 Task: Add an event with the title Second Marketing Campaign Evaluation, date '2024/03/24', time 8:00 AM to 10:00 AMand add a description: A product launch event is an exciting occasion where a new product is introduced to the market. It brings together stakeholders, industry experts, media personnel, and potential customers to showcase the product's features, benefits, and unique selling points. Select event color  Blueberry . Add location for the event as: 123 Eiffel Tower, Paris, France, logged in from the account softage.7@softage.netand send the event invitation to softage.2@softage.net and softage.3@softage.net. Set a reminder for the event Every weekday(Monday to Friday)
Action: Mouse moved to (75, 115)
Screenshot: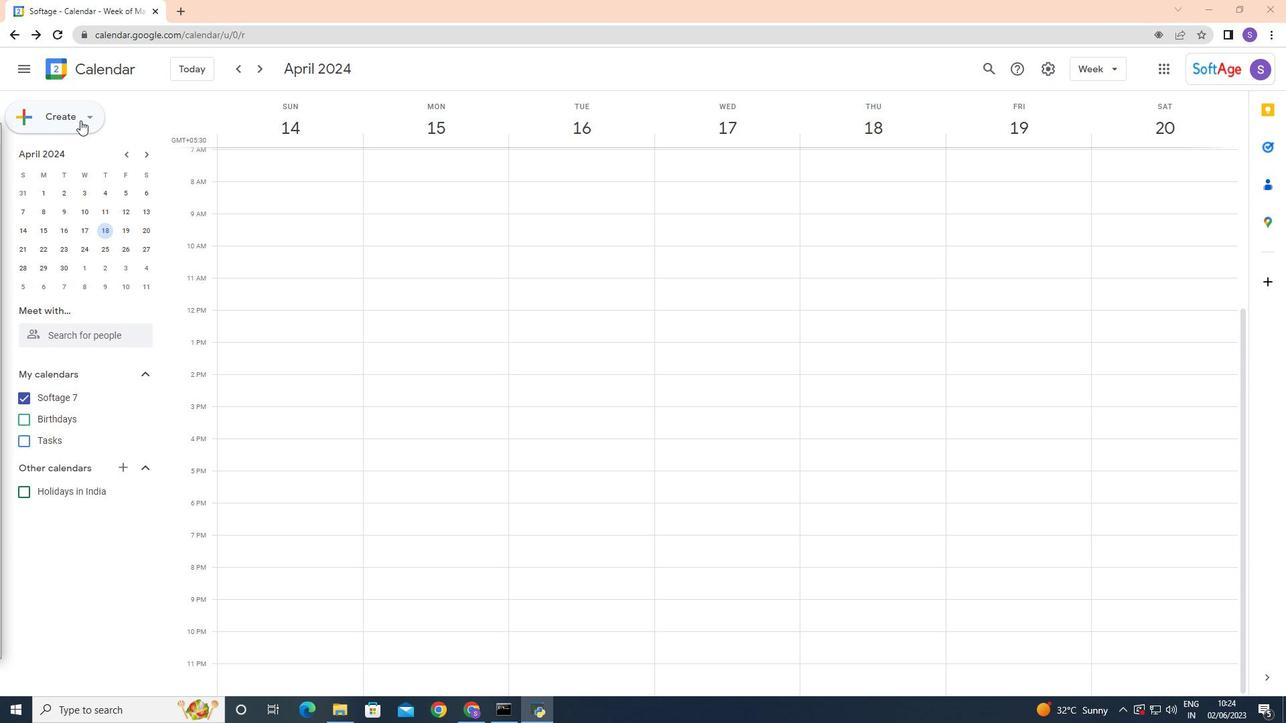 
Action: Mouse pressed left at (75, 115)
Screenshot: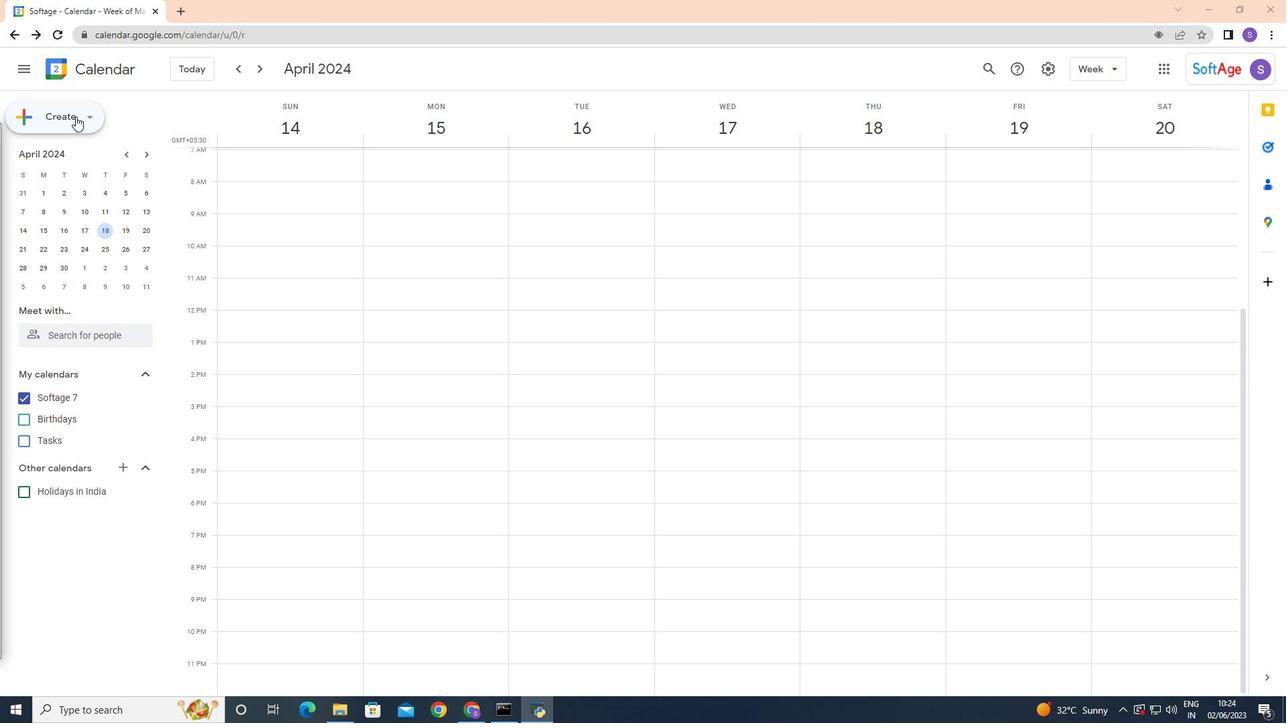 
Action: Mouse moved to (79, 154)
Screenshot: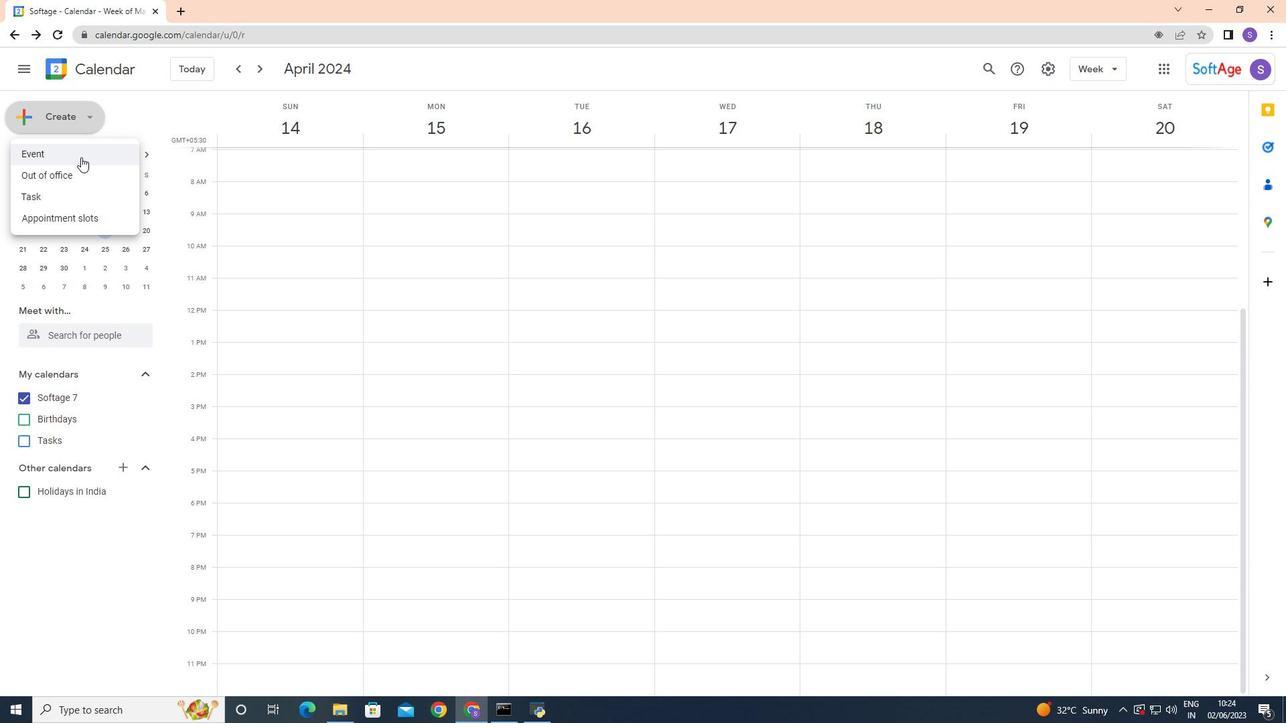 
Action: Mouse pressed left at (79, 154)
Screenshot: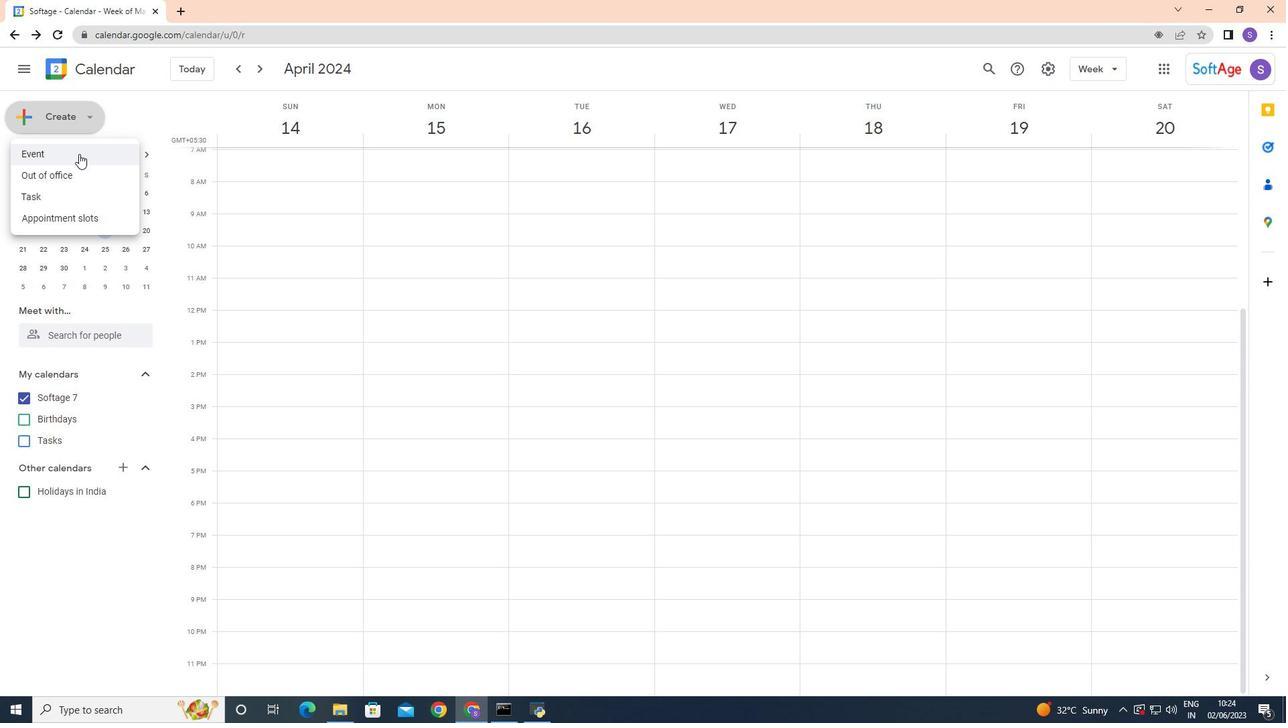 
Action: Mouse moved to (611, 249)
Screenshot: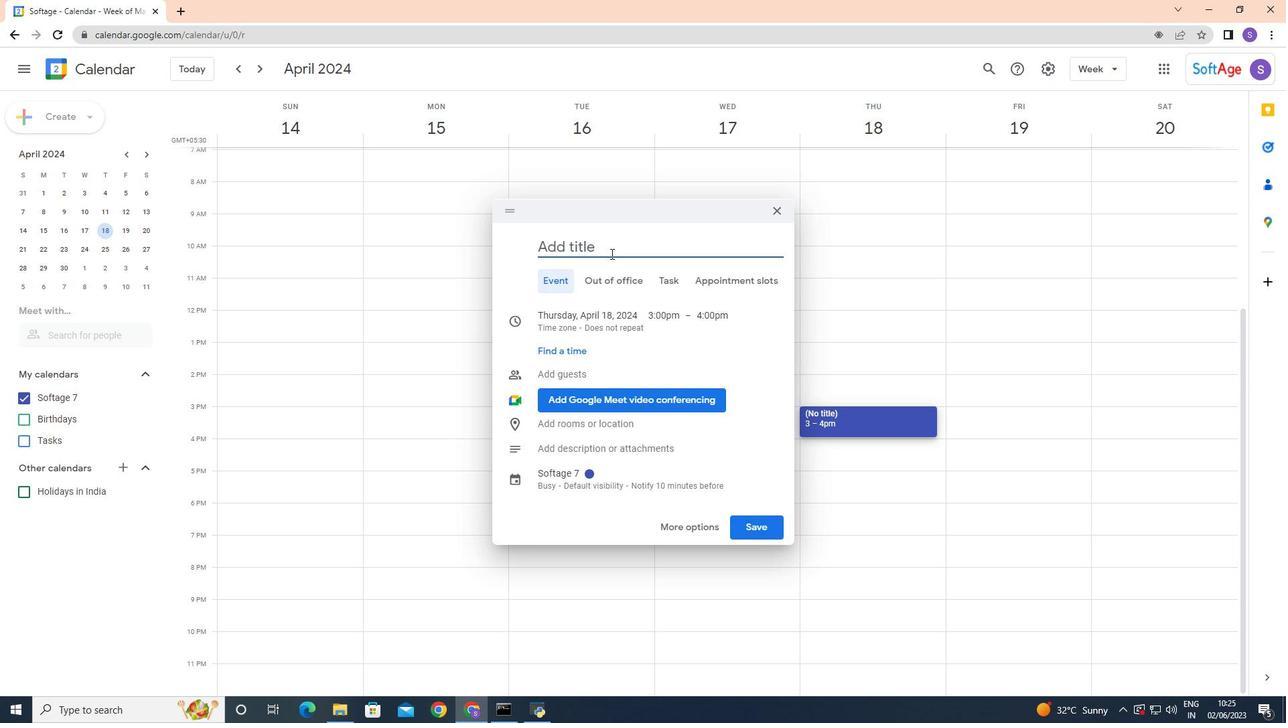 
Action: Mouse pressed left at (611, 249)
Screenshot: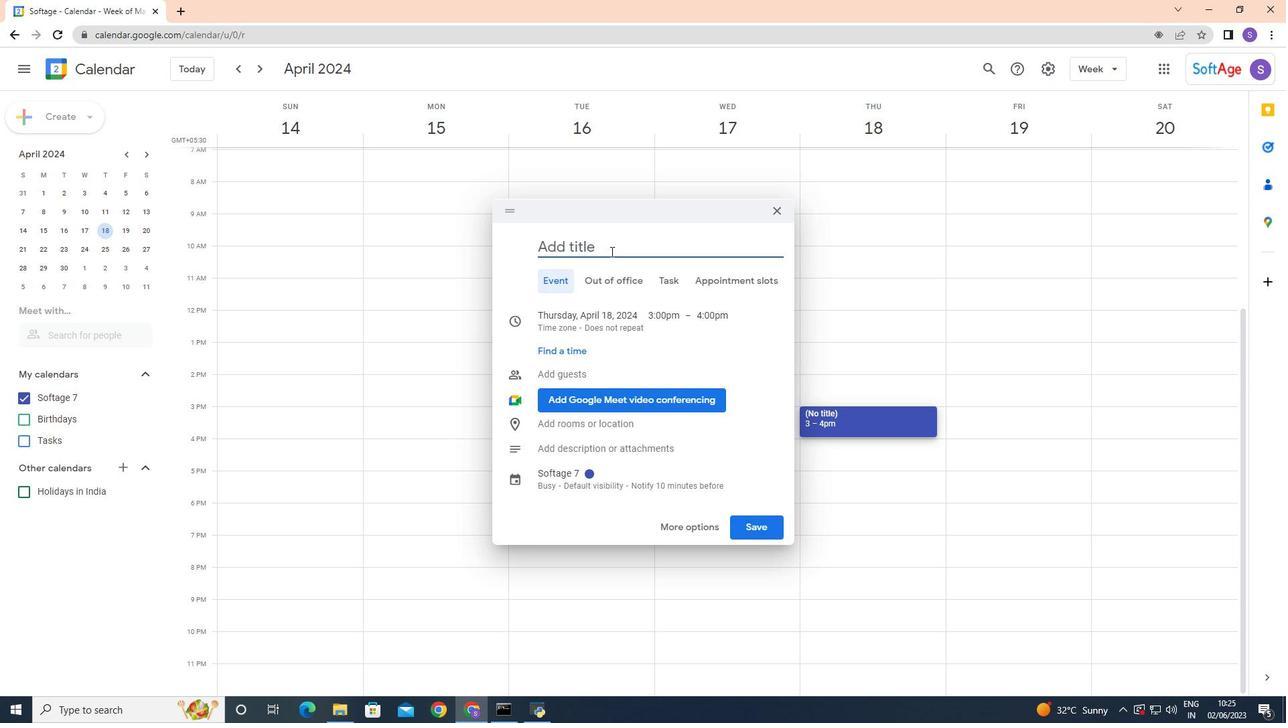 
Action: Key pressed <Key.shift>Second<Key.space><Key.shift>Marketing<Key.space><Key.shift>Campaign<Key.space><Key.shift><Key.shift><Key.shift><Key.shift><Key.shift><Key.shift><Key.shift><Key.shift><Key.shift><Key.shift><Key.shift><Key.shift><Key.shift><Key.shift><Key.shift><Key.shift><Key.shift>Evaluation
Screenshot: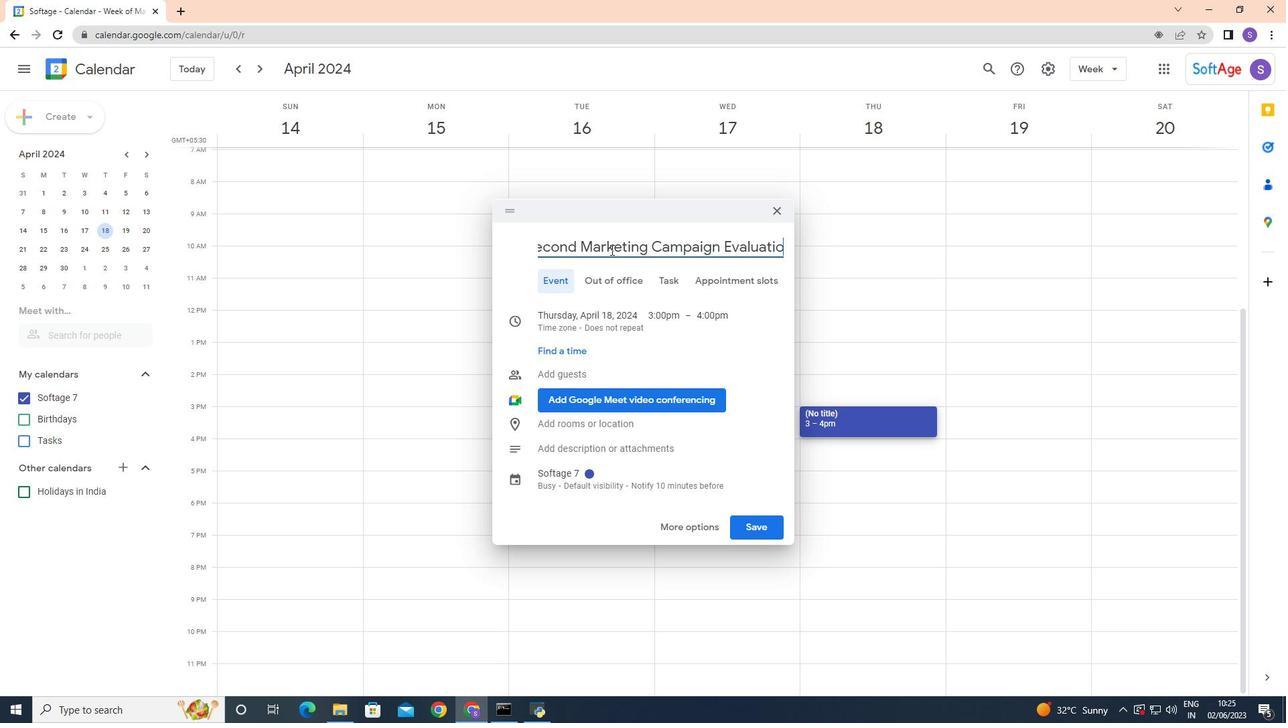 
Action: Mouse moved to (569, 319)
Screenshot: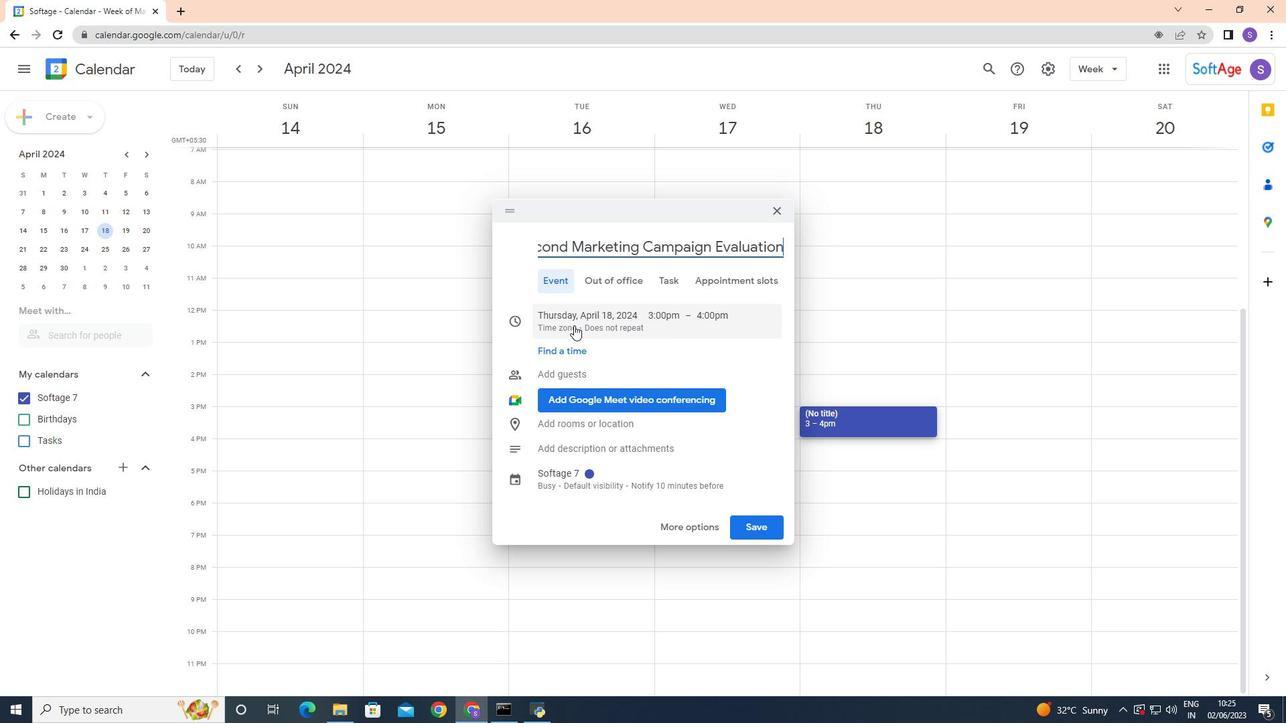 
Action: Mouse pressed left at (569, 319)
Screenshot: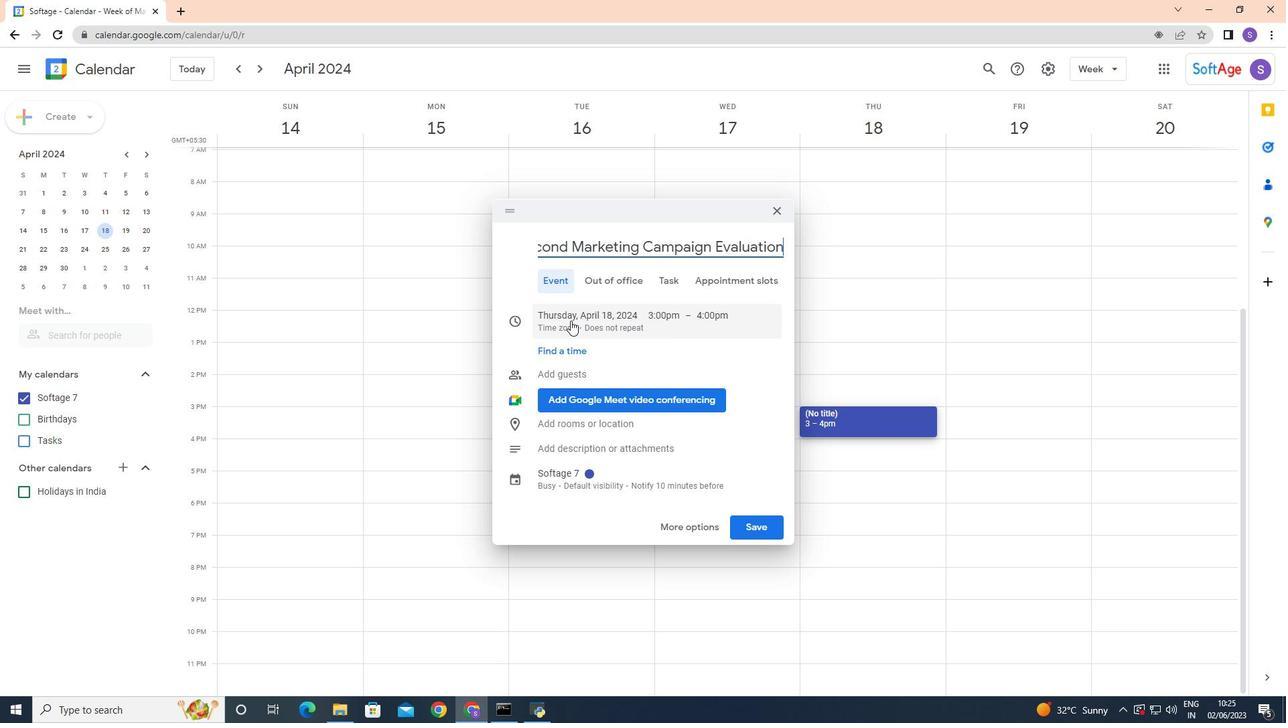 
Action: Mouse moved to (679, 344)
Screenshot: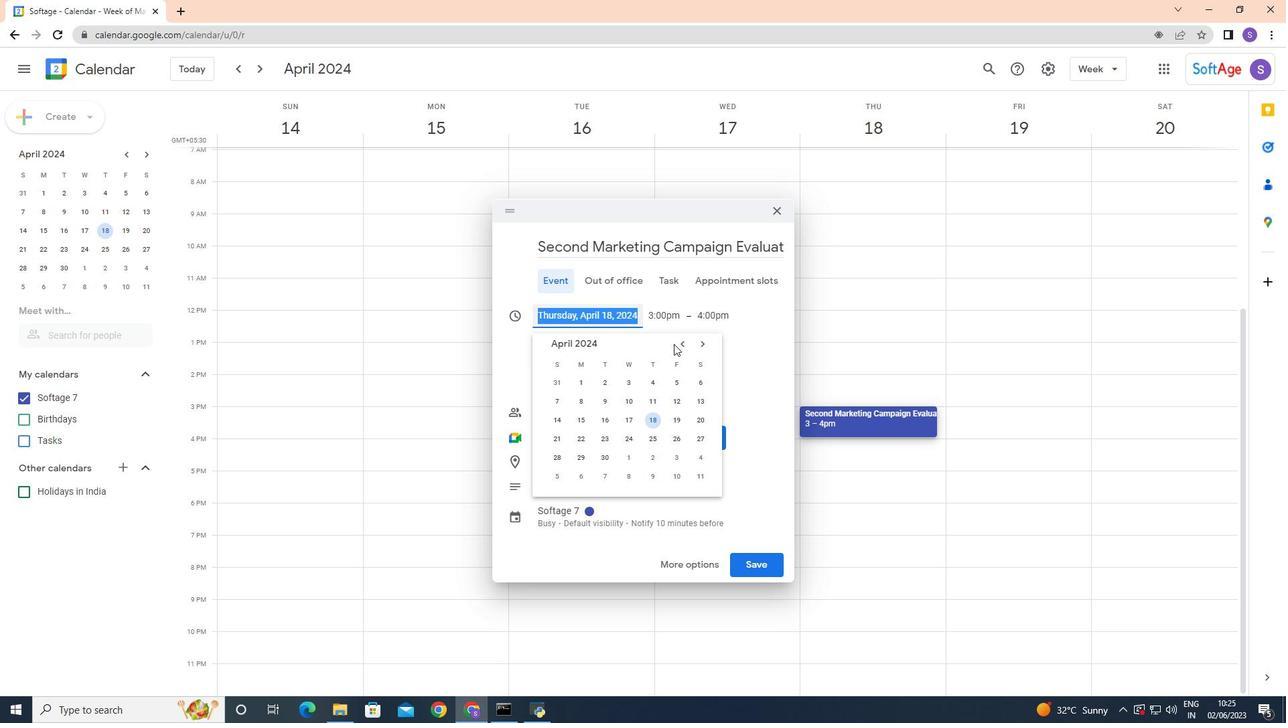 
Action: Mouse pressed left at (679, 344)
Screenshot: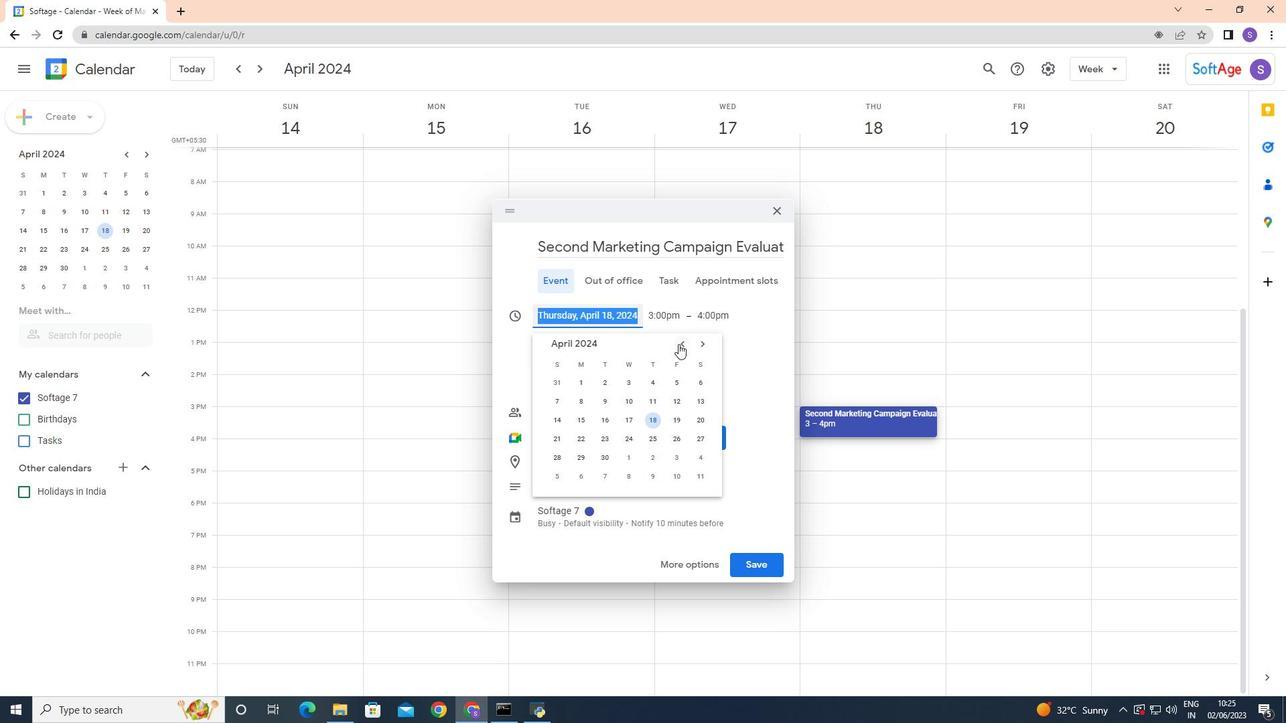
Action: Mouse moved to (558, 459)
Screenshot: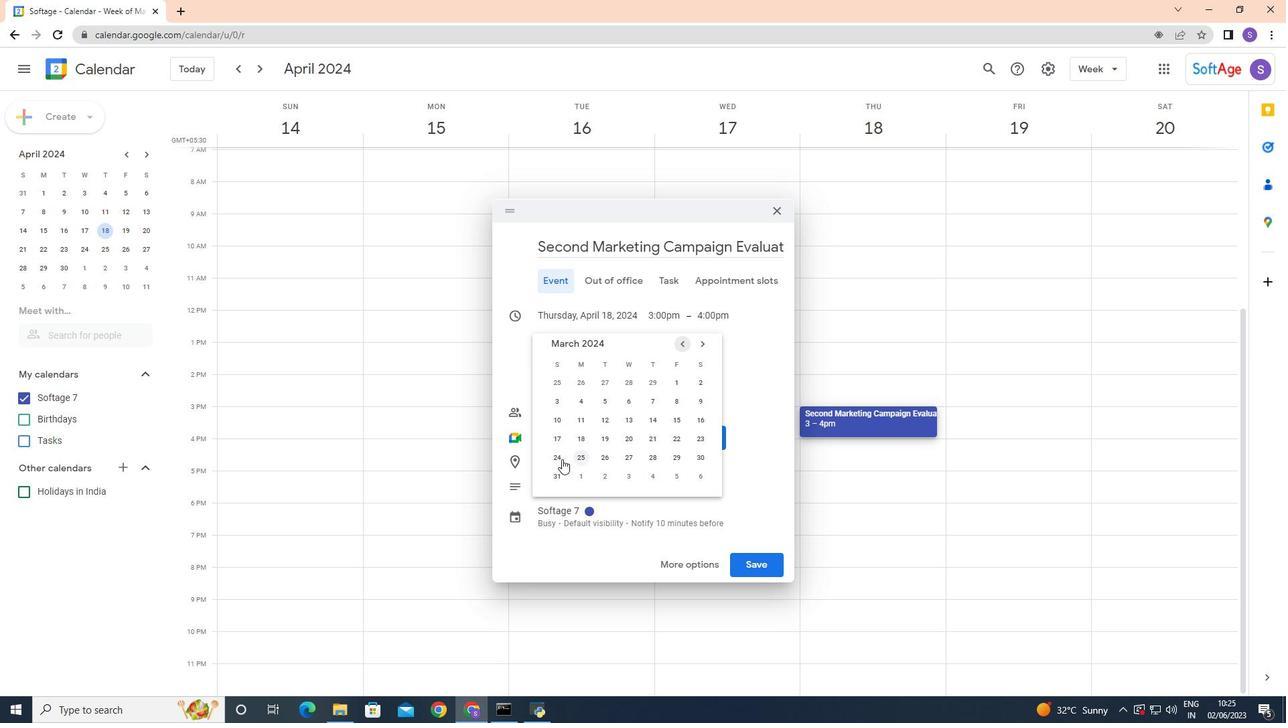 
Action: Mouse pressed left at (558, 459)
Screenshot: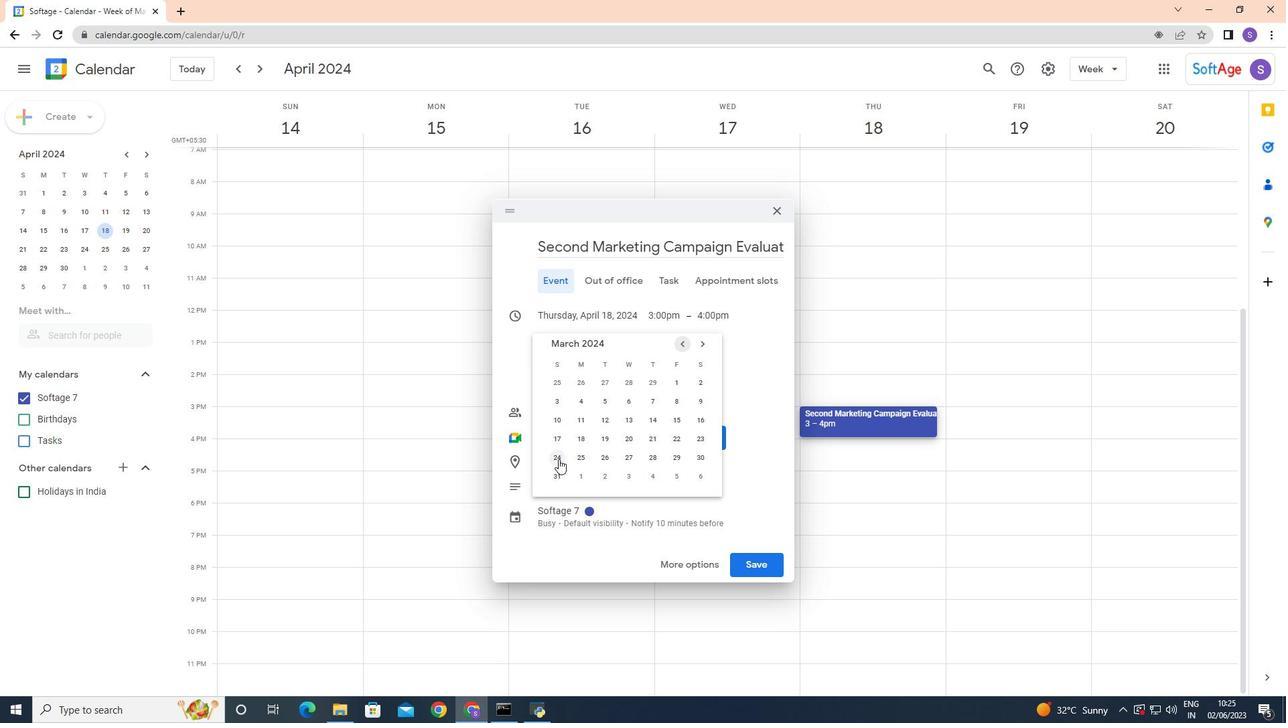 
Action: Mouse moved to (544, 318)
Screenshot: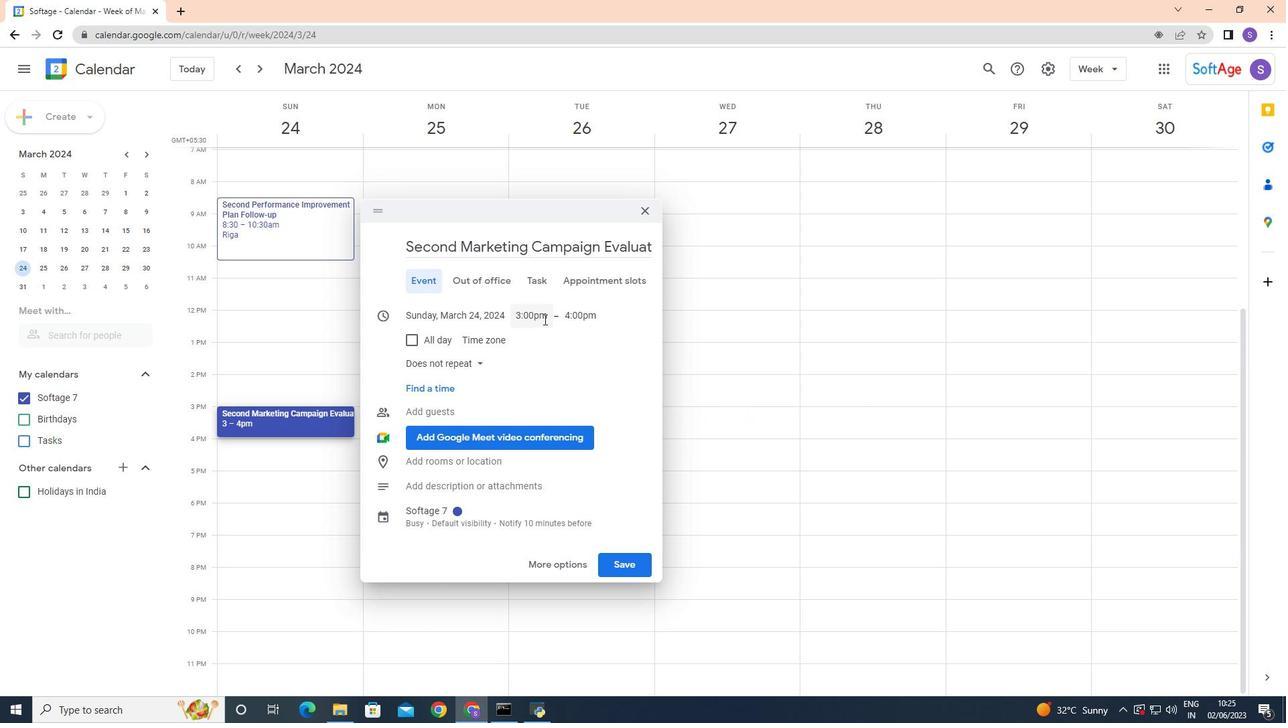 
Action: Mouse pressed left at (544, 318)
Screenshot: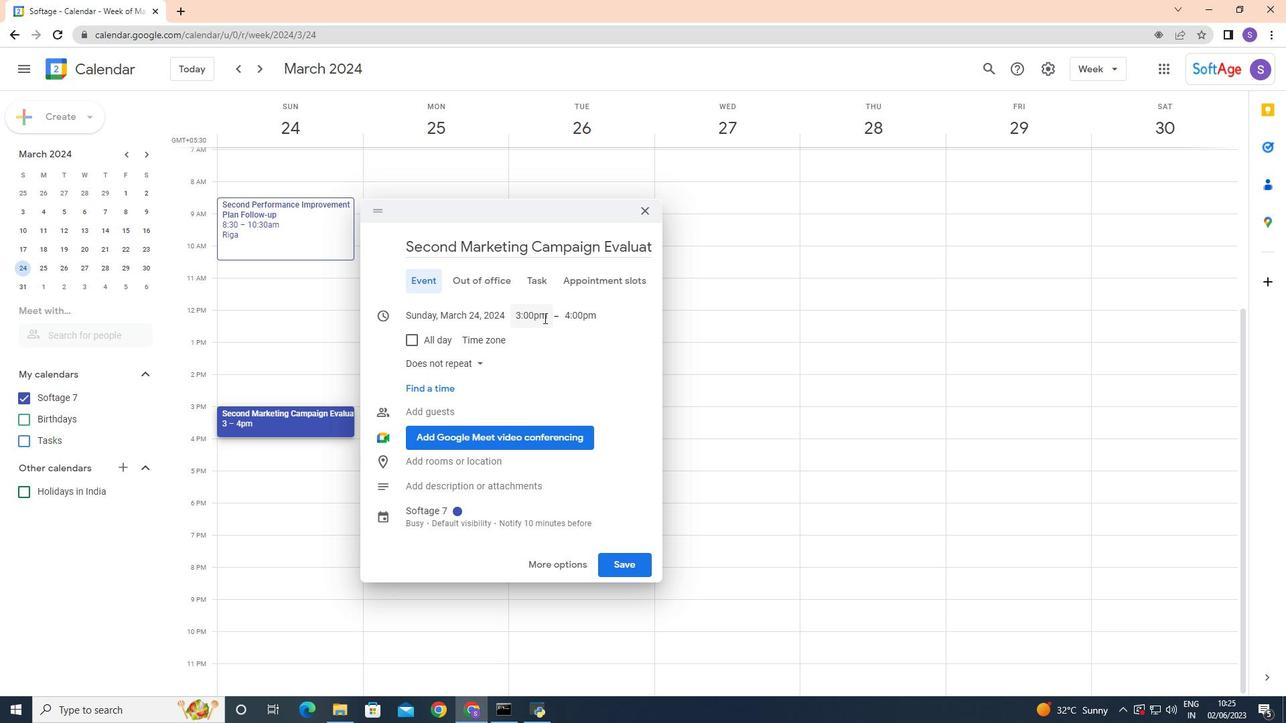 
Action: Mouse moved to (560, 391)
Screenshot: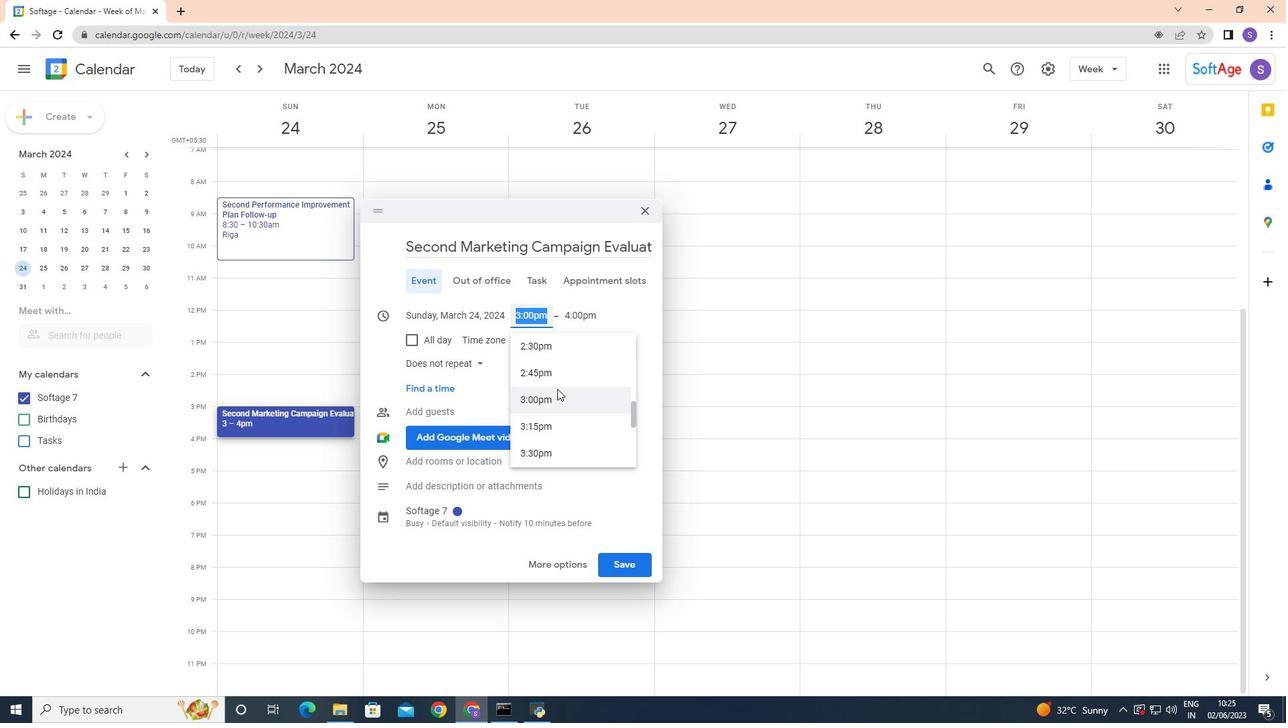 
Action: Mouse scrolled (560, 390) with delta (0, 0)
Screenshot: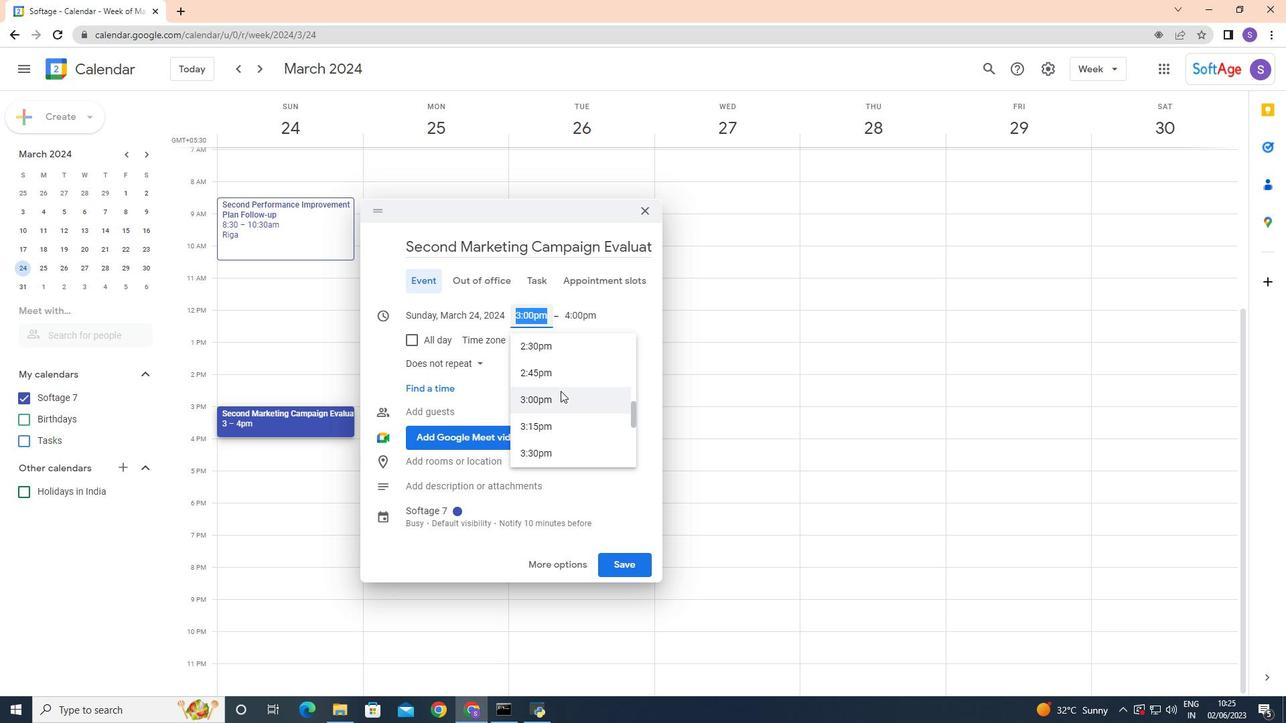 
Action: Mouse scrolled (560, 390) with delta (0, 0)
Screenshot: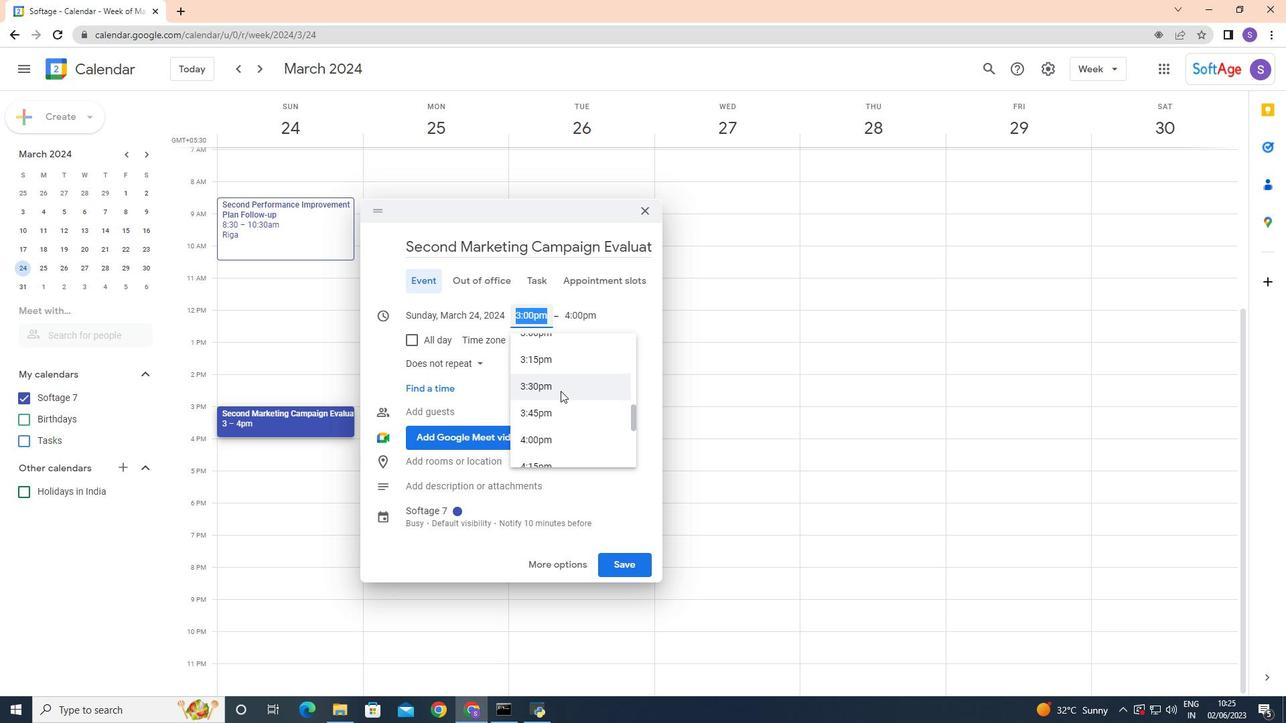 
Action: Mouse scrolled (560, 390) with delta (0, 0)
Screenshot: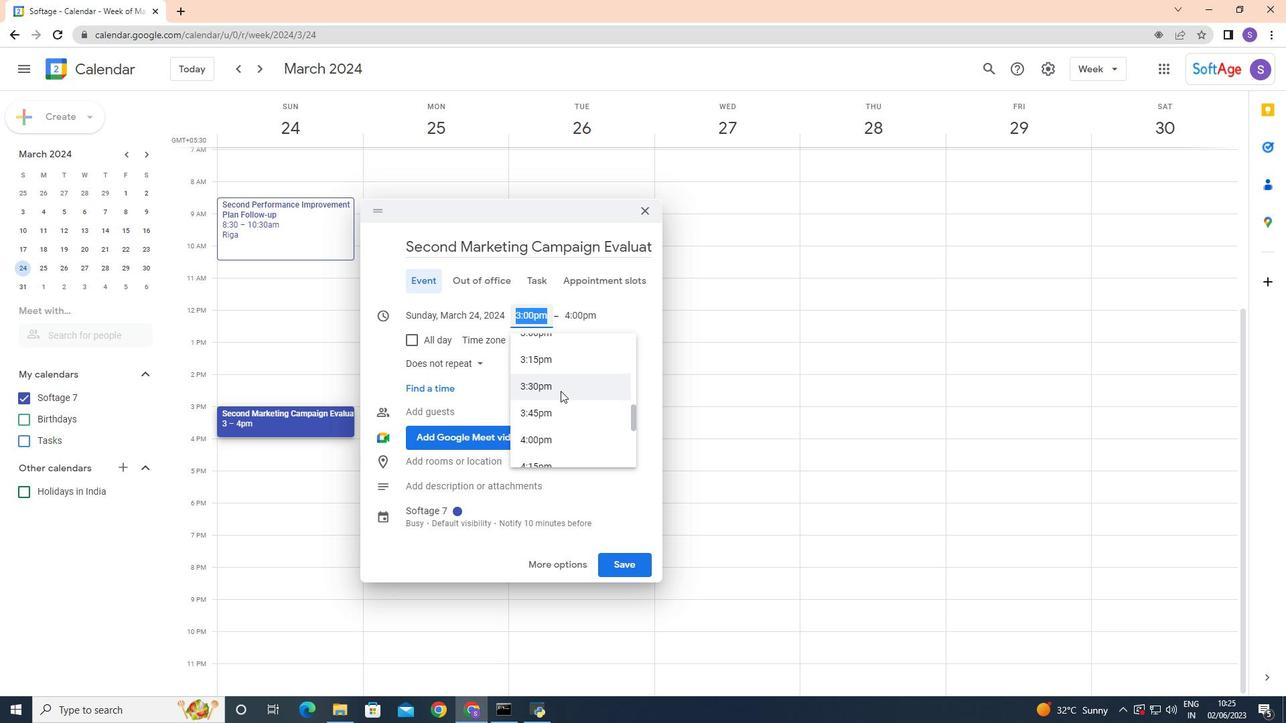 
Action: Mouse scrolled (560, 390) with delta (0, 0)
Screenshot: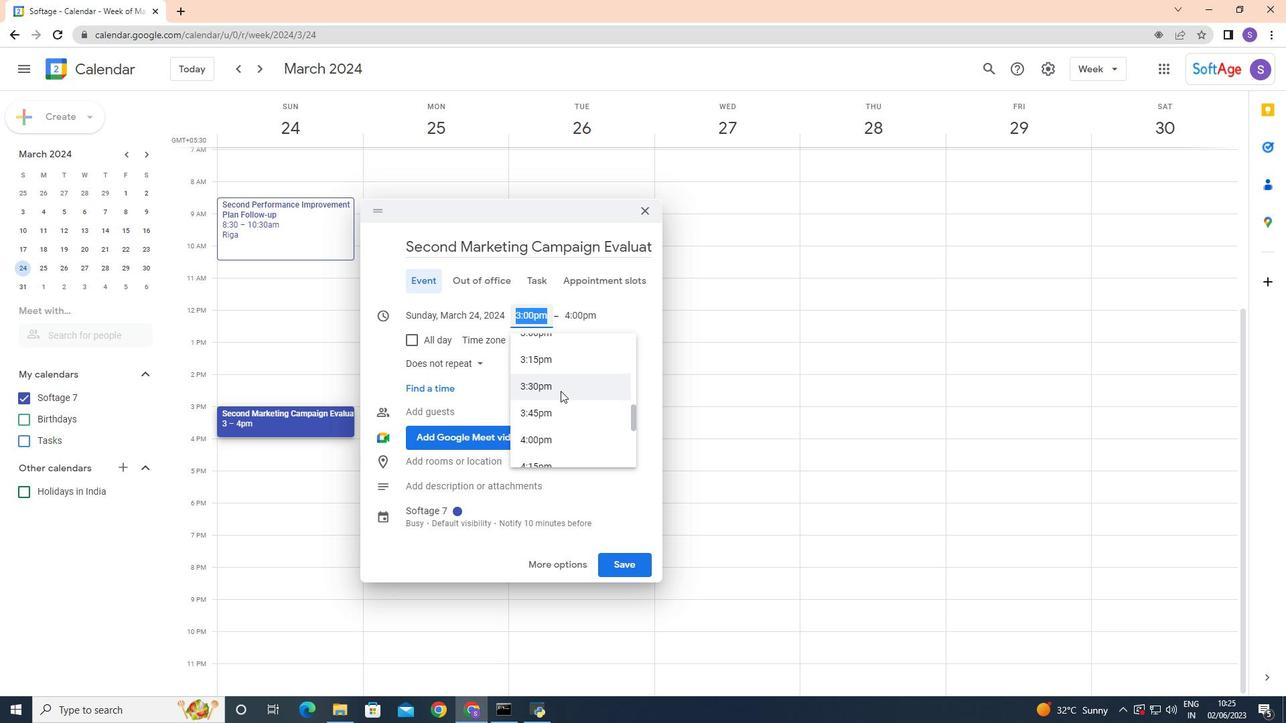 
Action: Mouse scrolled (560, 390) with delta (0, 0)
Screenshot: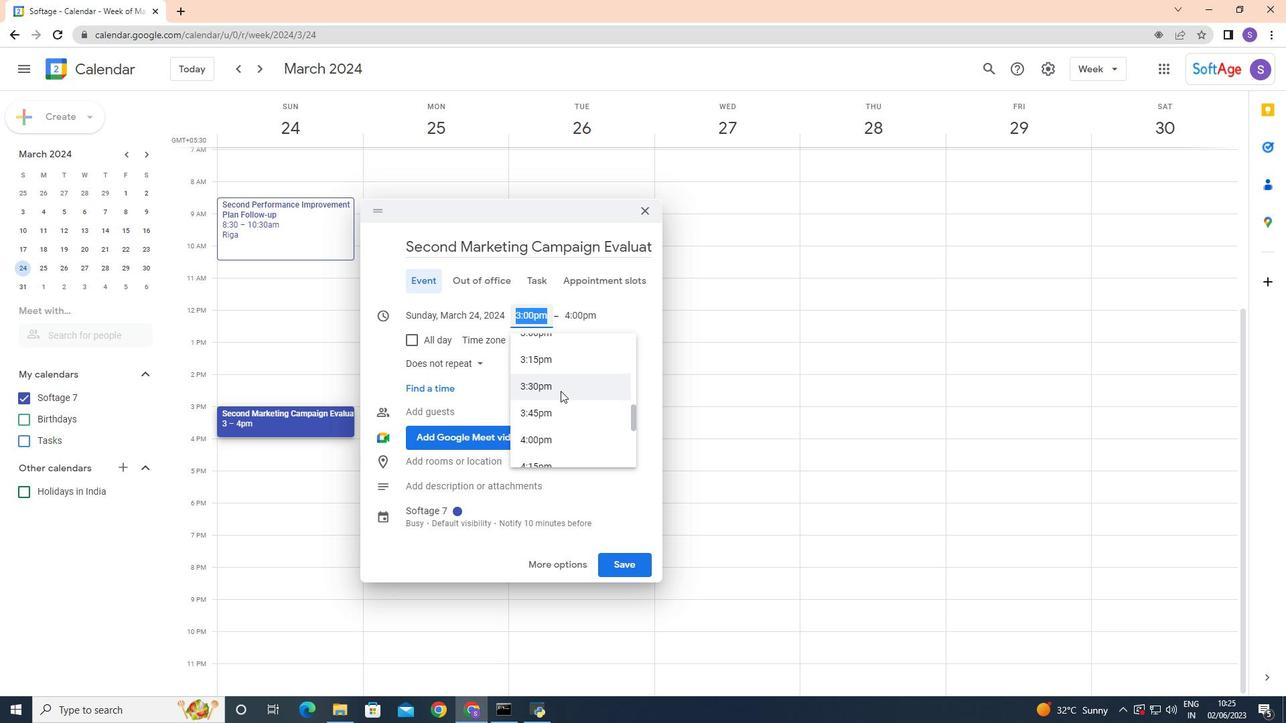 
Action: Mouse scrolled (560, 391) with delta (0, 0)
Screenshot: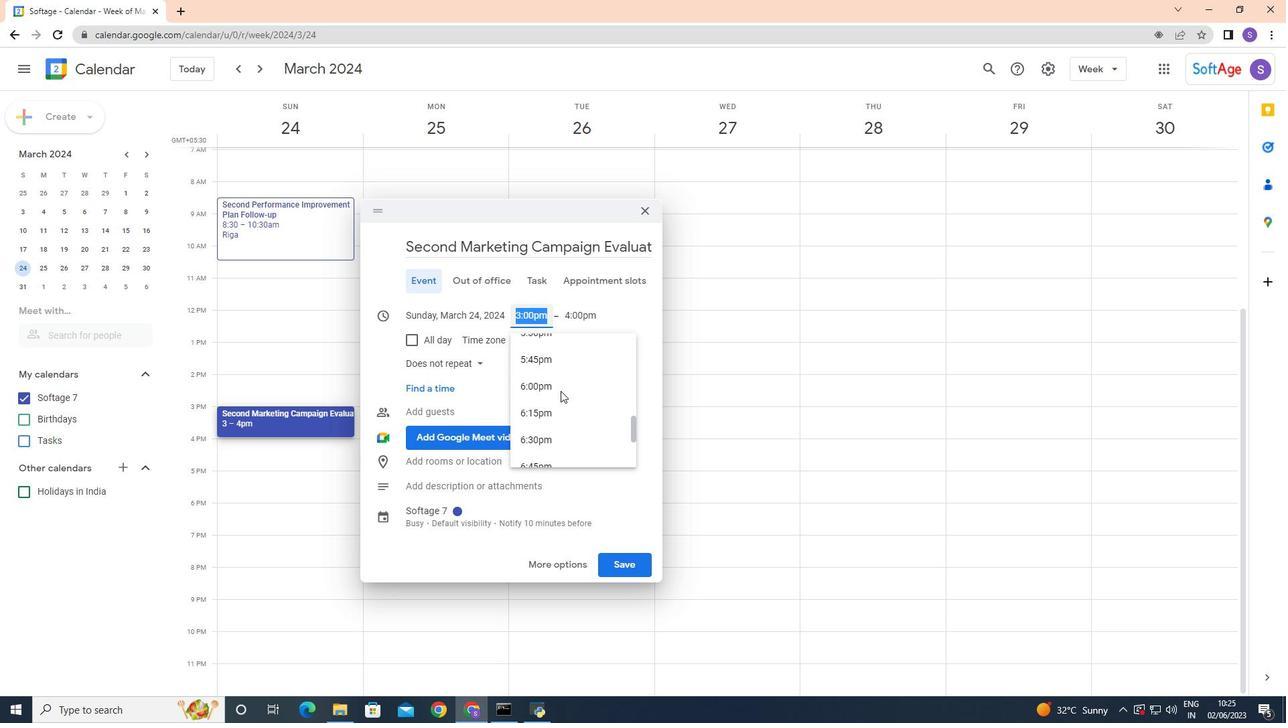 
Action: Mouse scrolled (560, 391) with delta (0, 0)
Screenshot: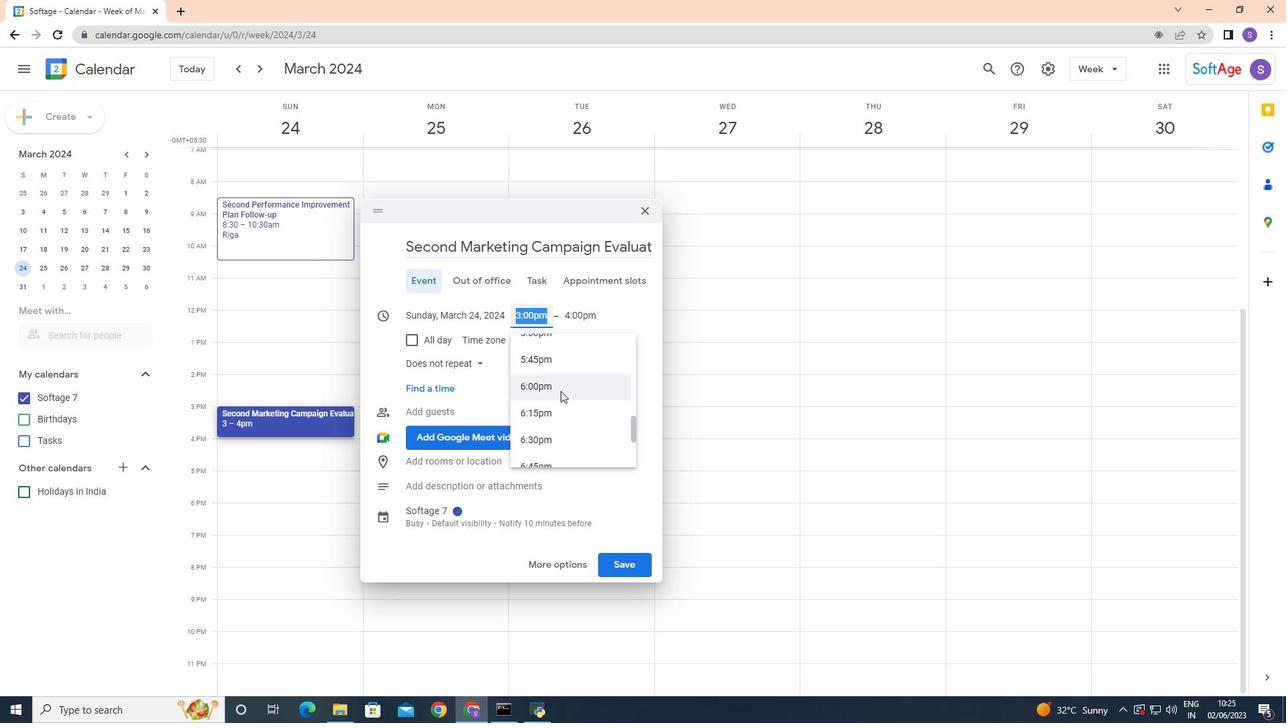 
Action: Mouse scrolled (560, 391) with delta (0, 0)
Screenshot: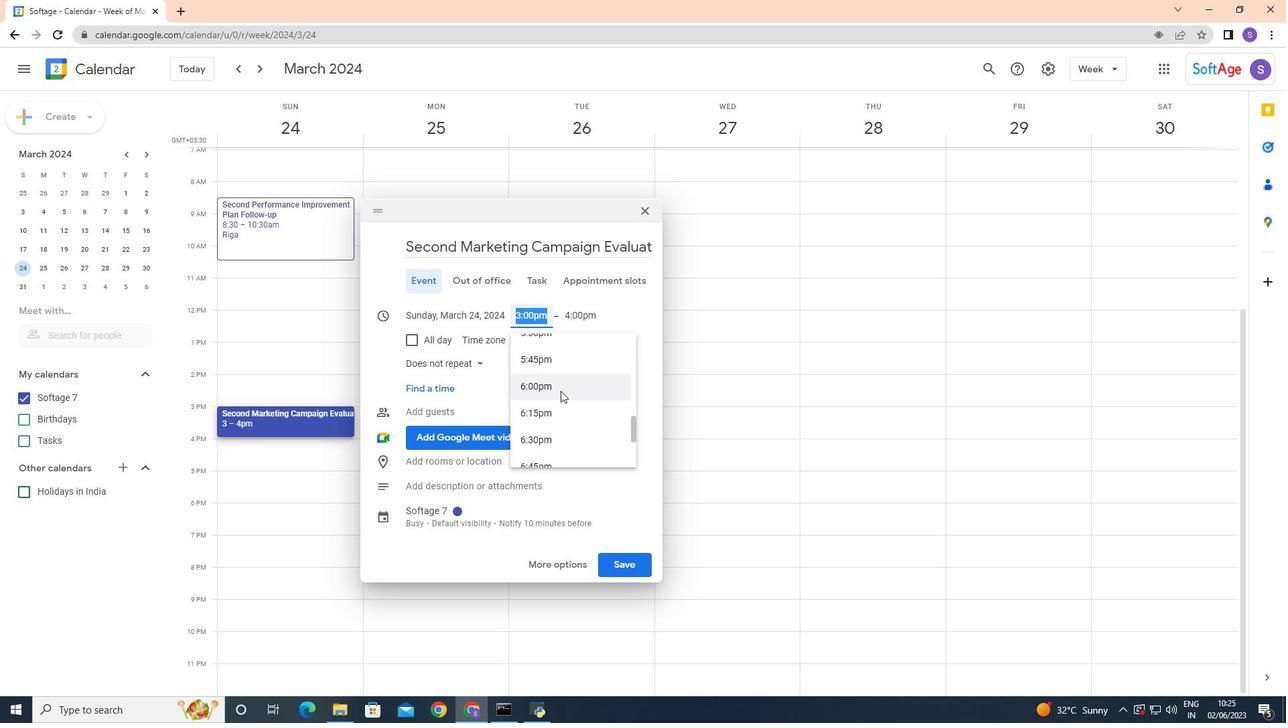 
Action: Mouse scrolled (560, 391) with delta (0, 0)
Screenshot: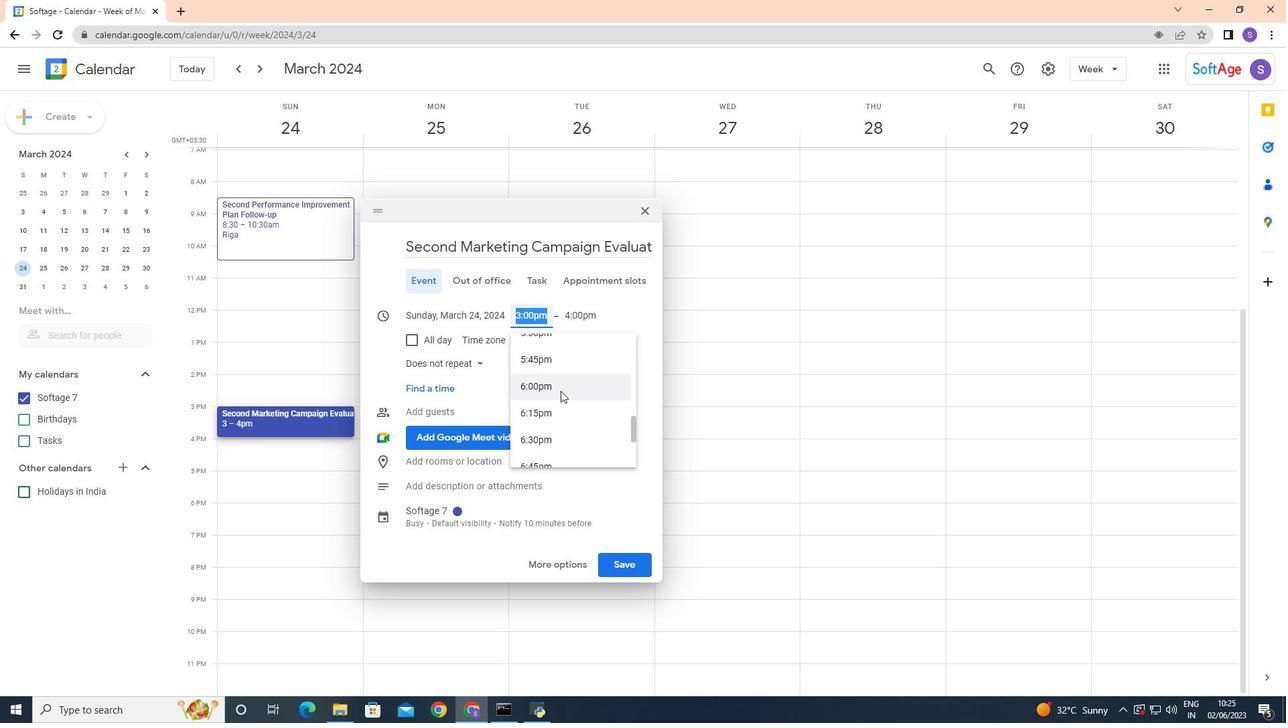 
Action: Mouse scrolled (560, 391) with delta (0, 0)
Screenshot: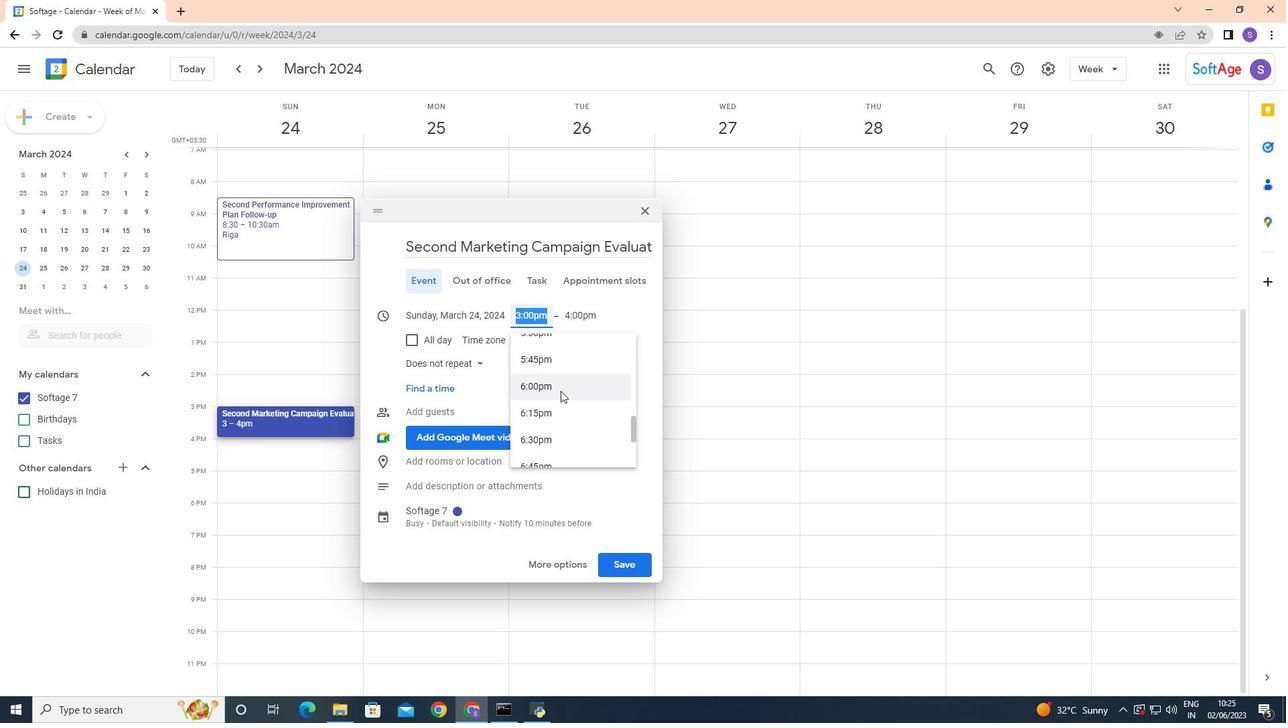 
Action: Mouse moved to (561, 391)
Screenshot: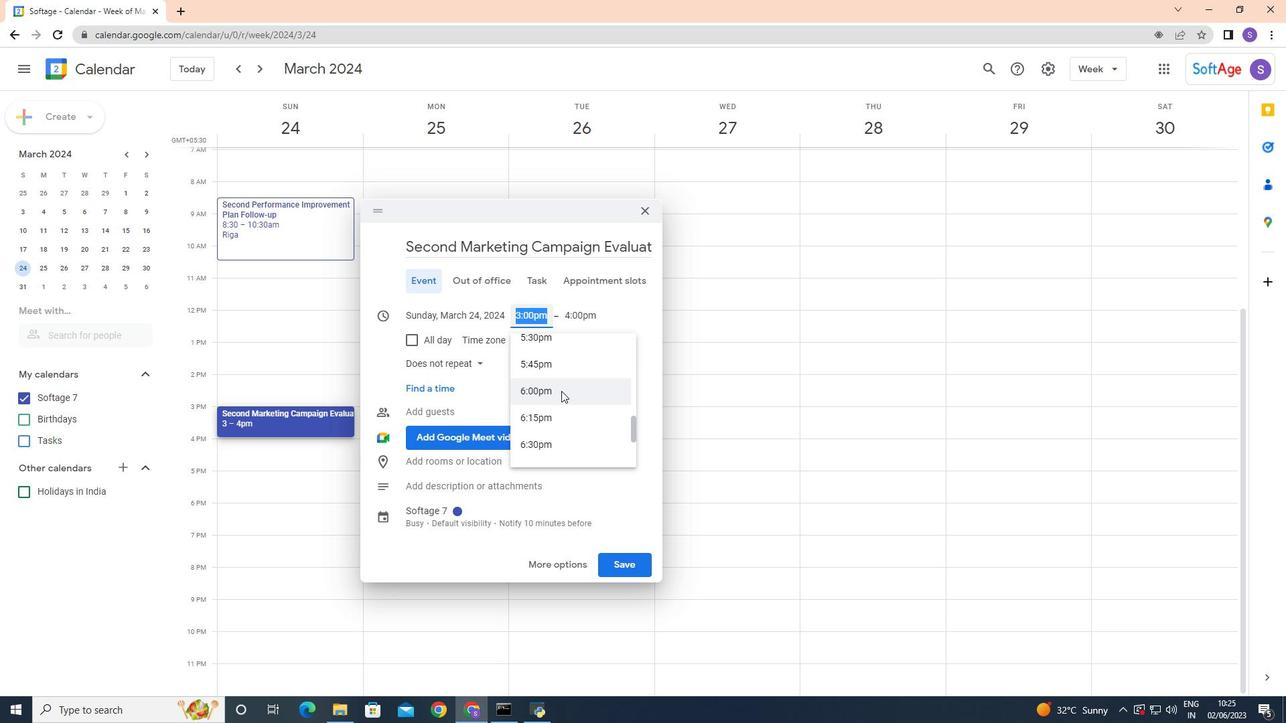 
Action: Mouse scrolled (561, 391) with delta (0, 0)
Screenshot: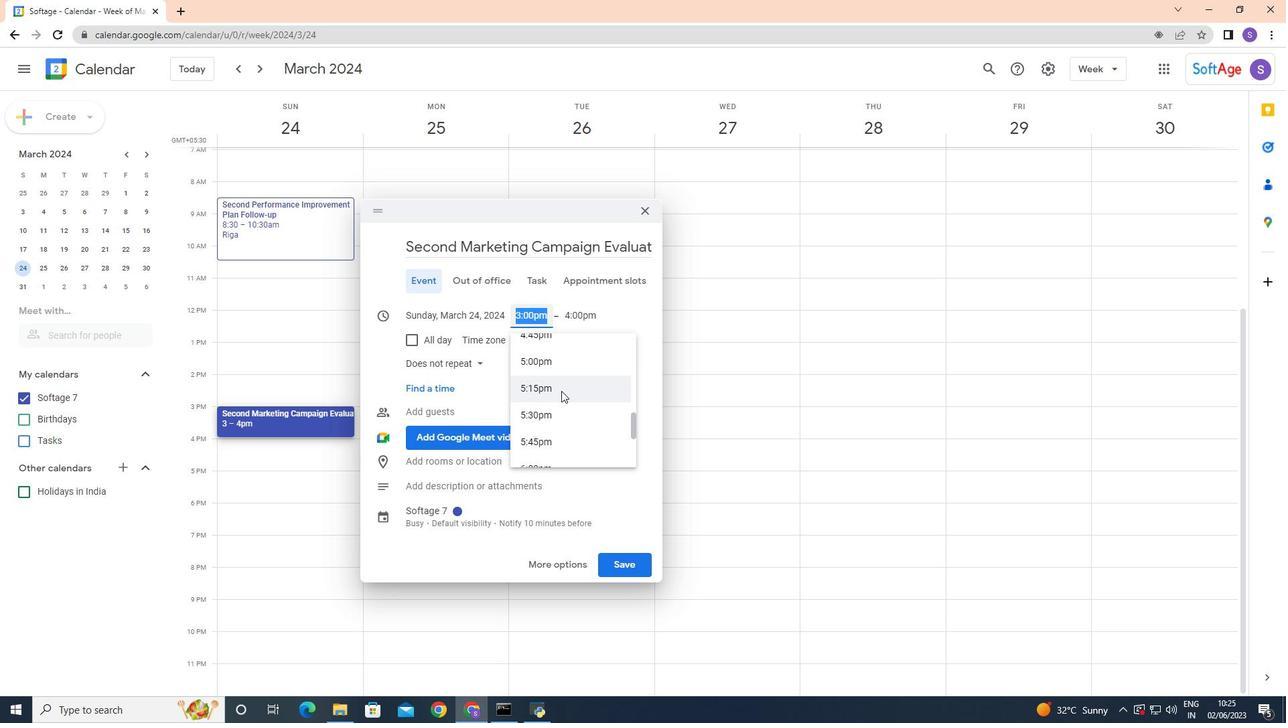 
Action: Mouse scrolled (561, 391) with delta (0, 0)
Screenshot: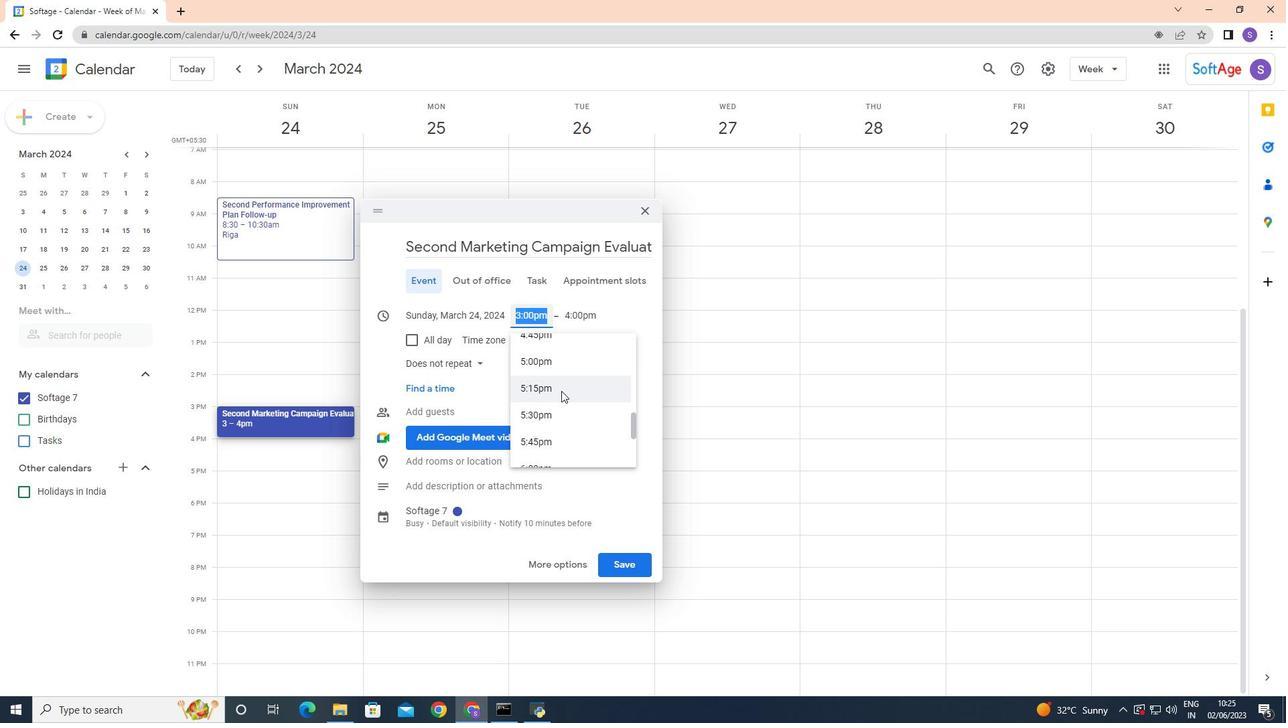 
Action: Mouse scrolled (561, 391) with delta (0, 0)
Screenshot: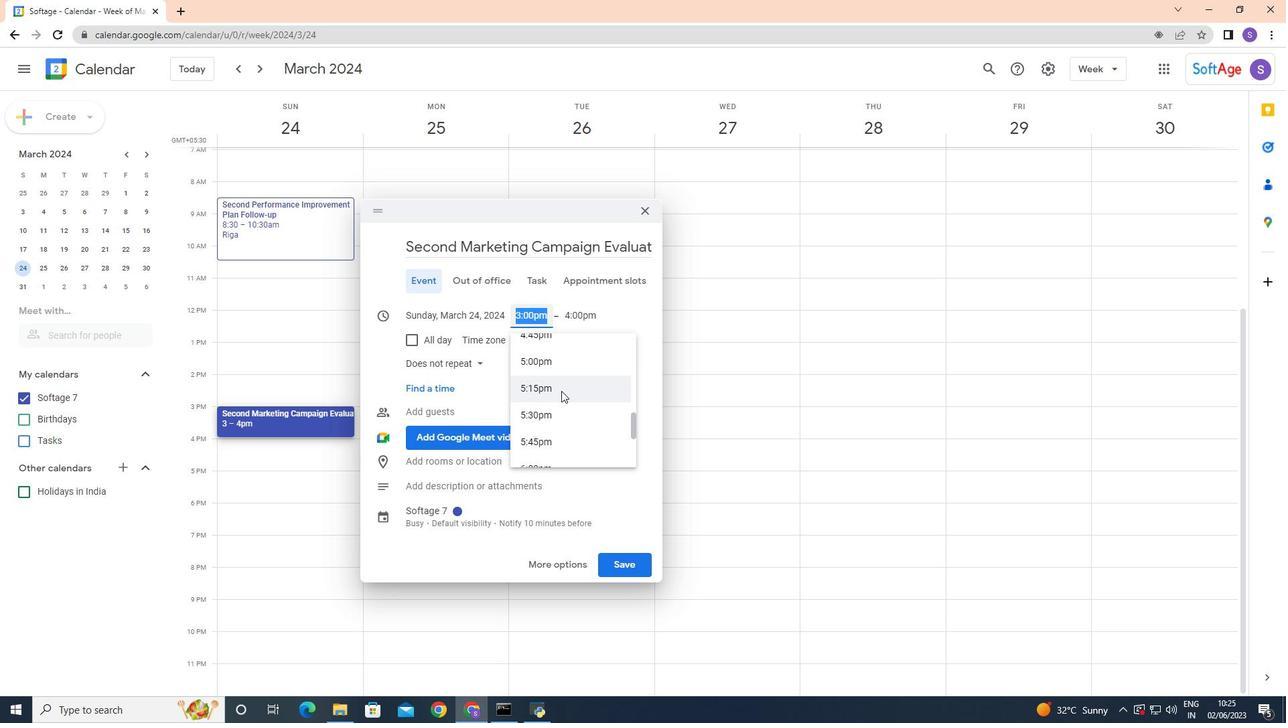 
Action: Mouse scrolled (561, 391) with delta (0, 0)
Screenshot: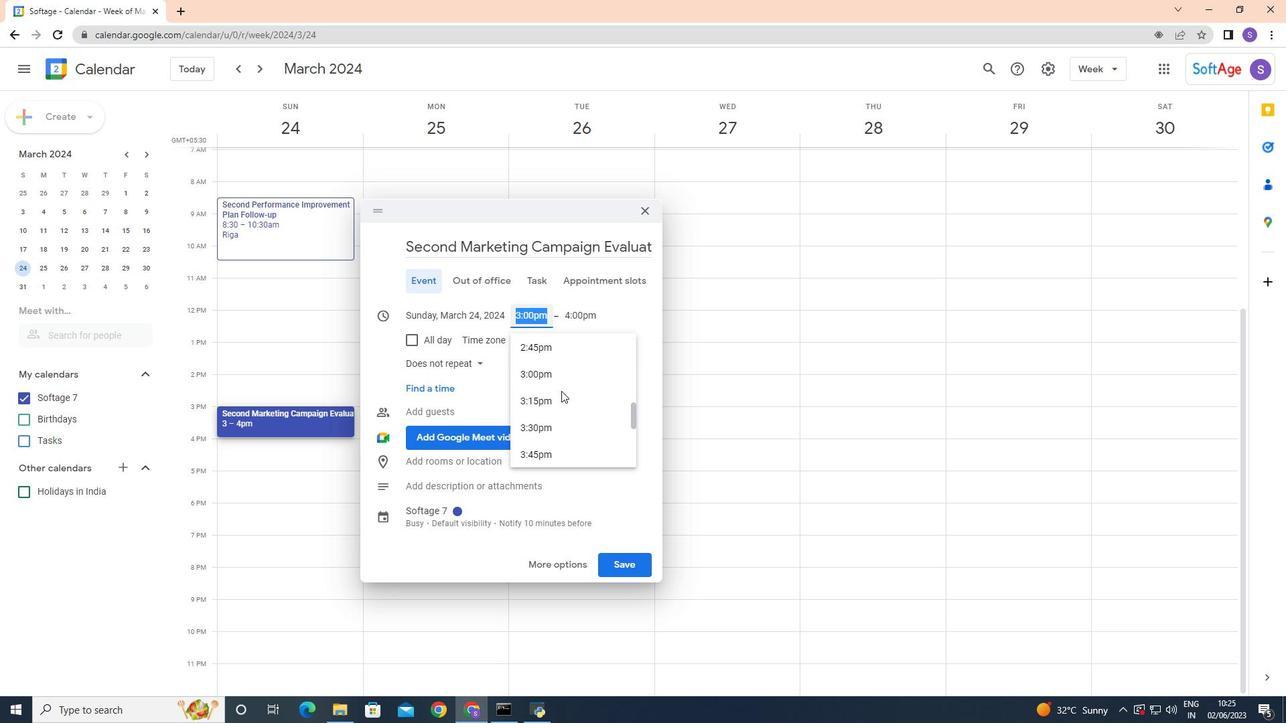 
Action: Mouse moved to (565, 391)
Screenshot: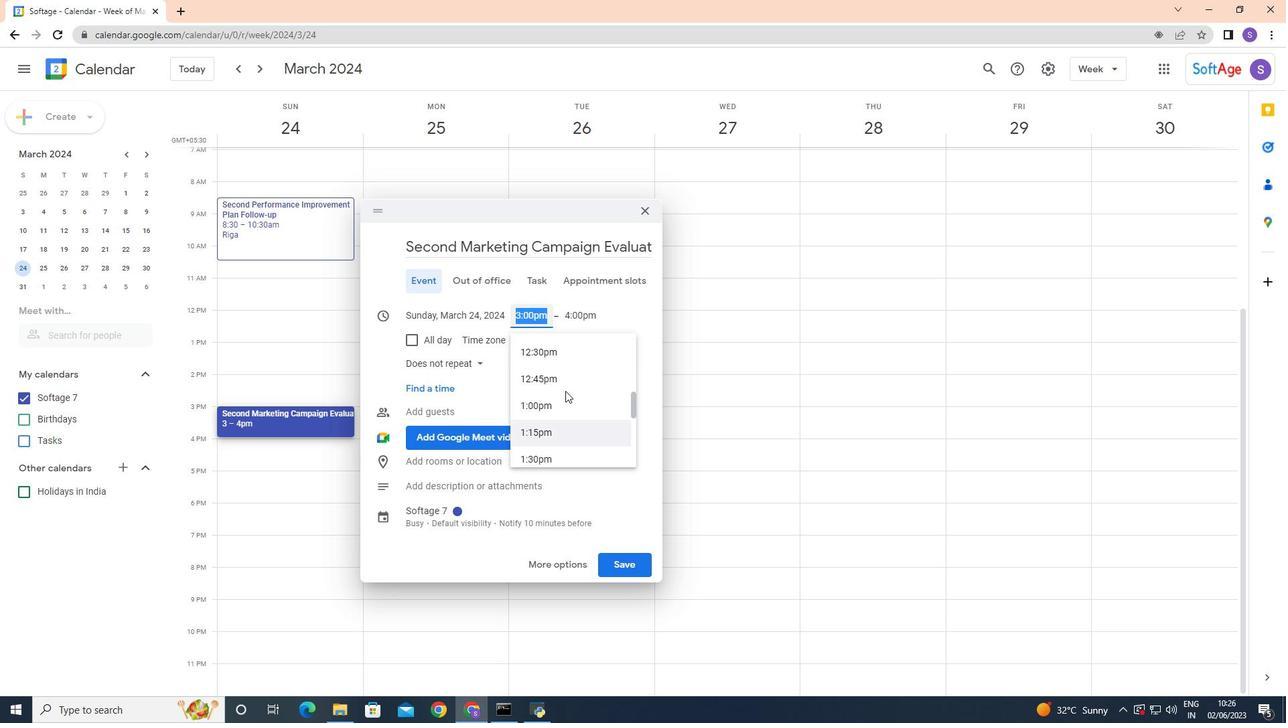 
Action: Mouse scrolled (565, 391) with delta (0, 0)
Screenshot: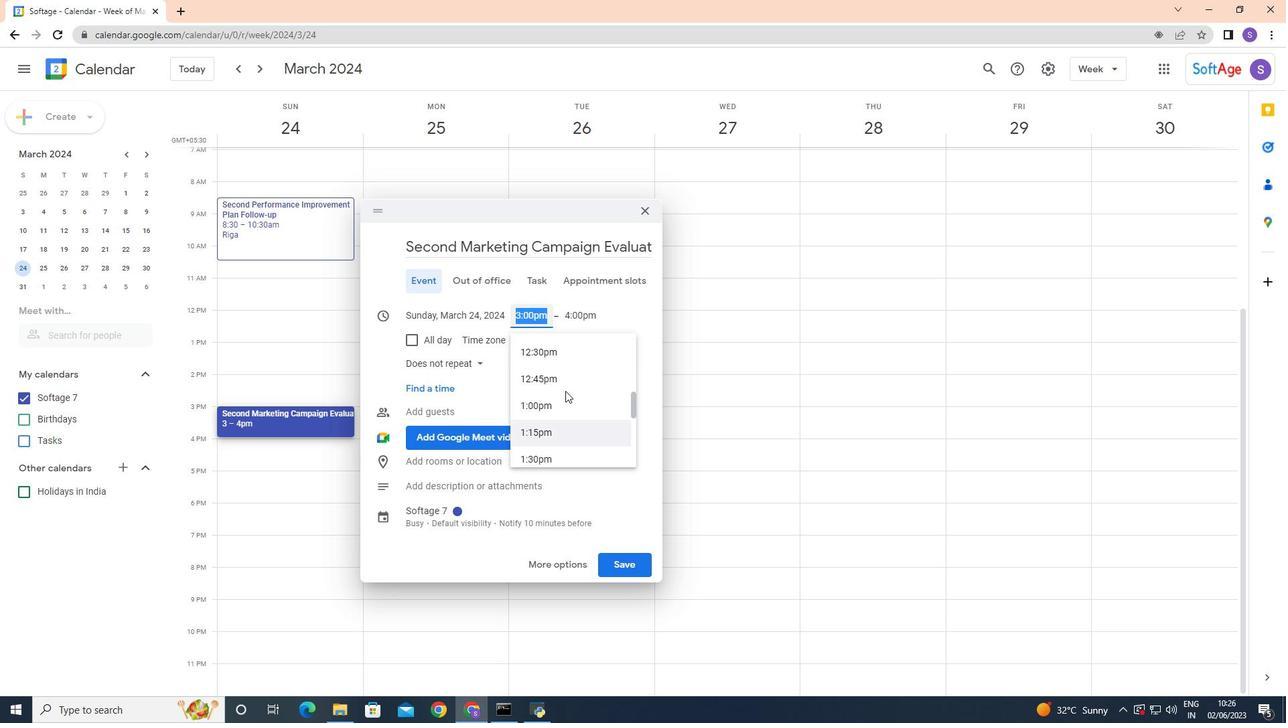 
Action: Mouse scrolled (565, 391) with delta (0, 0)
Screenshot: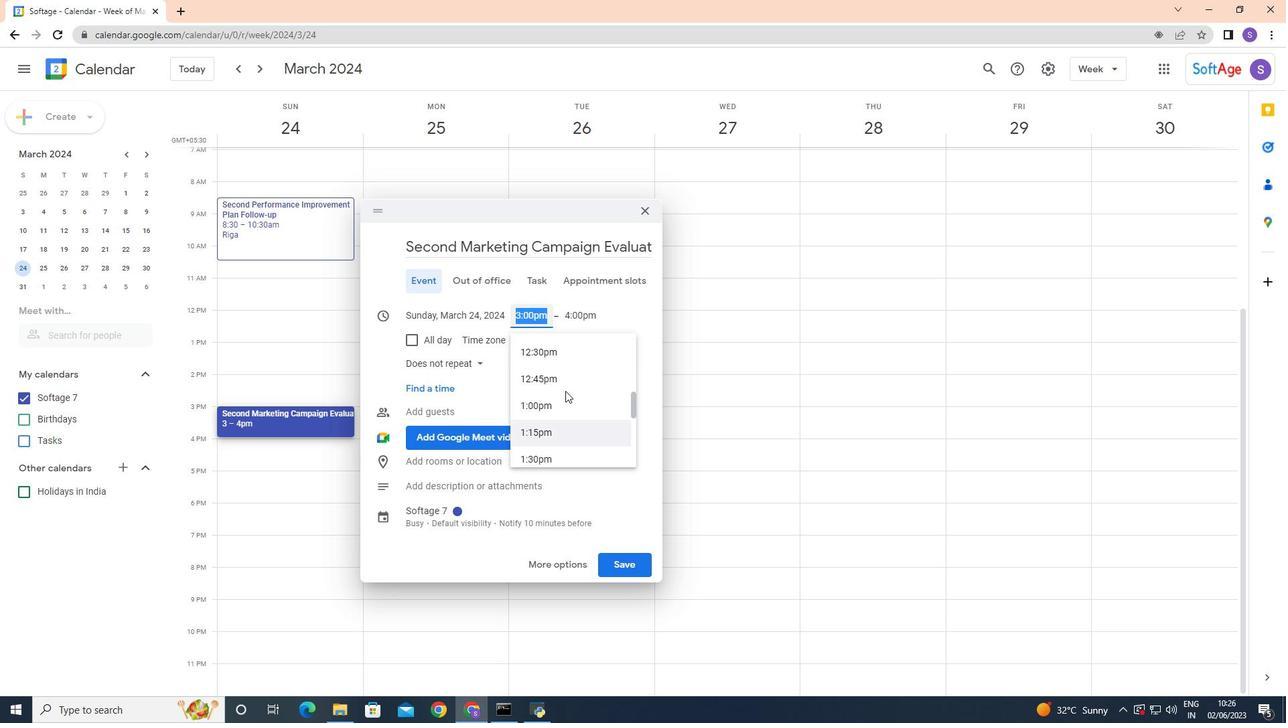 
Action: Mouse scrolled (565, 391) with delta (0, 0)
Screenshot: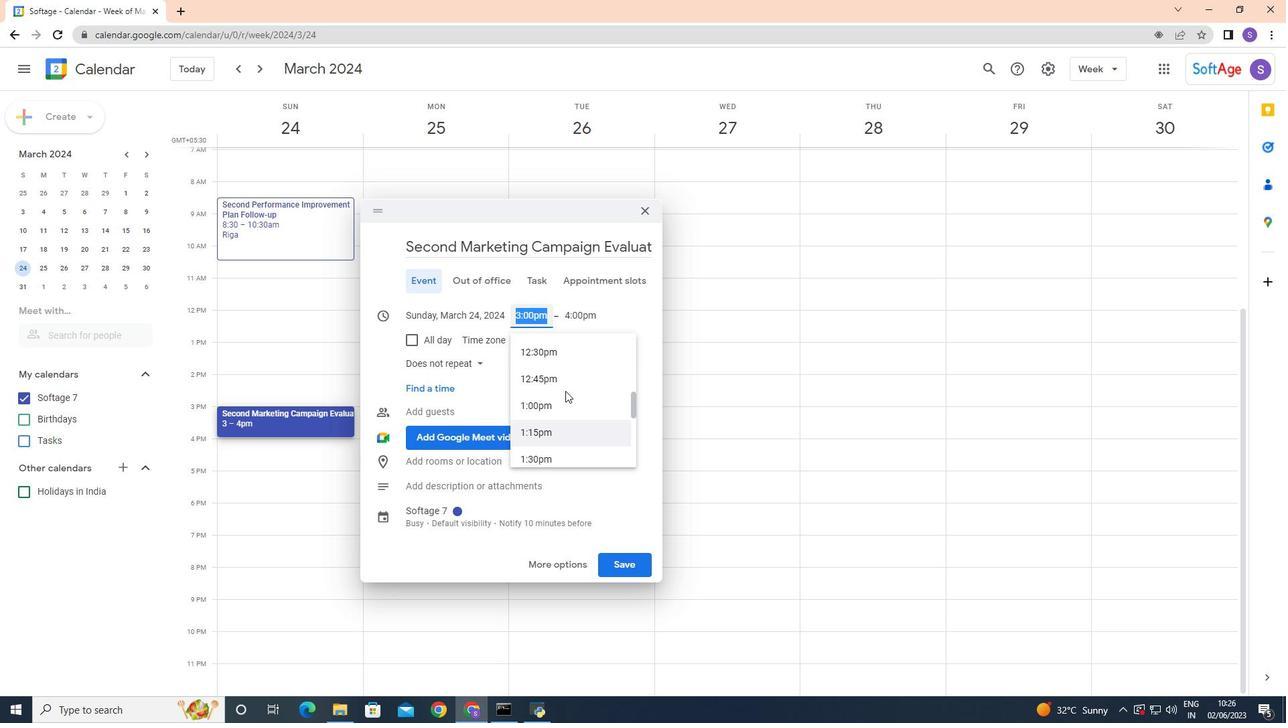 
Action: Mouse scrolled (565, 391) with delta (0, 0)
Screenshot: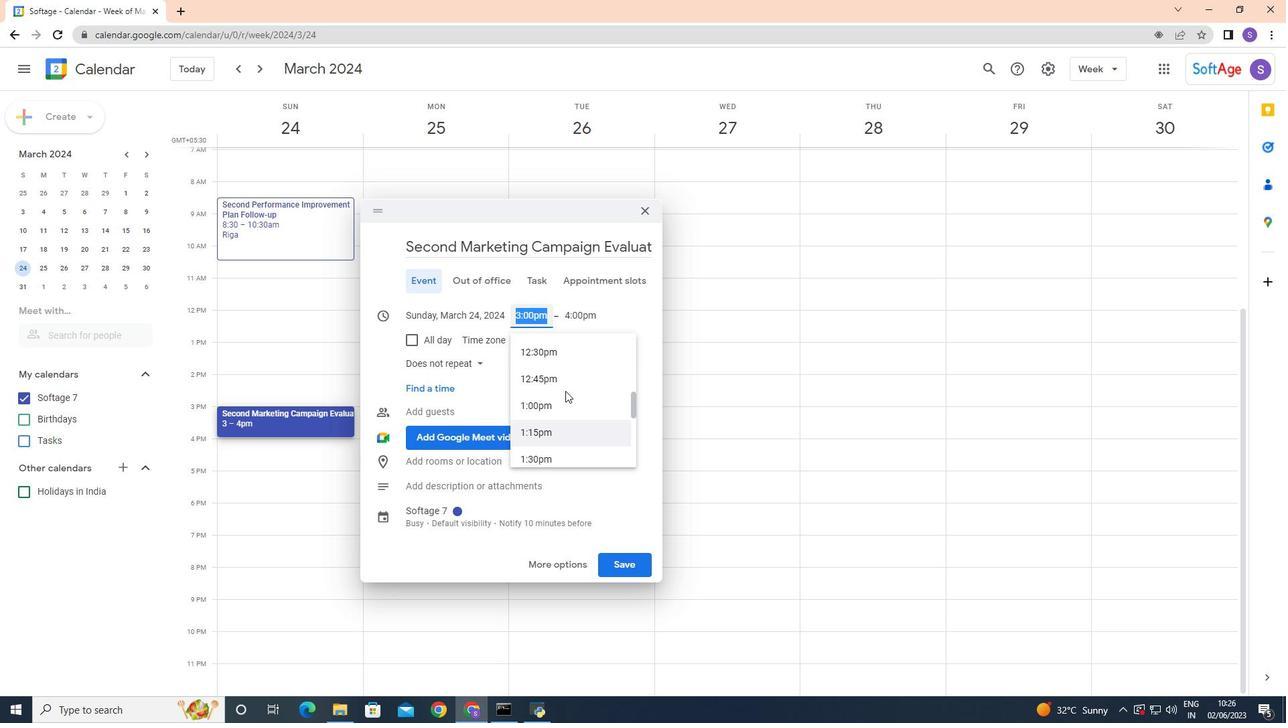 
Action: Mouse scrolled (565, 391) with delta (0, 0)
Screenshot: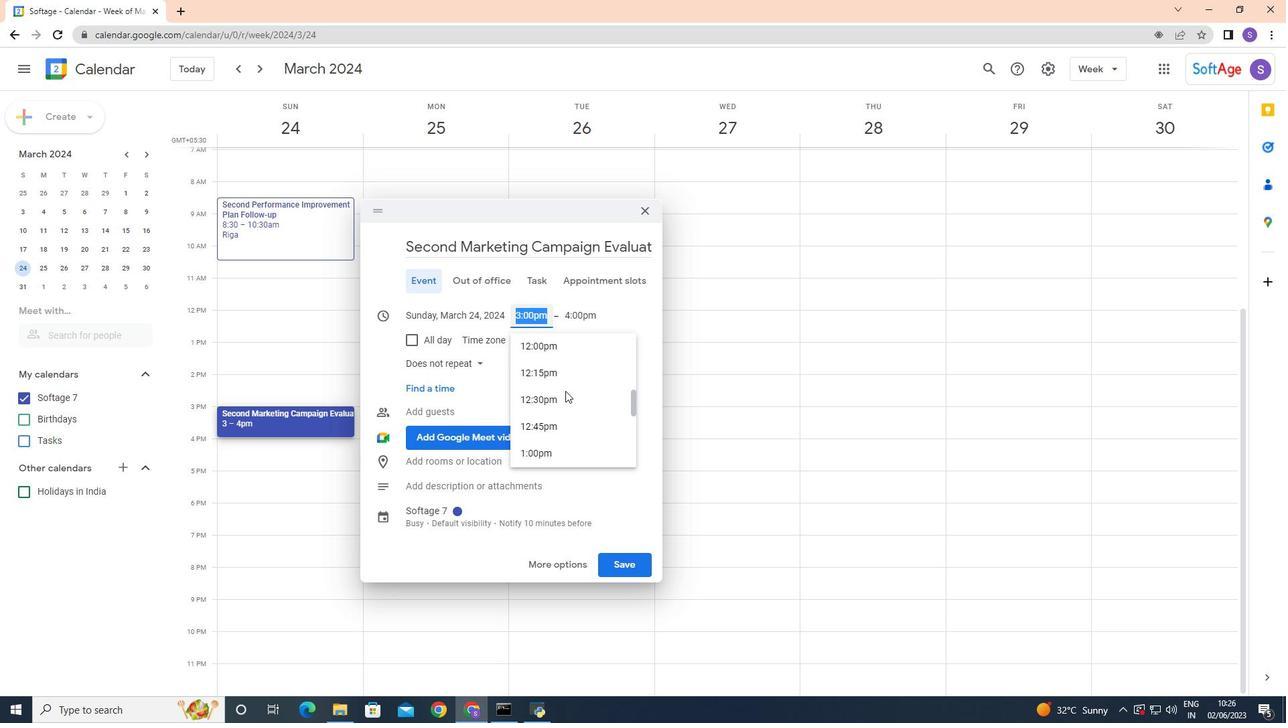 
Action: Mouse moved to (563, 393)
Screenshot: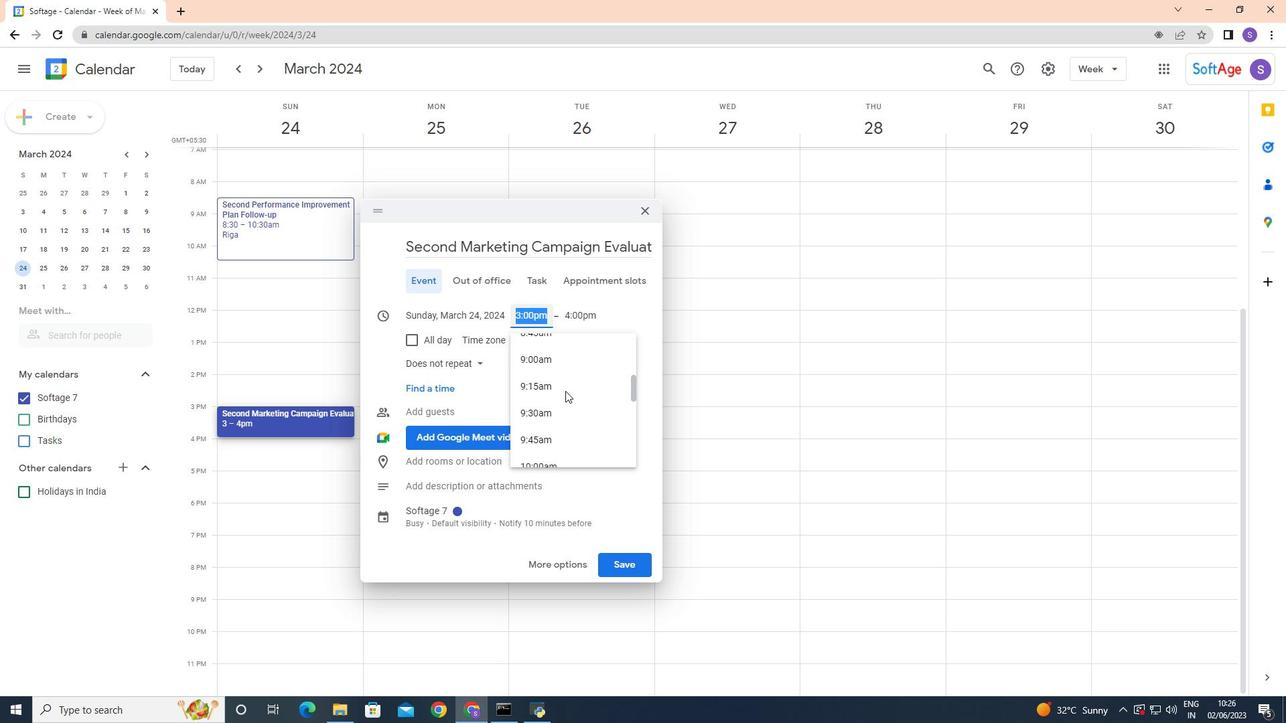 
Action: Mouse scrolled (563, 394) with delta (0, 0)
Screenshot: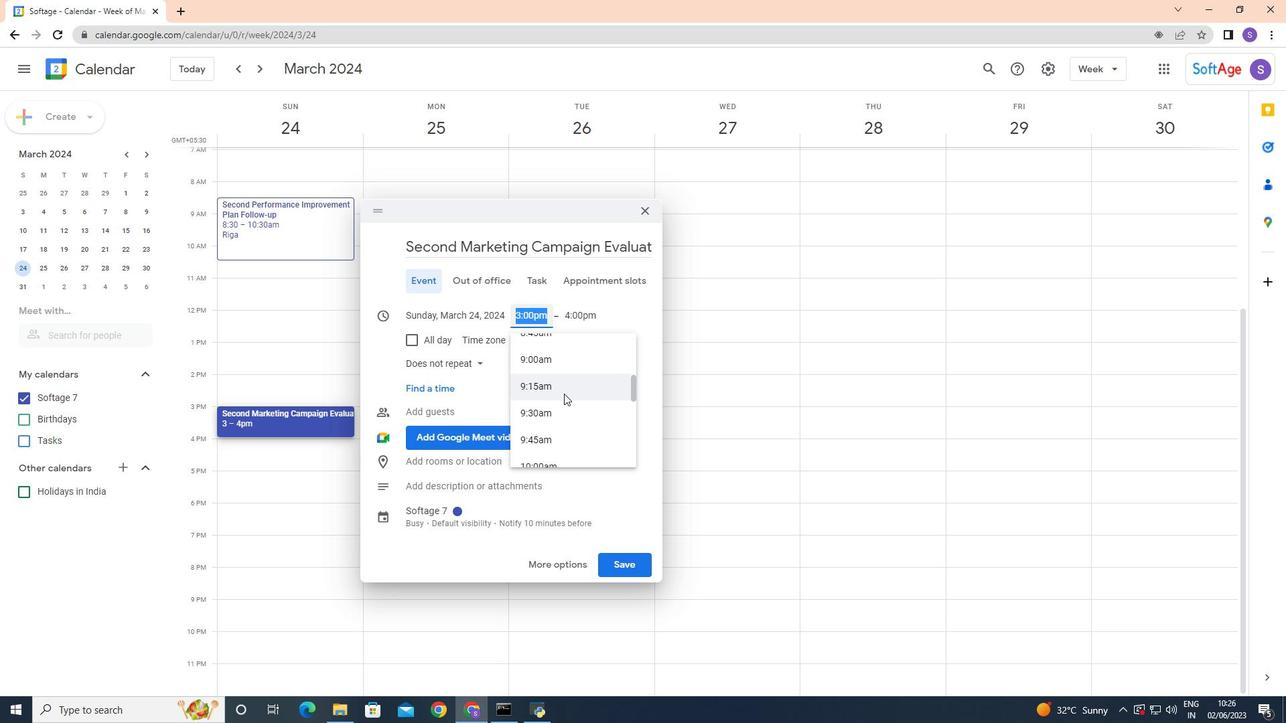 
Action: Mouse scrolled (563, 394) with delta (0, 0)
Screenshot: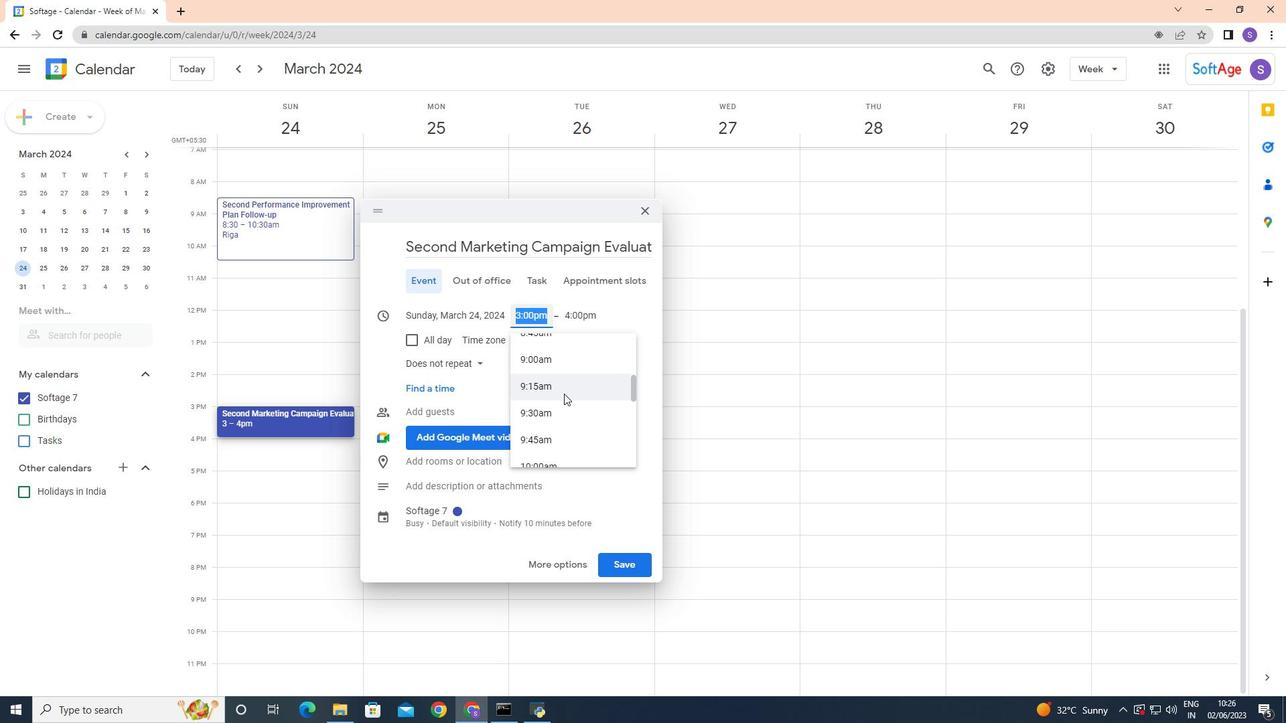 
Action: Mouse scrolled (563, 394) with delta (0, 0)
Screenshot: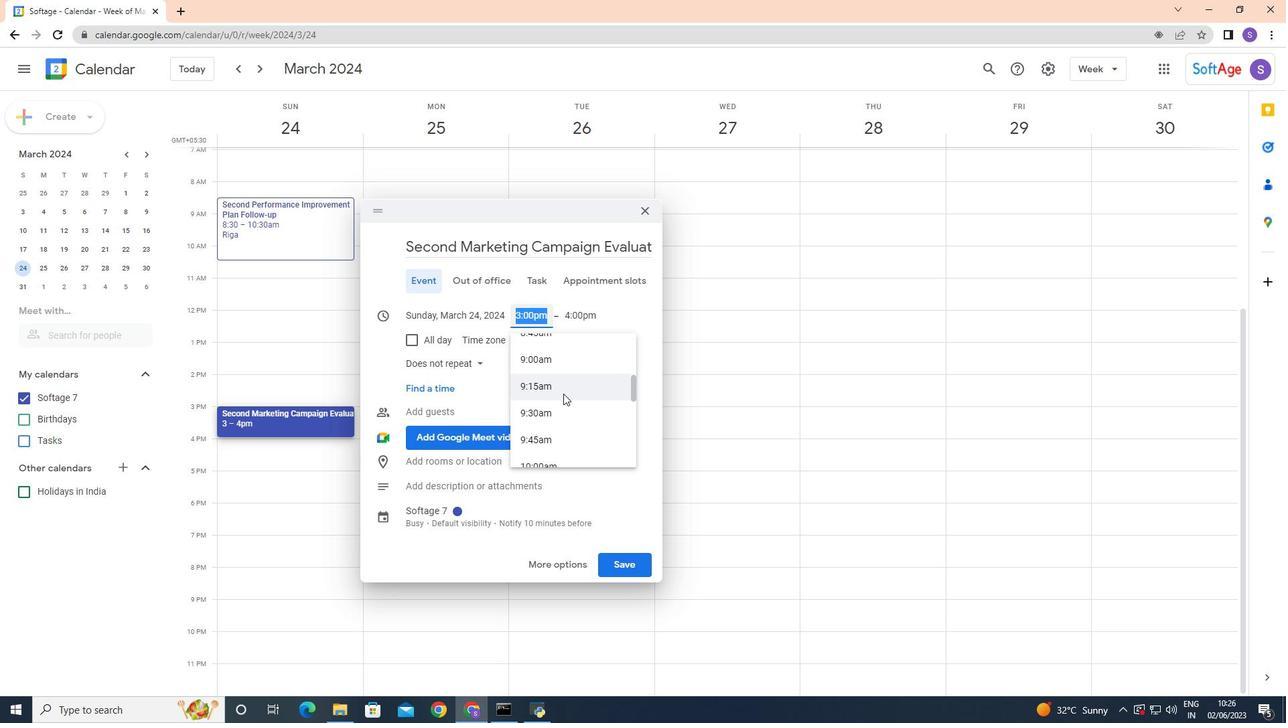 
Action: Mouse moved to (546, 454)
Screenshot: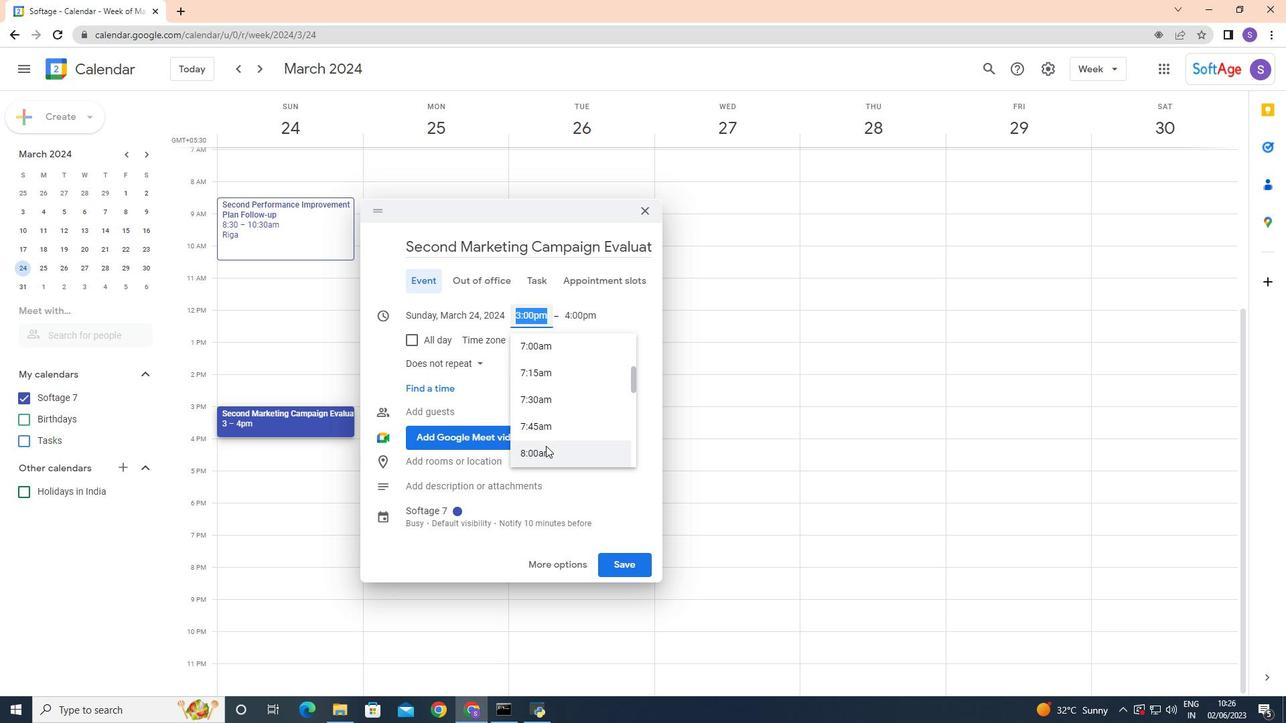 
Action: Mouse pressed left at (546, 454)
Screenshot: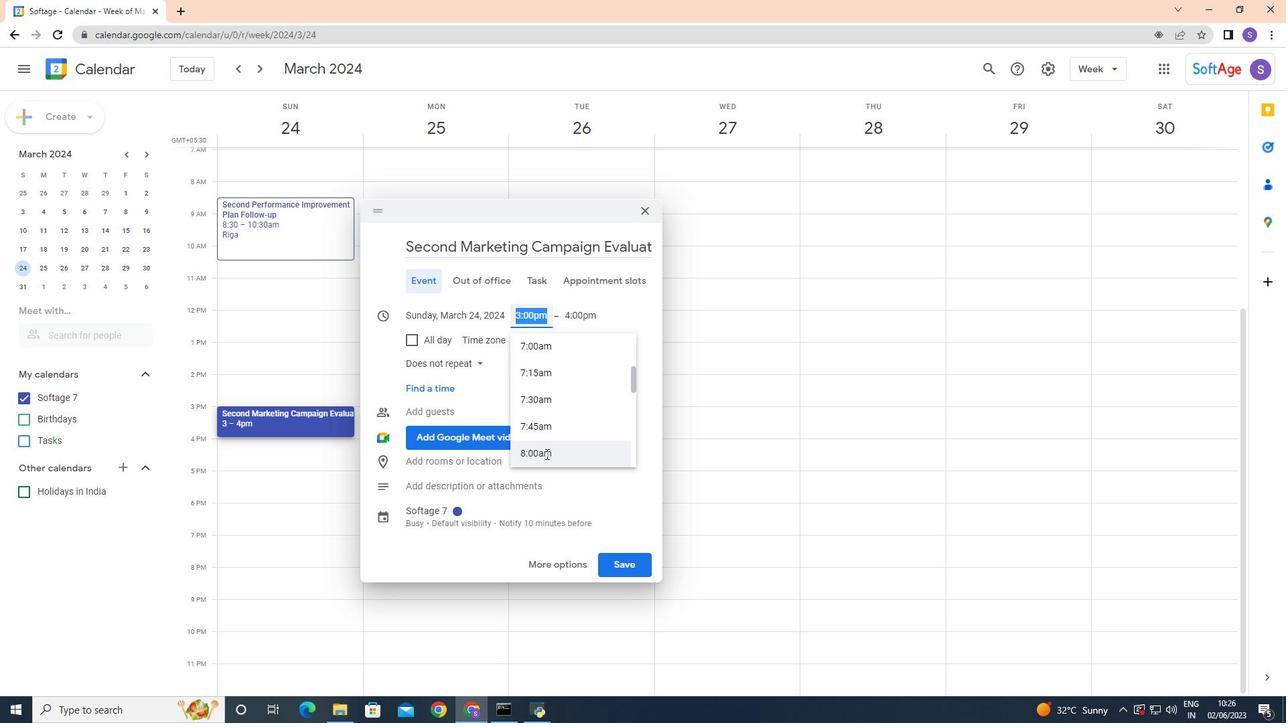 
Action: Mouse moved to (591, 298)
Screenshot: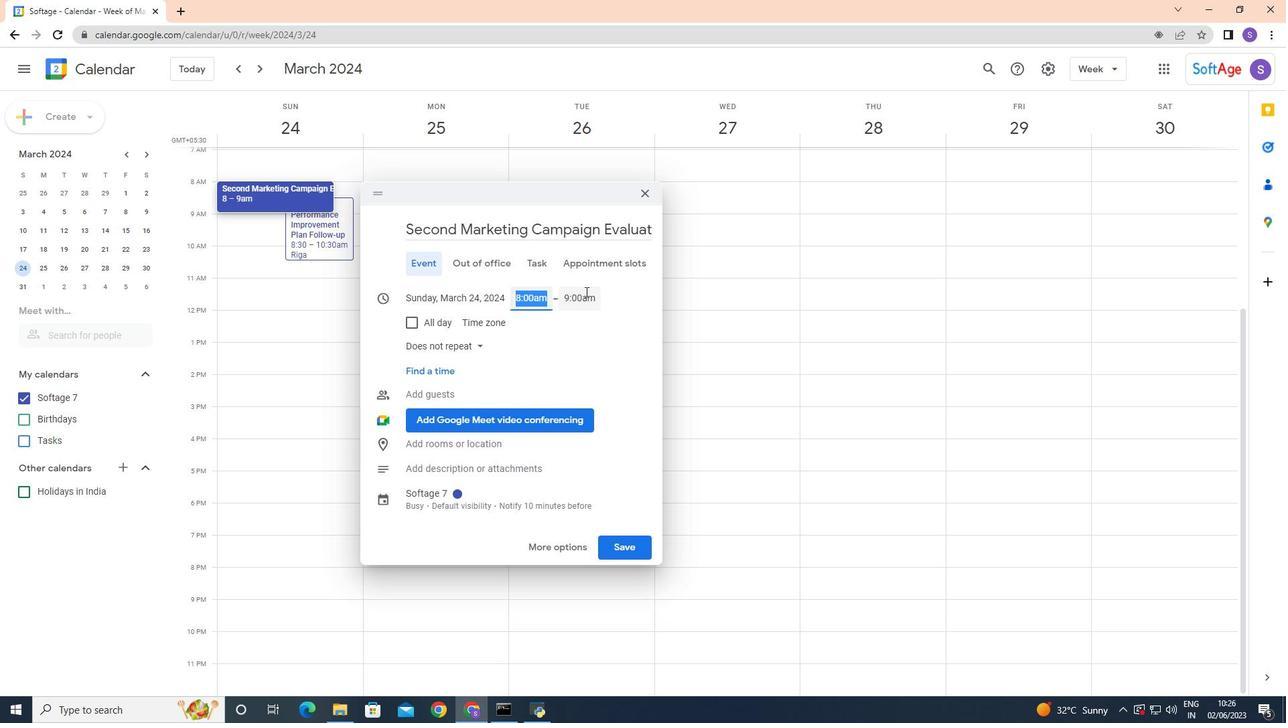 
Action: Mouse pressed left at (591, 298)
Screenshot: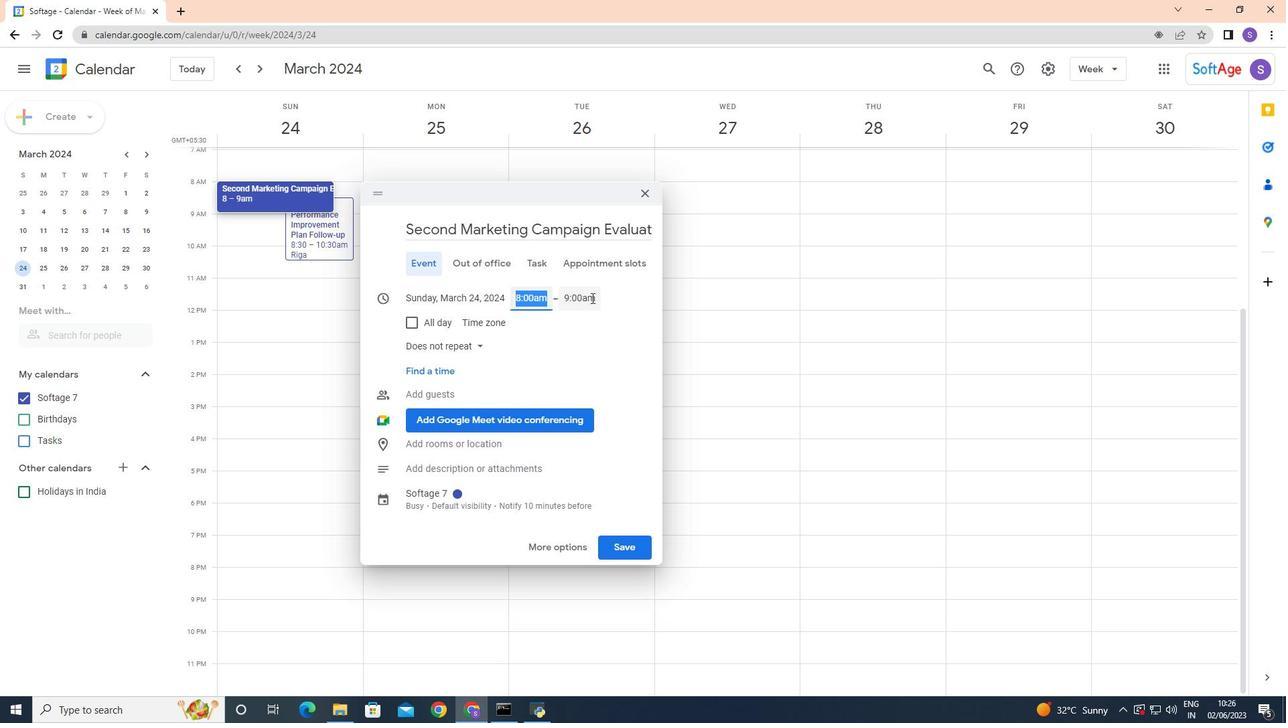 
Action: Mouse moved to (613, 407)
Screenshot: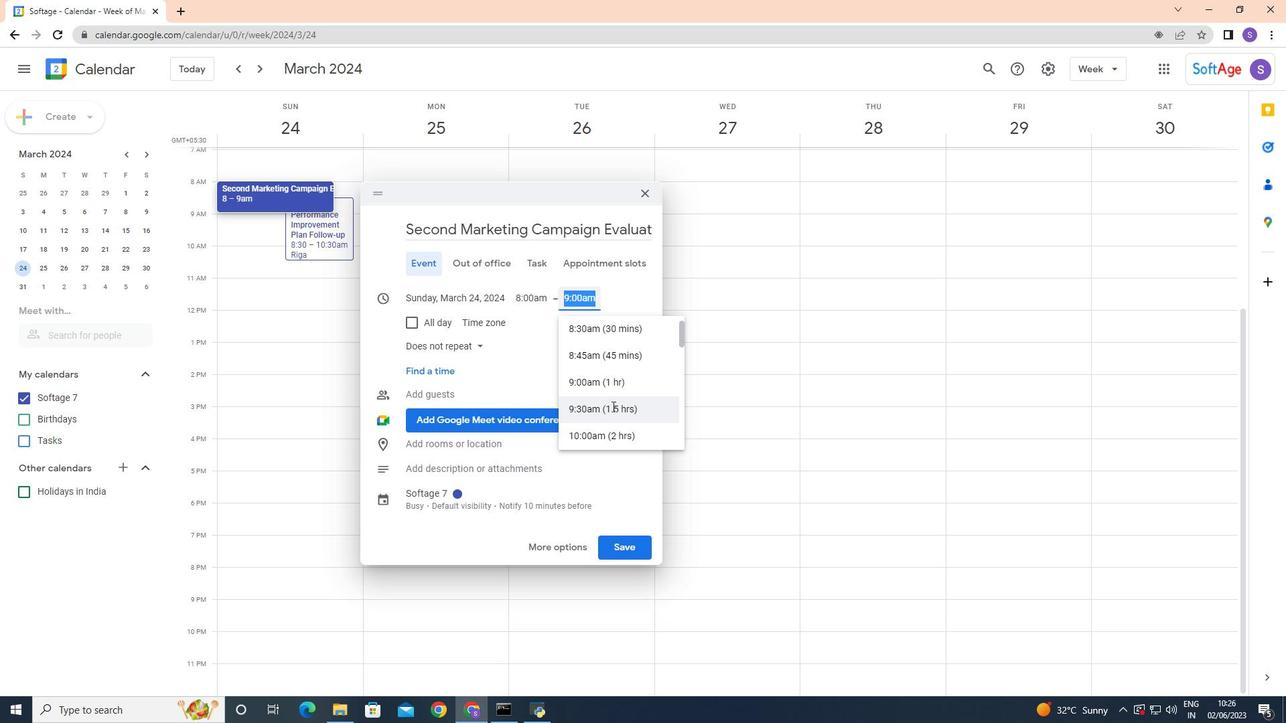 
Action: Mouse scrolled (613, 406) with delta (0, 0)
Screenshot: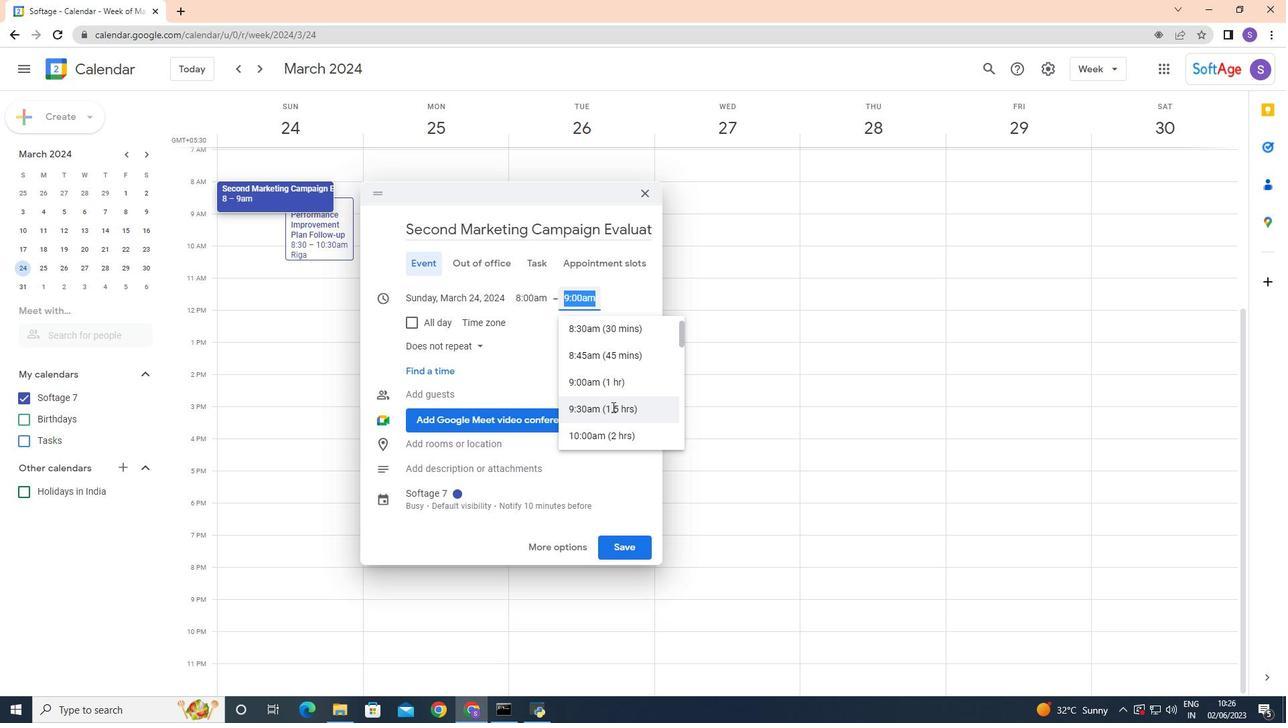 
Action: Mouse moved to (620, 373)
Screenshot: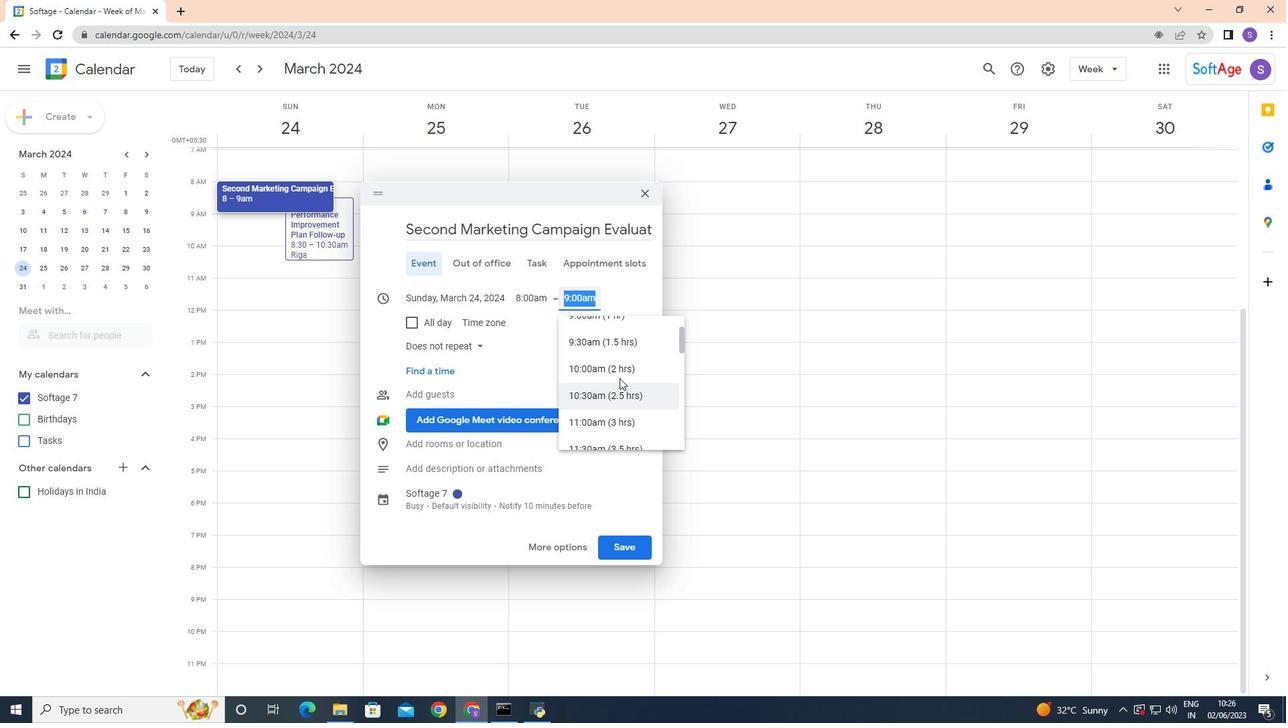 
Action: Mouse pressed left at (620, 373)
Screenshot: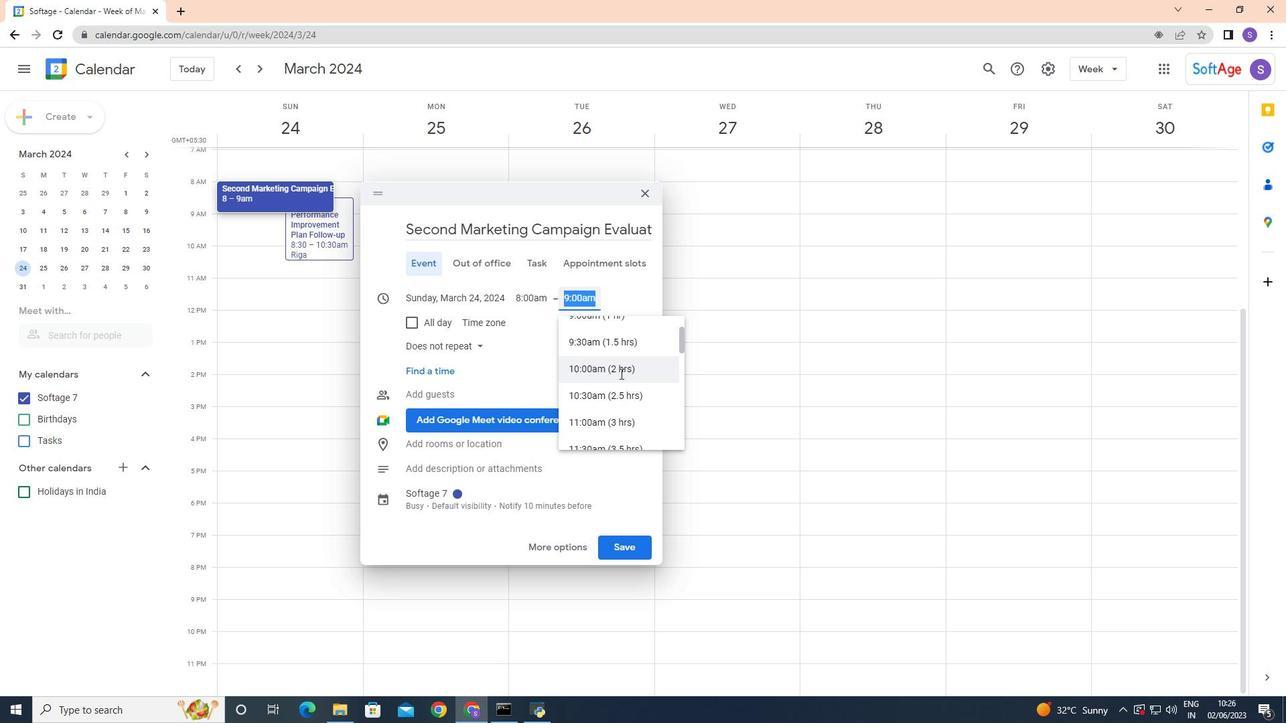 
Action: Mouse moved to (643, 340)
Screenshot: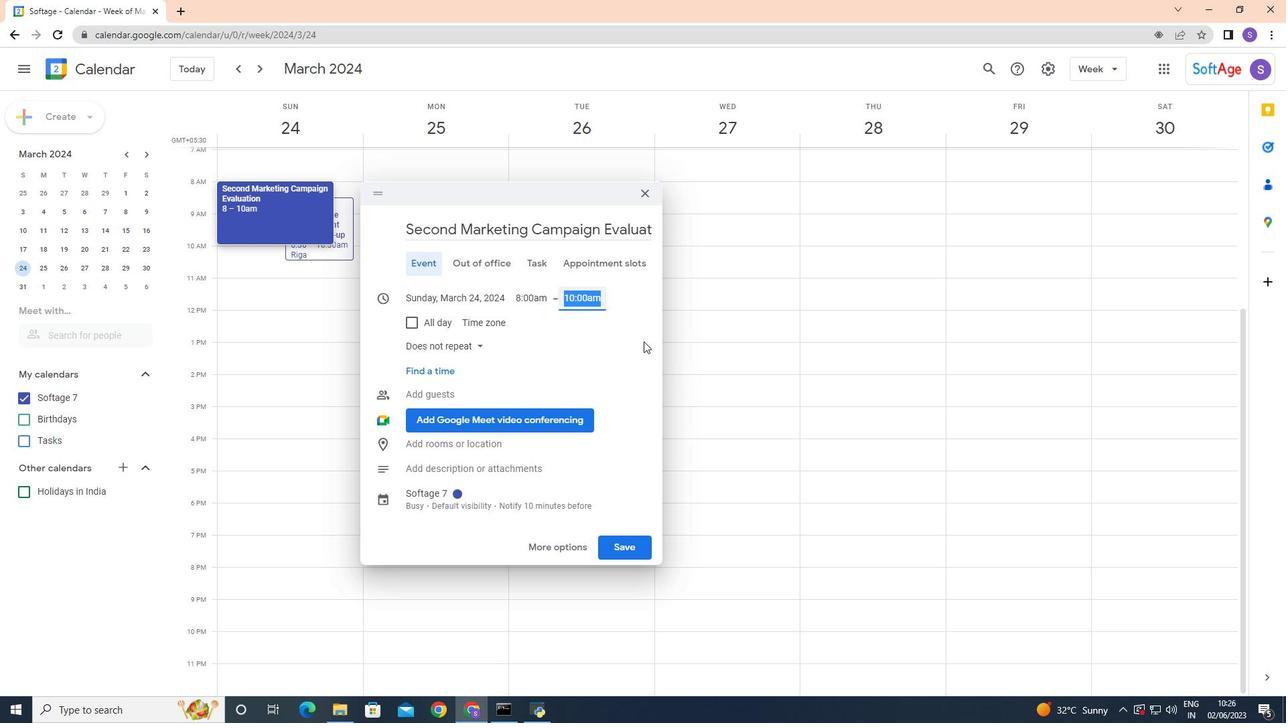 
Action: Mouse pressed left at (643, 340)
Screenshot: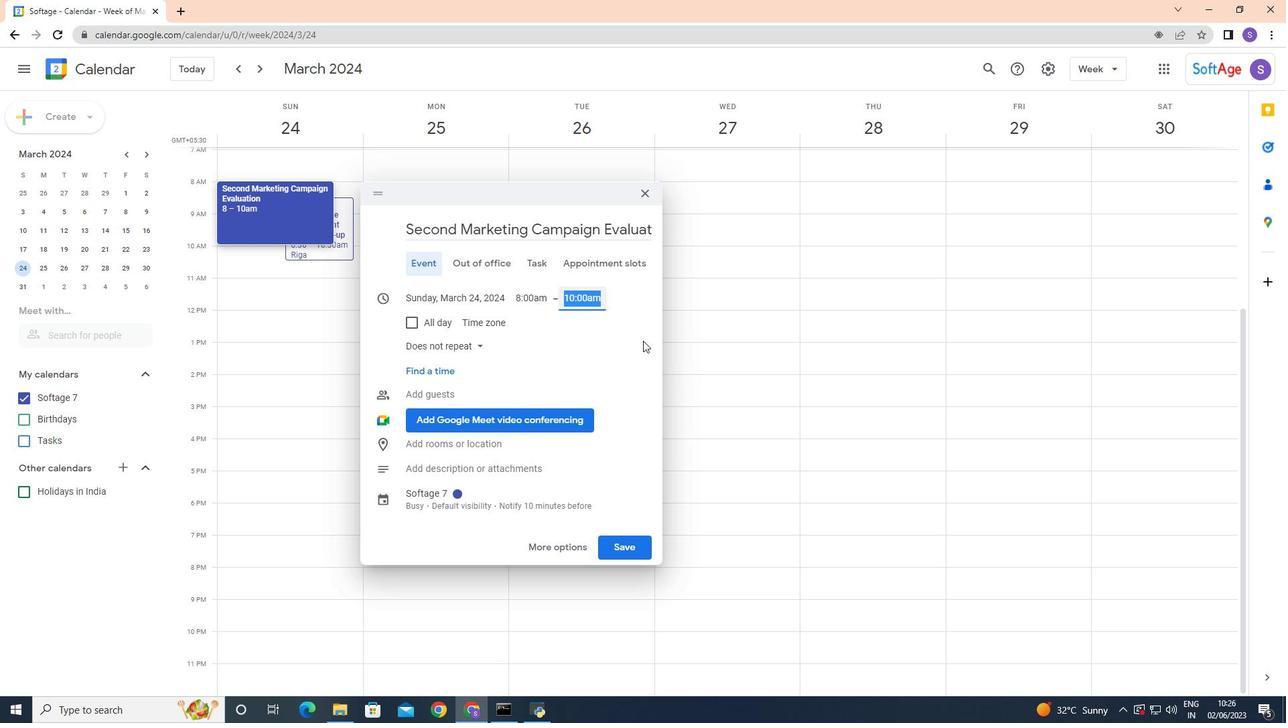 
Action: Mouse moved to (456, 470)
Screenshot: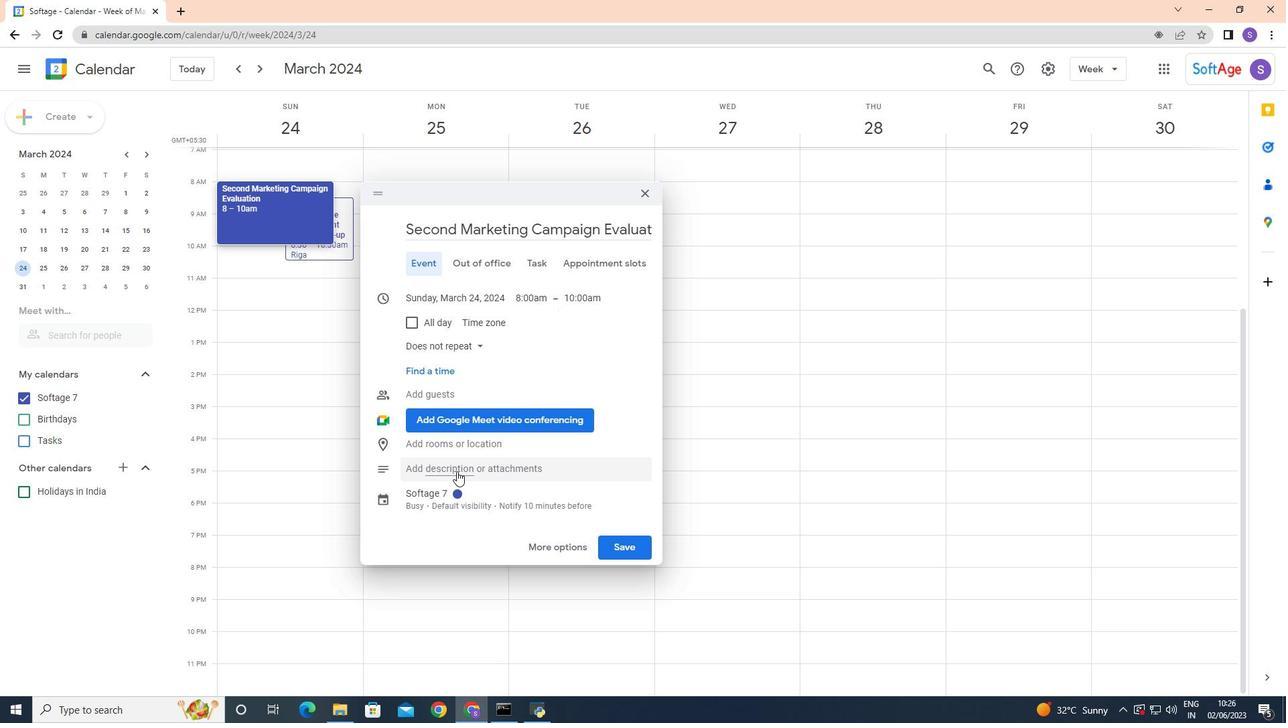 
Action: Mouse pressed left at (456, 470)
Screenshot: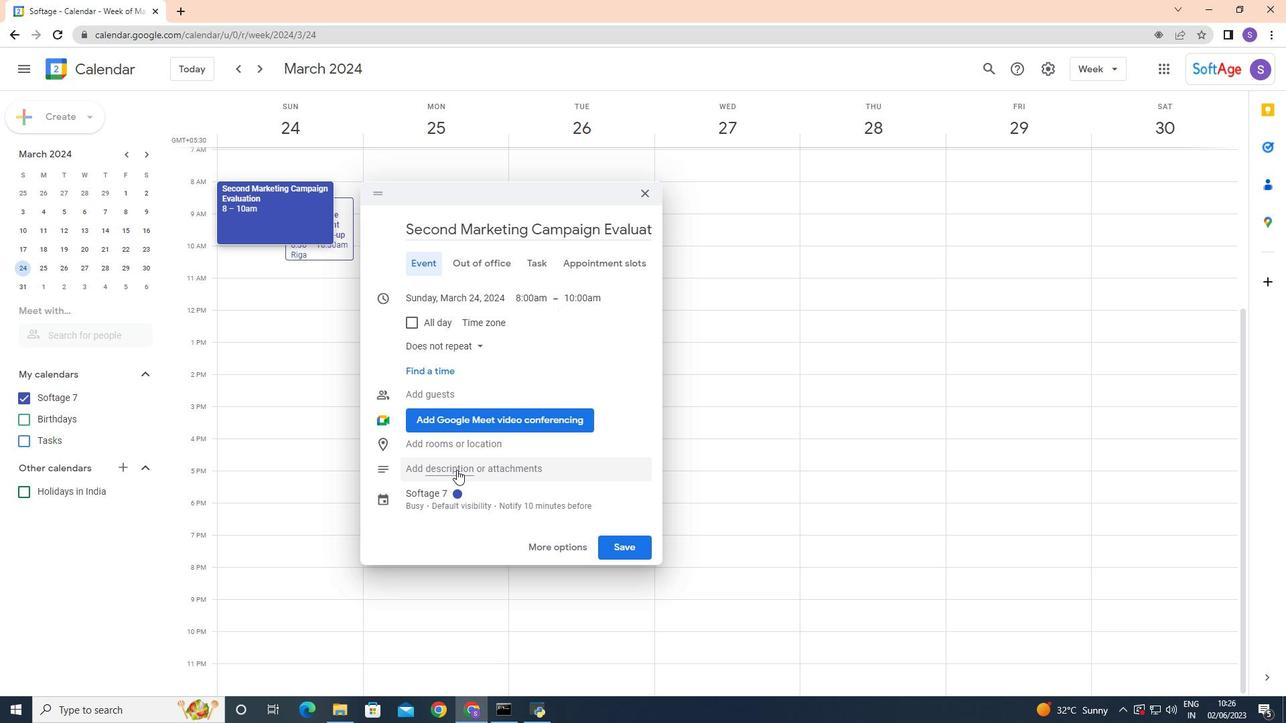 
Action: Mouse moved to (464, 499)
Screenshot: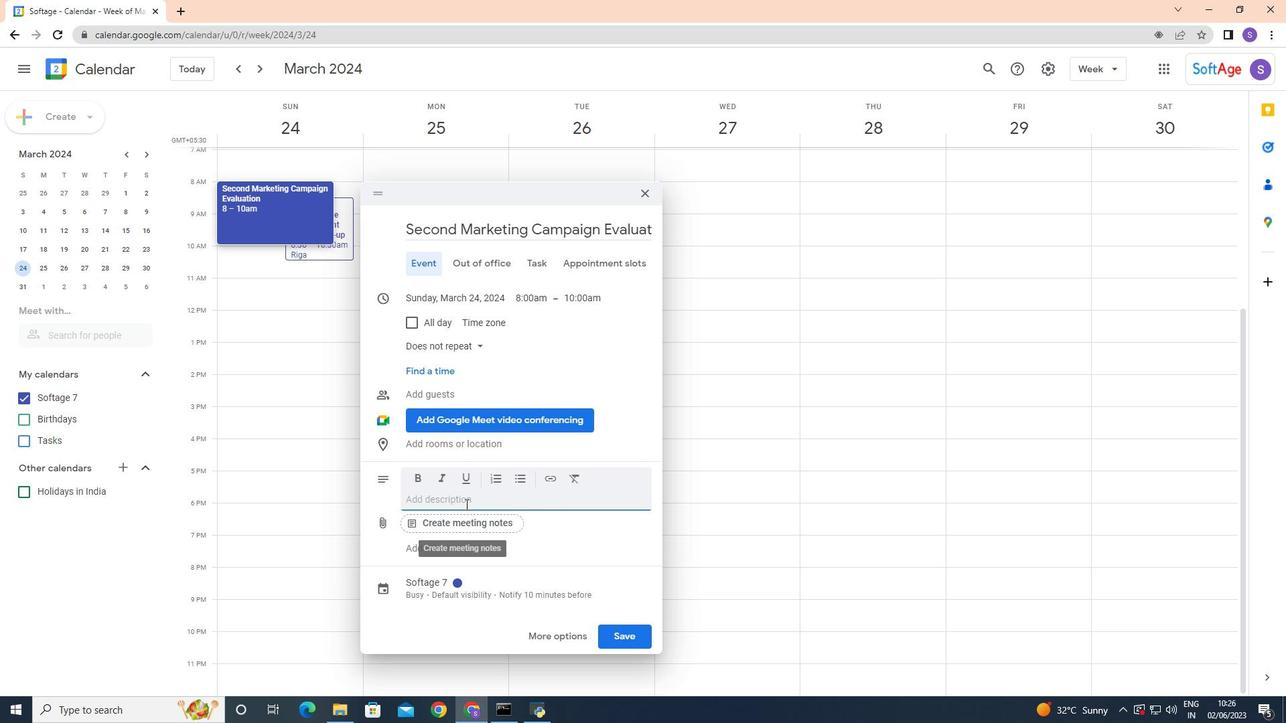 
Action: Mouse pressed left at (464, 499)
Screenshot: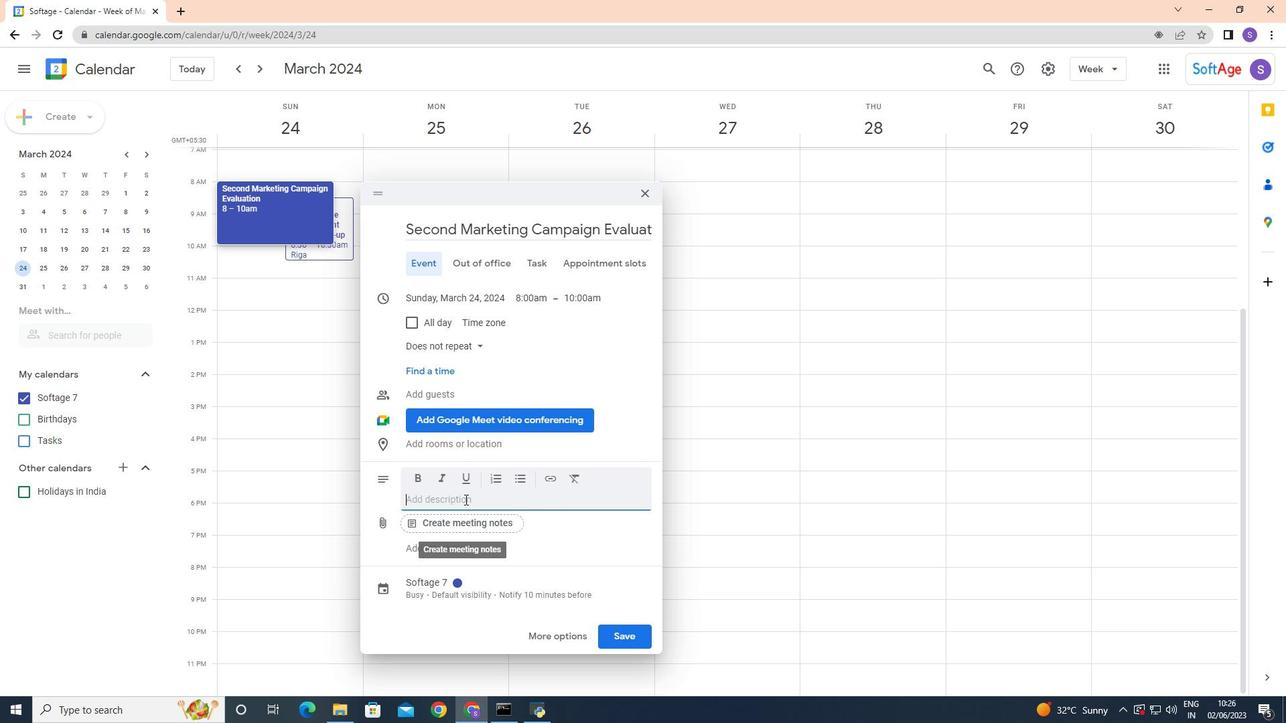 
Action: Key pressed <Key.space><Key.shift>A<Key.space>product<Key.space>launch<Key.space>event<Key.space>is<Key.space>an<Key.space>exciting<Key.space>occasion<Key.space>where<Key.space>a<Key.space>new<Key.space>product<Key.space>is<Key.space>introduct<Key.backspace>ed<Key.space>to<Key.space>the<Key.space>market.<Key.space><Key.shift><Key.shift>It<Key.space>brings<Key.space>together<Key.space>stakehoders<Key.space><Key.backspace>,<Key.space><Key.shift>industry<Key.space>experts,<Key.space>the<Key.space><Key.backspace><Key.backspace><Key.backspace>media<Key.space>personnel,<Key.space>and<Key.space>potential<Key.space>ci<Key.backspace>ustomers<Key.space>to<Key.space>showcase<Key.space>the<Key.space>product's
Screenshot: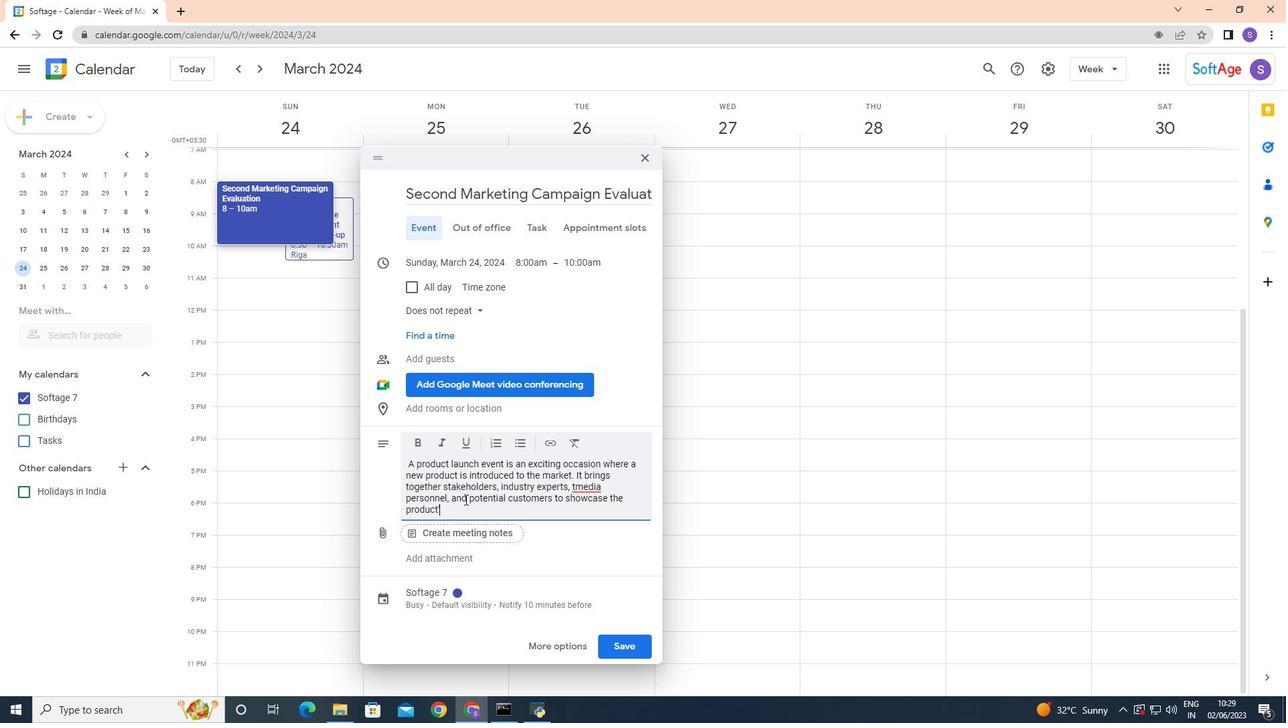 
Action: Mouse moved to (574, 484)
Screenshot: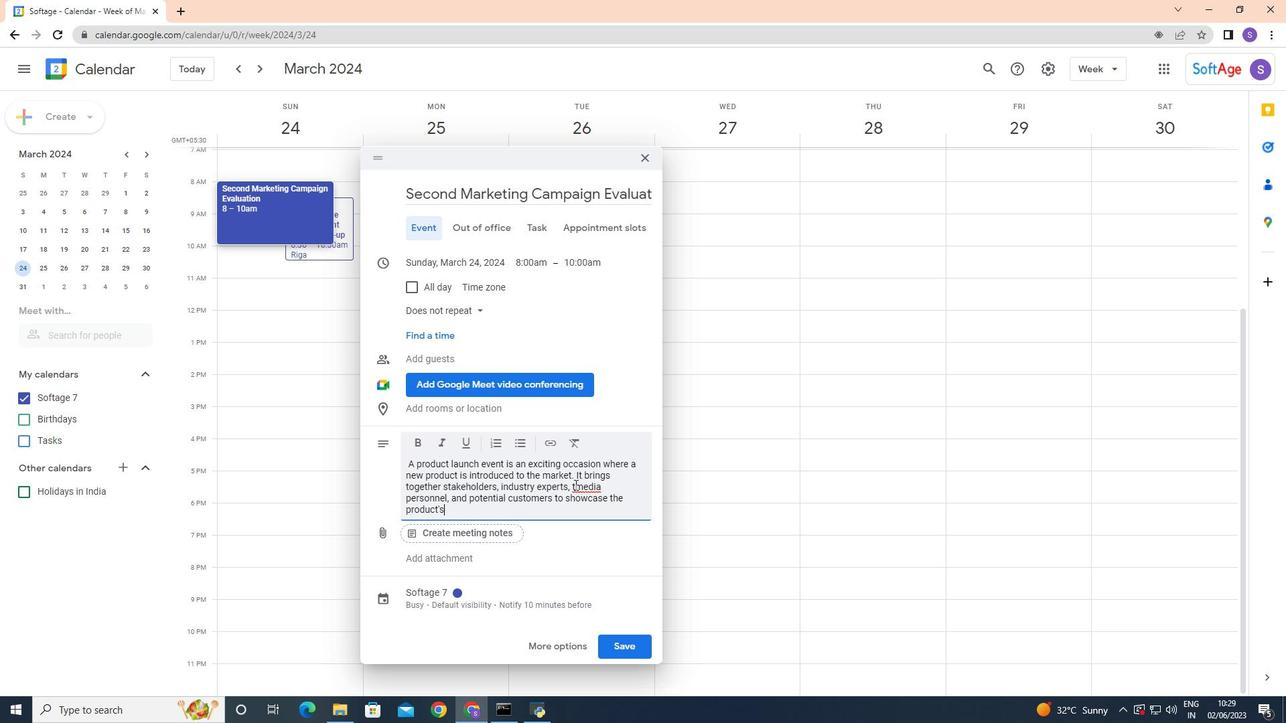 
Action: Mouse pressed left at (574, 484)
Screenshot: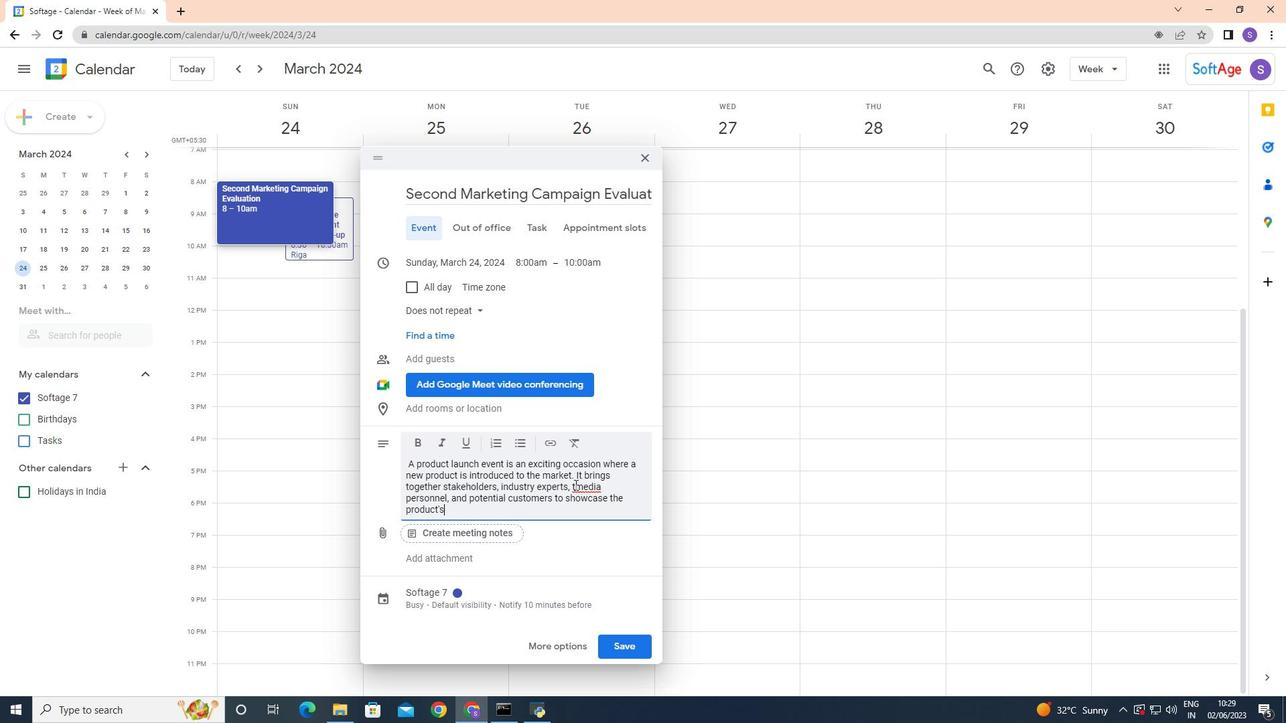 
Action: Mouse moved to (593, 492)
Screenshot: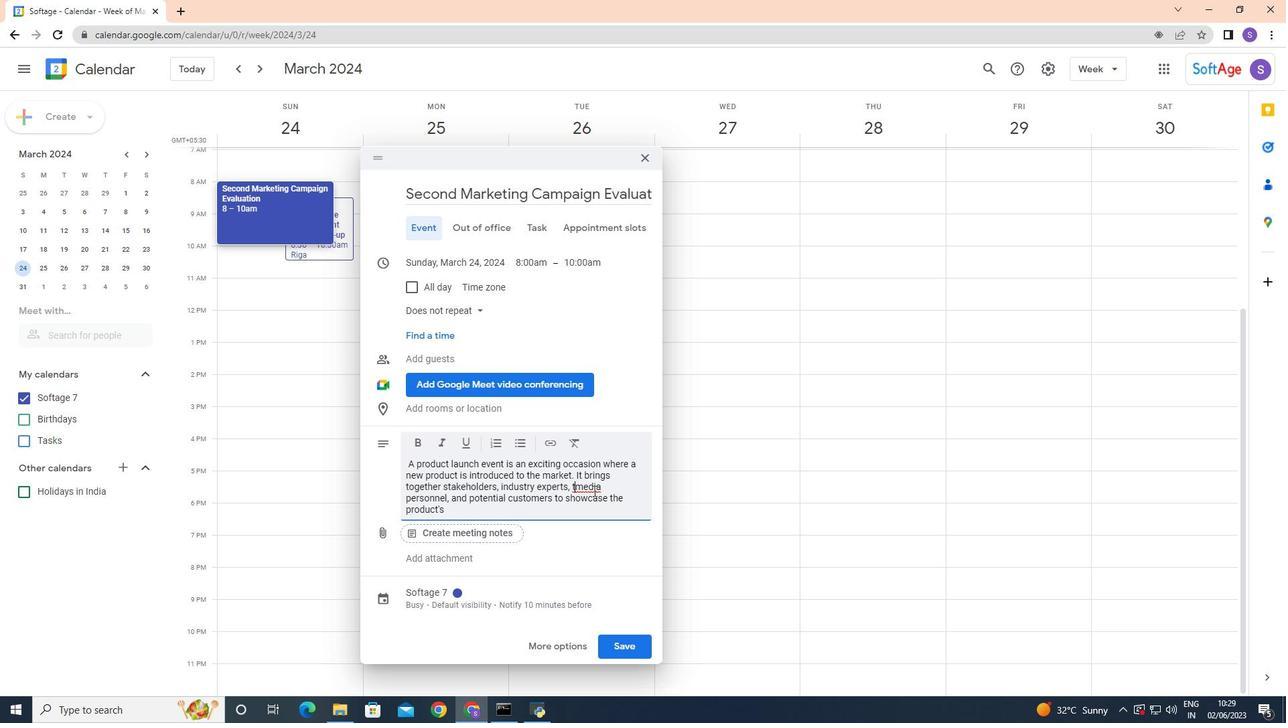 
Action: Key pressed <Key.backspace>
Screenshot: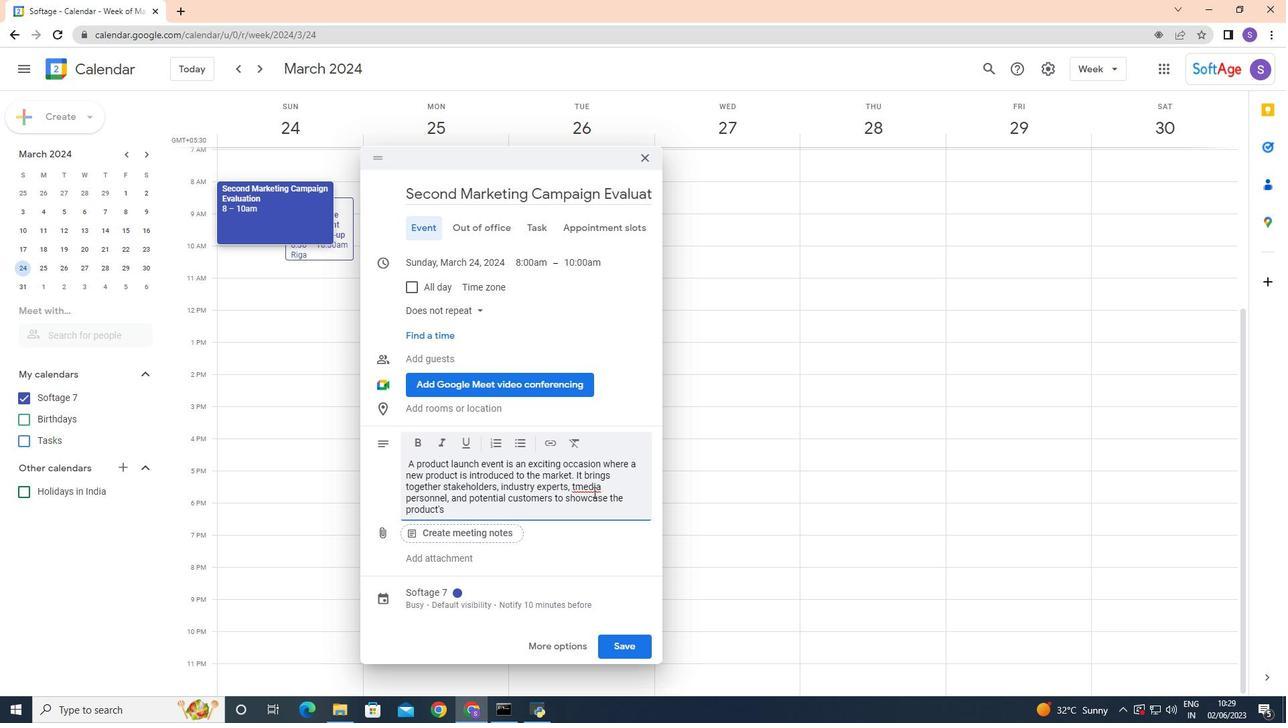 
Action: Mouse moved to (623, 501)
Screenshot: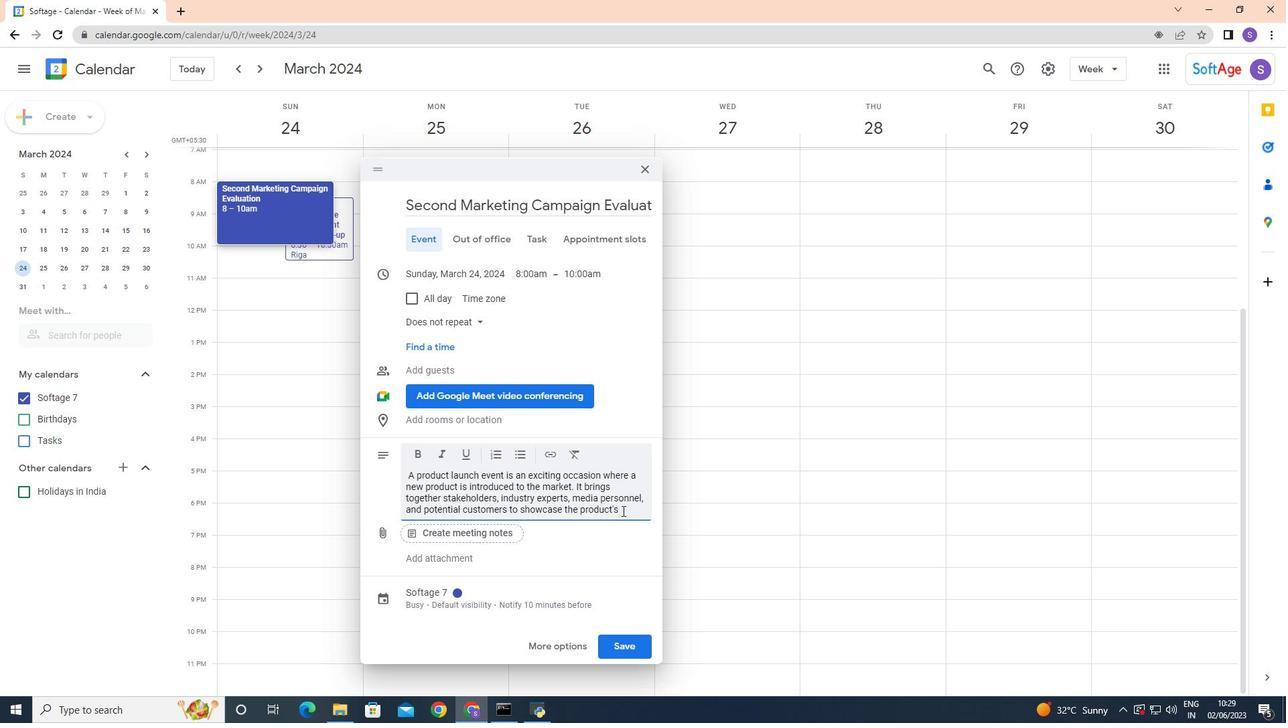 
Action: Mouse pressed left at (623, 501)
Screenshot: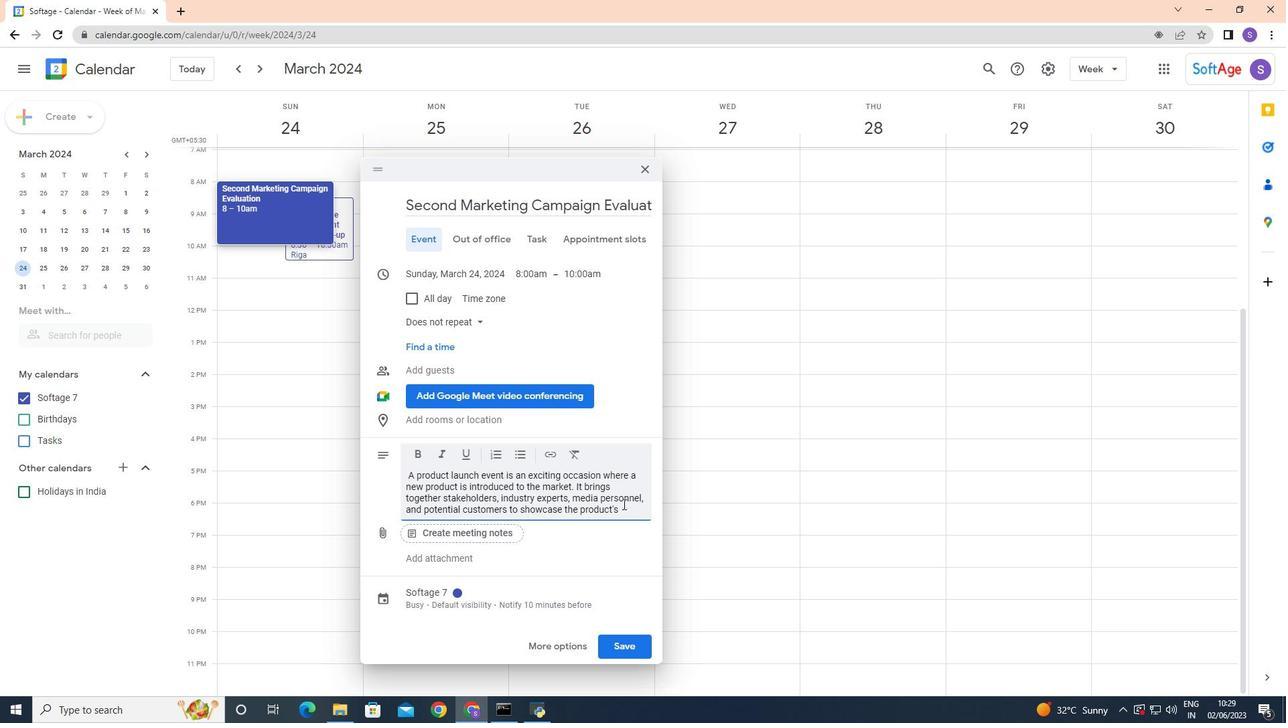 
Action: Mouse moved to (624, 507)
Screenshot: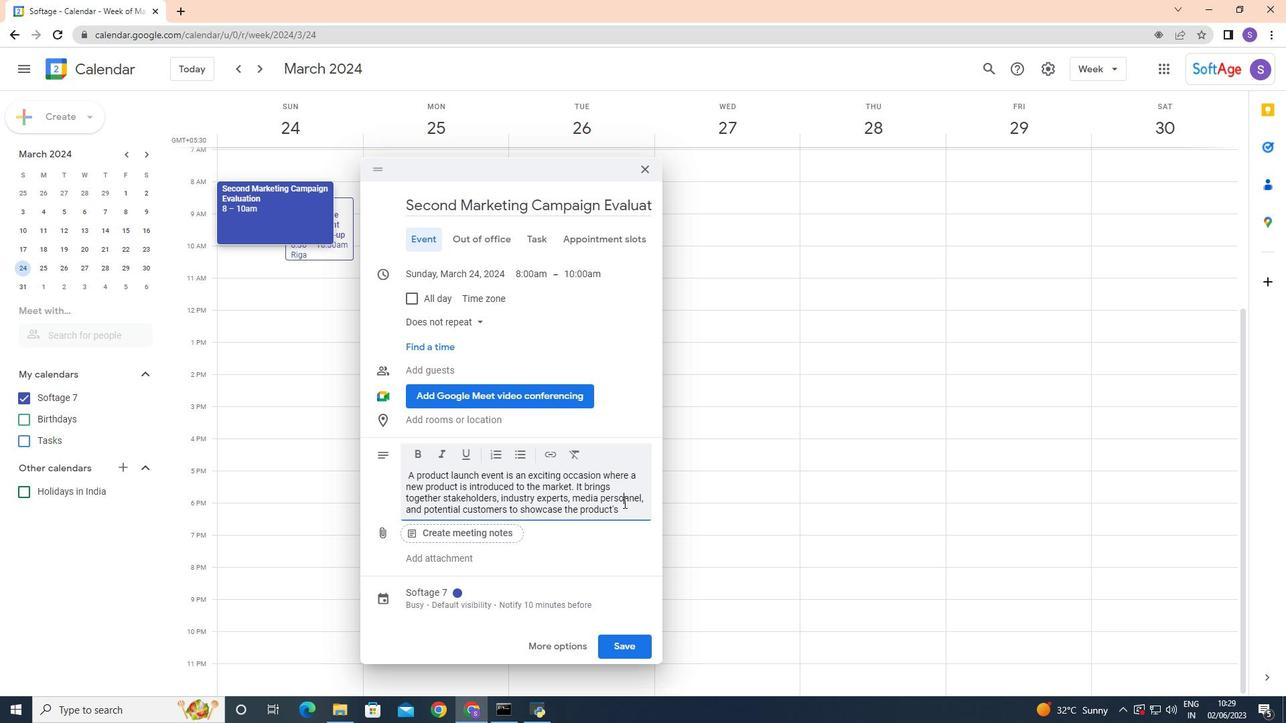 
Action: Mouse pressed left at (624, 507)
Screenshot: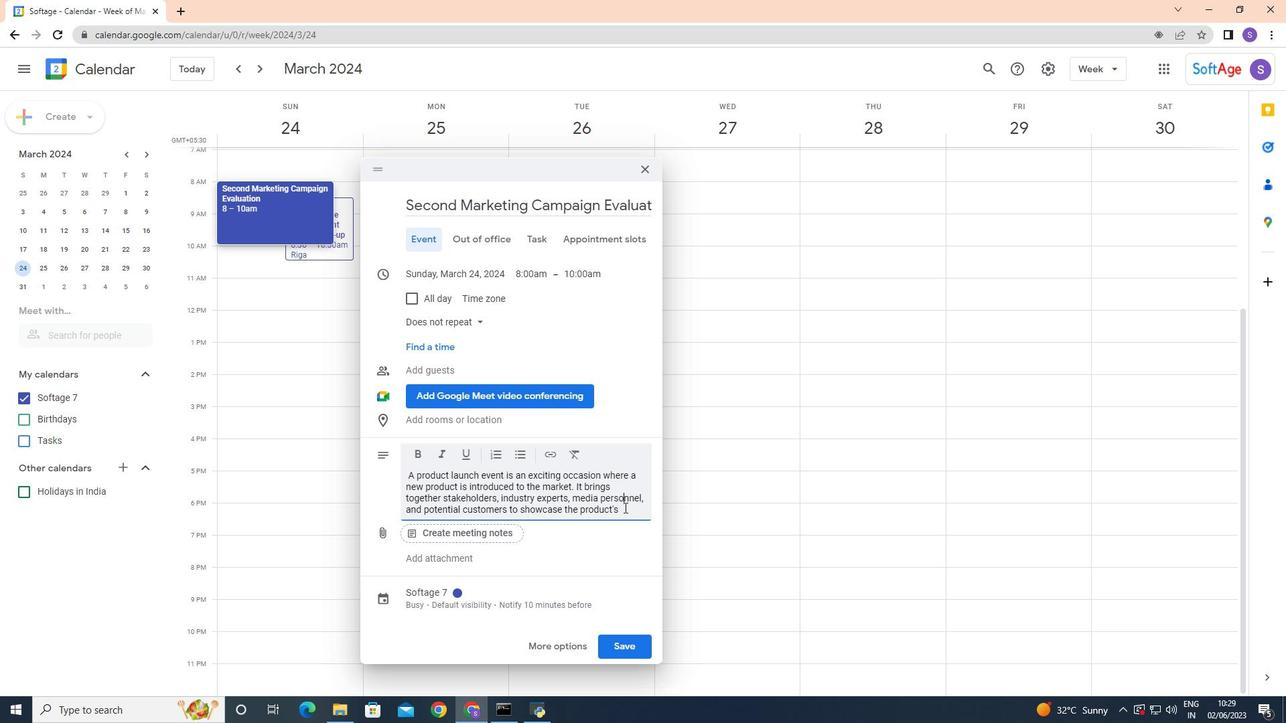 
Action: Mouse moved to (629, 525)
Screenshot: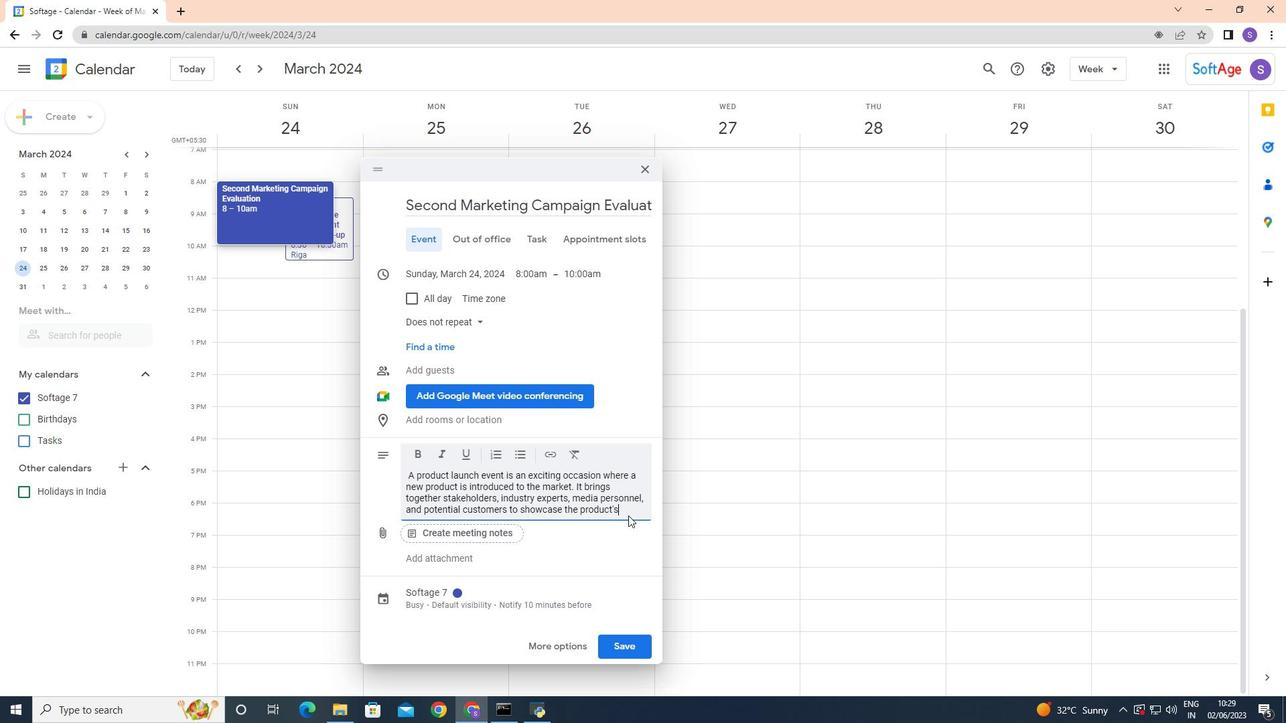 
Action: Key pressed <Key.space>features.<Key.backspace>,<Key.space>benefits,<Key.space>and<Key.space>ub<Key.backspace>nique<Key.space>selling<Key.space>points.
Screenshot: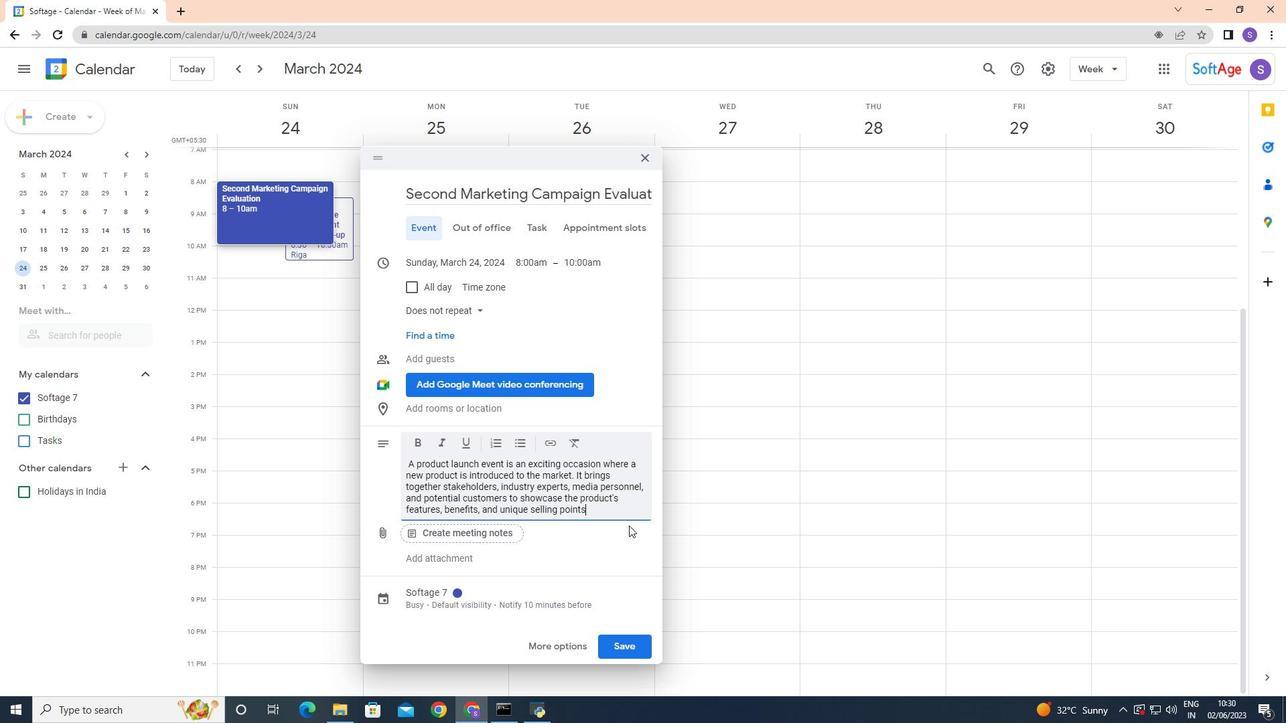 
Action: Mouse moved to (456, 592)
Screenshot: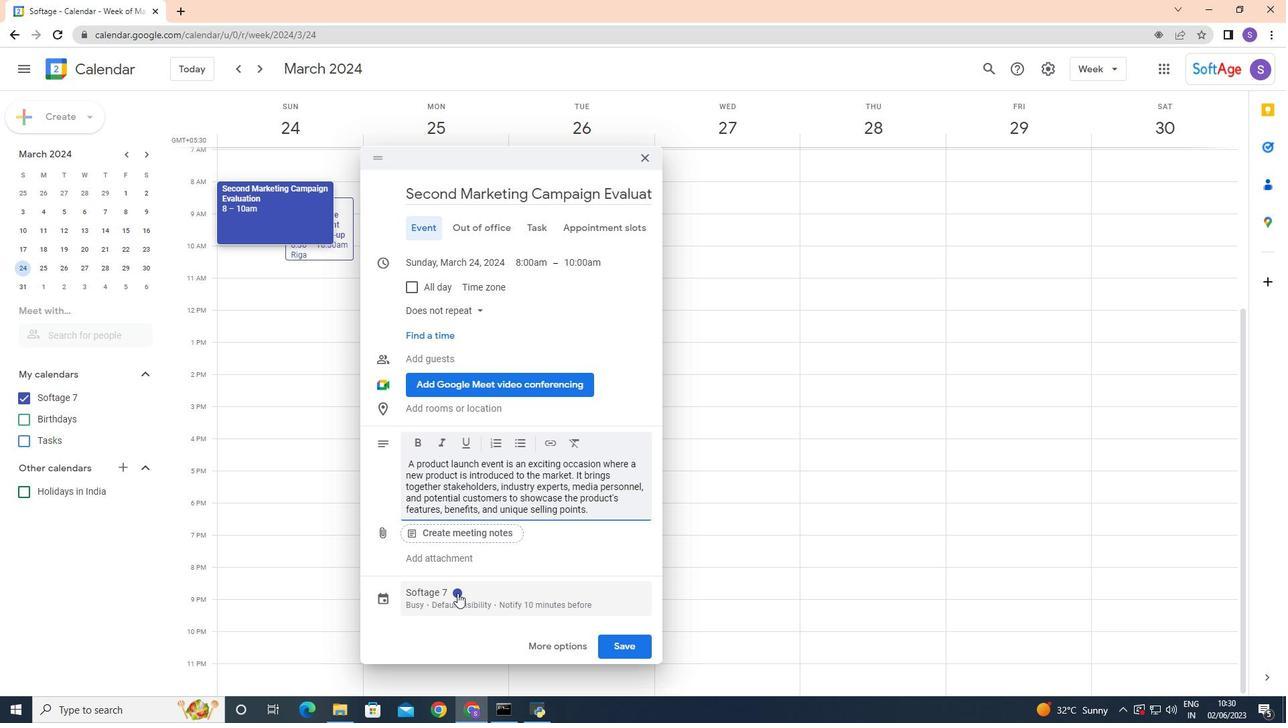 
Action: Mouse pressed left at (456, 592)
Screenshot: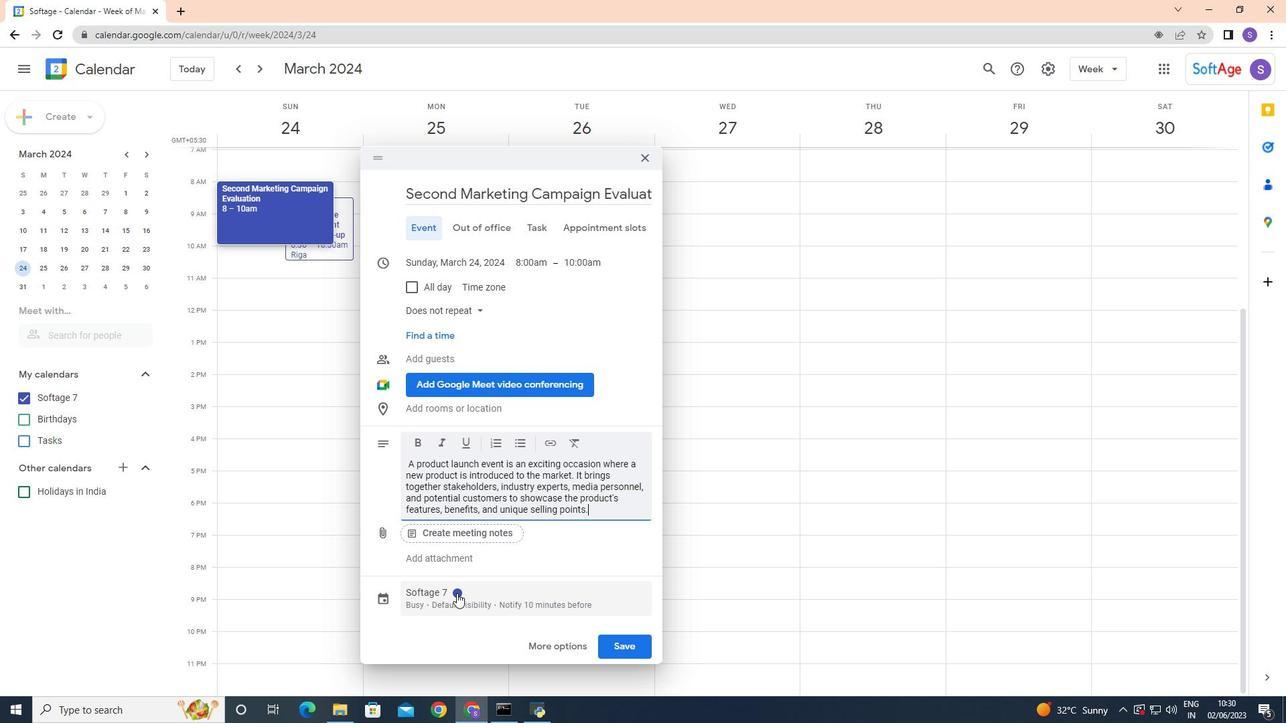 
Action: Mouse moved to (482, 497)
Screenshot: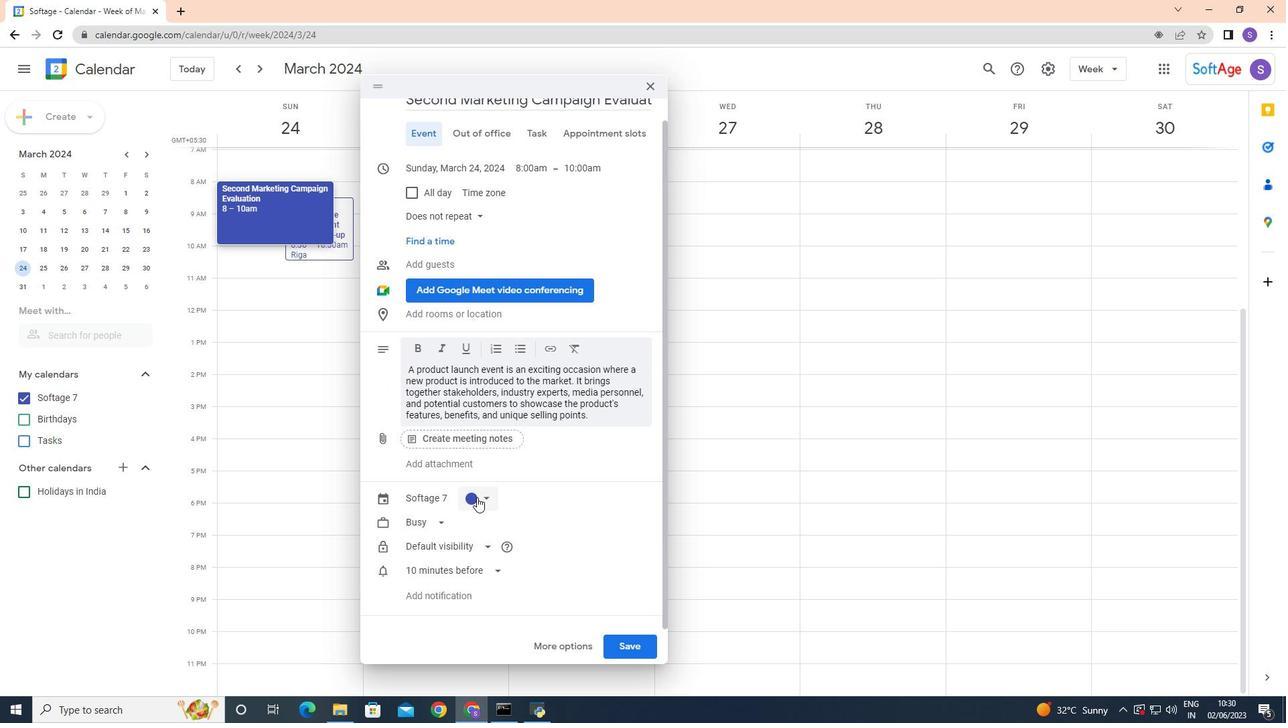 
Action: Mouse pressed left at (482, 497)
Screenshot: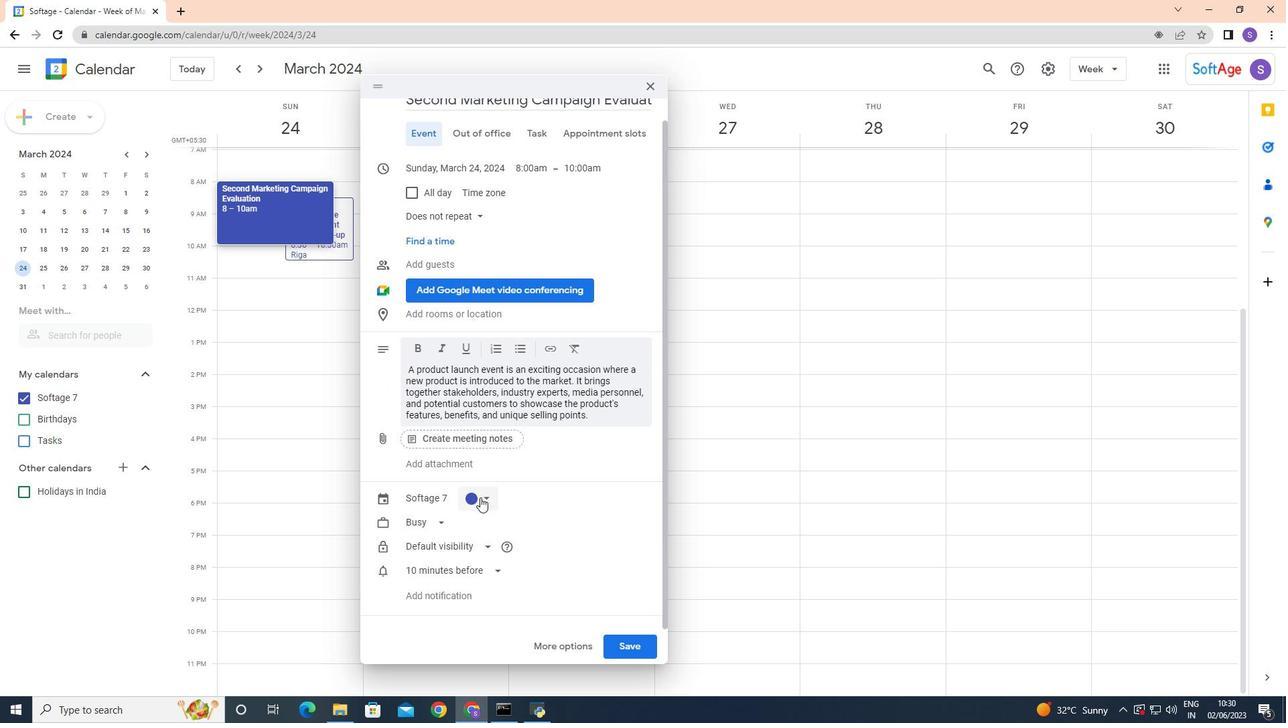 
Action: Mouse moved to (487, 547)
Screenshot: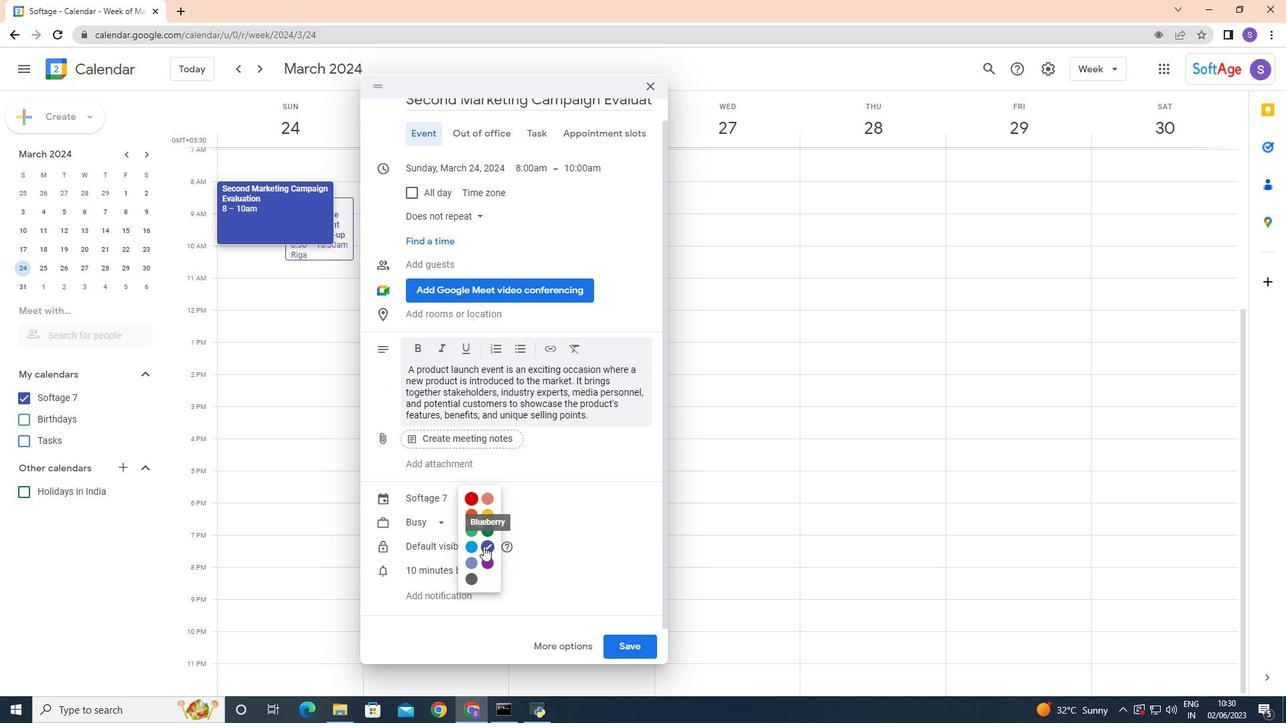 
Action: Mouse pressed left at (487, 547)
Screenshot: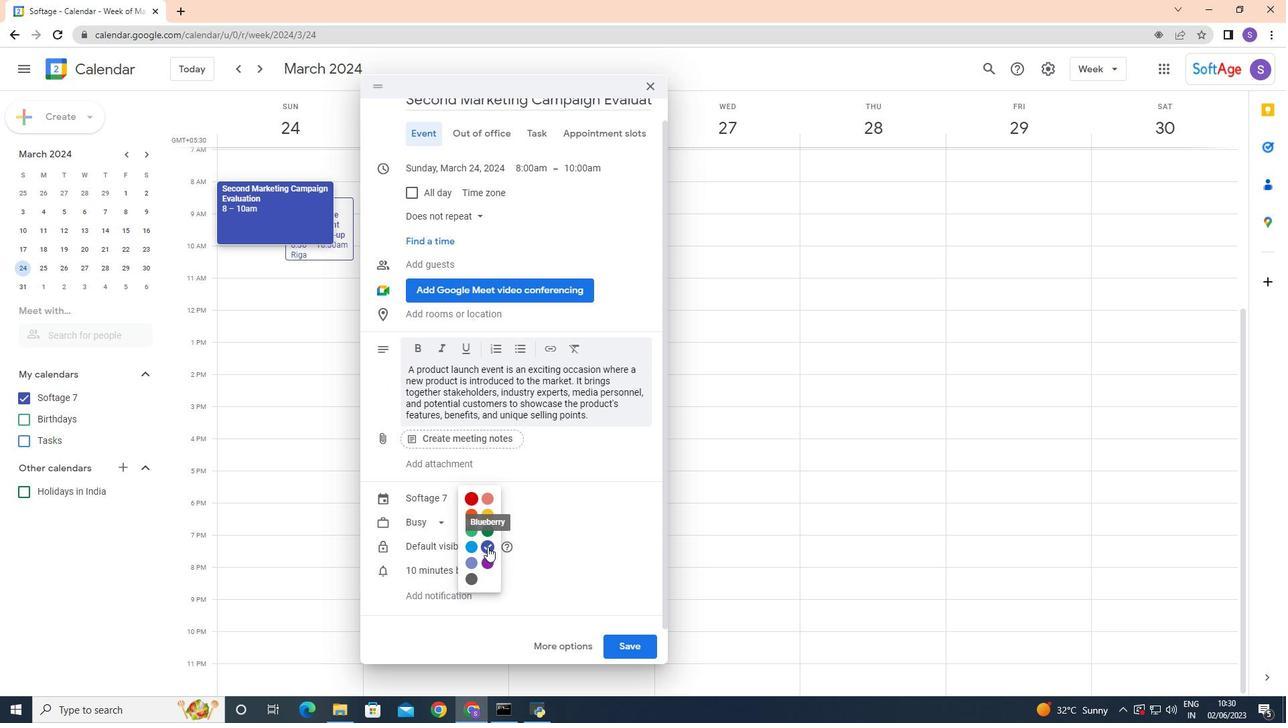 
Action: Mouse moved to (479, 310)
Screenshot: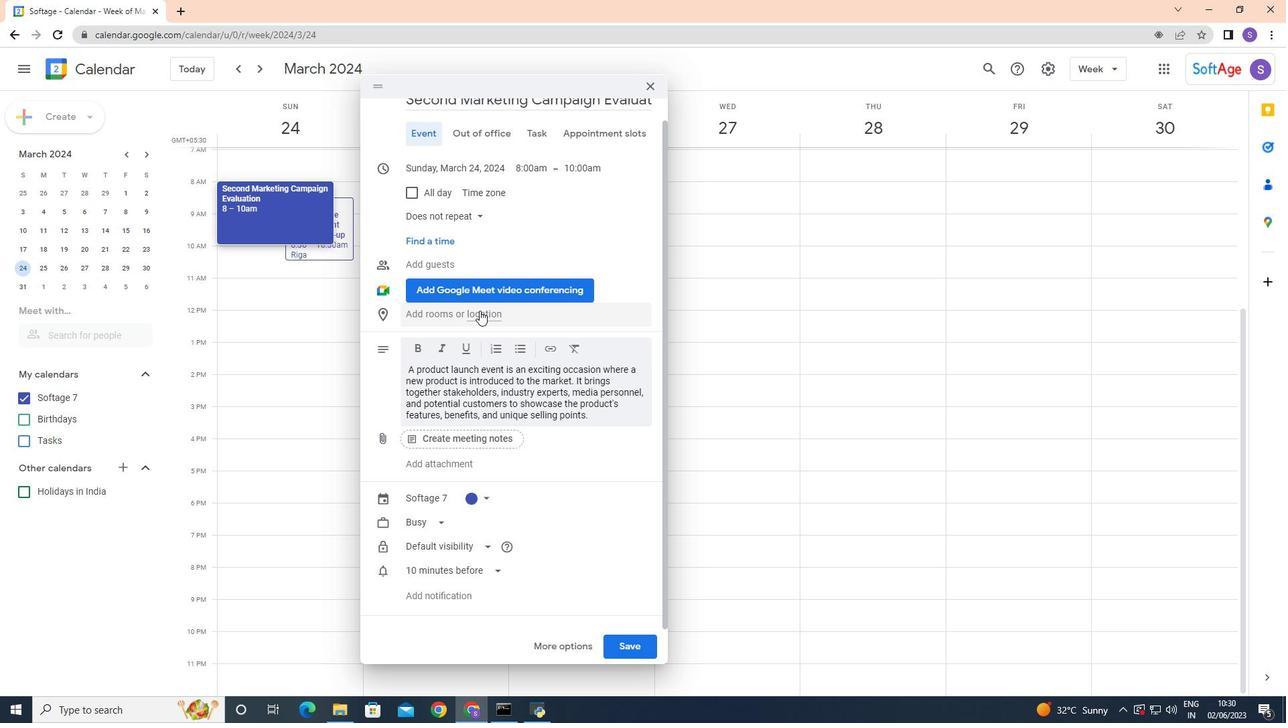 
Action: Mouse pressed left at (479, 310)
Screenshot: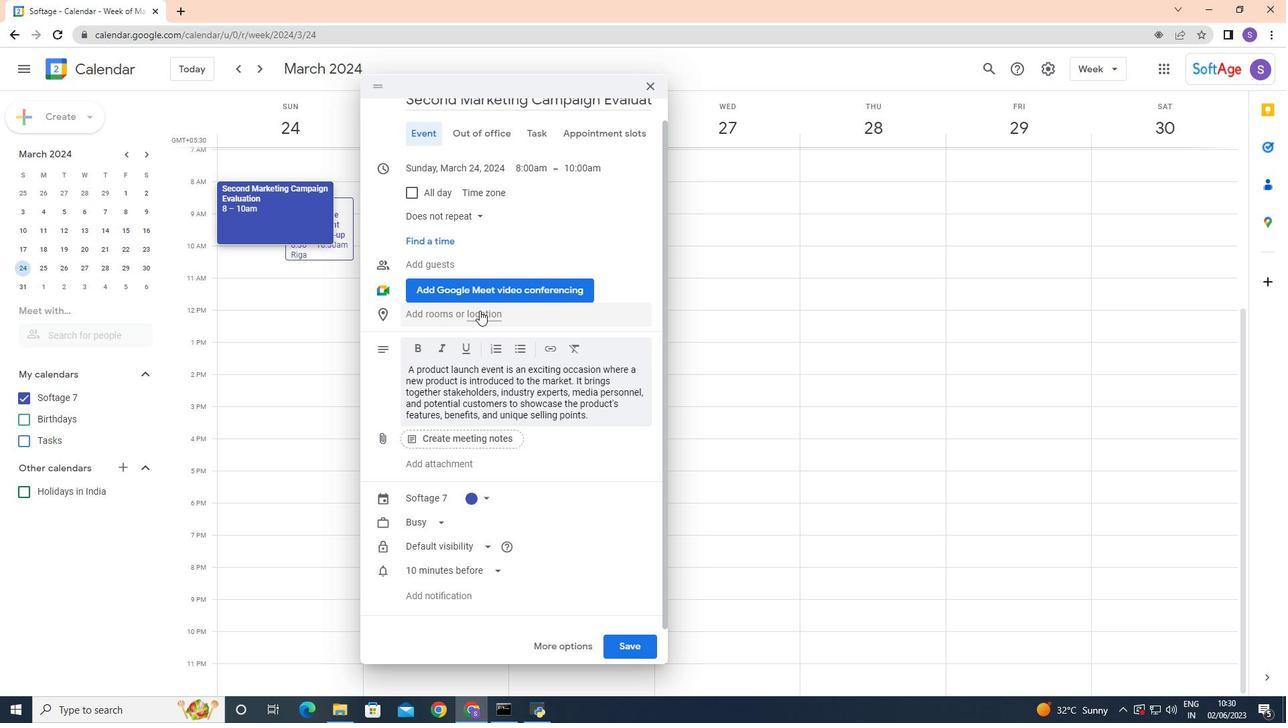 
Action: Mouse moved to (464, 368)
Screenshot: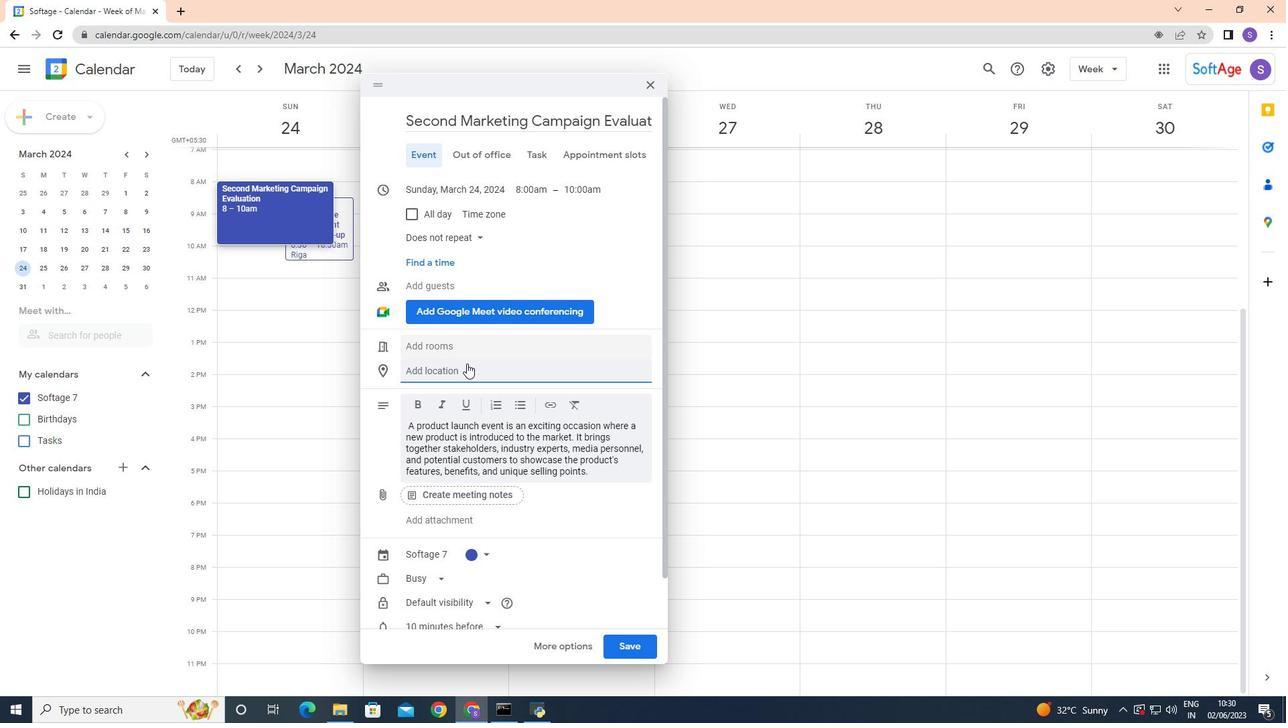 
Action: Mouse pressed left at (464, 368)
Screenshot: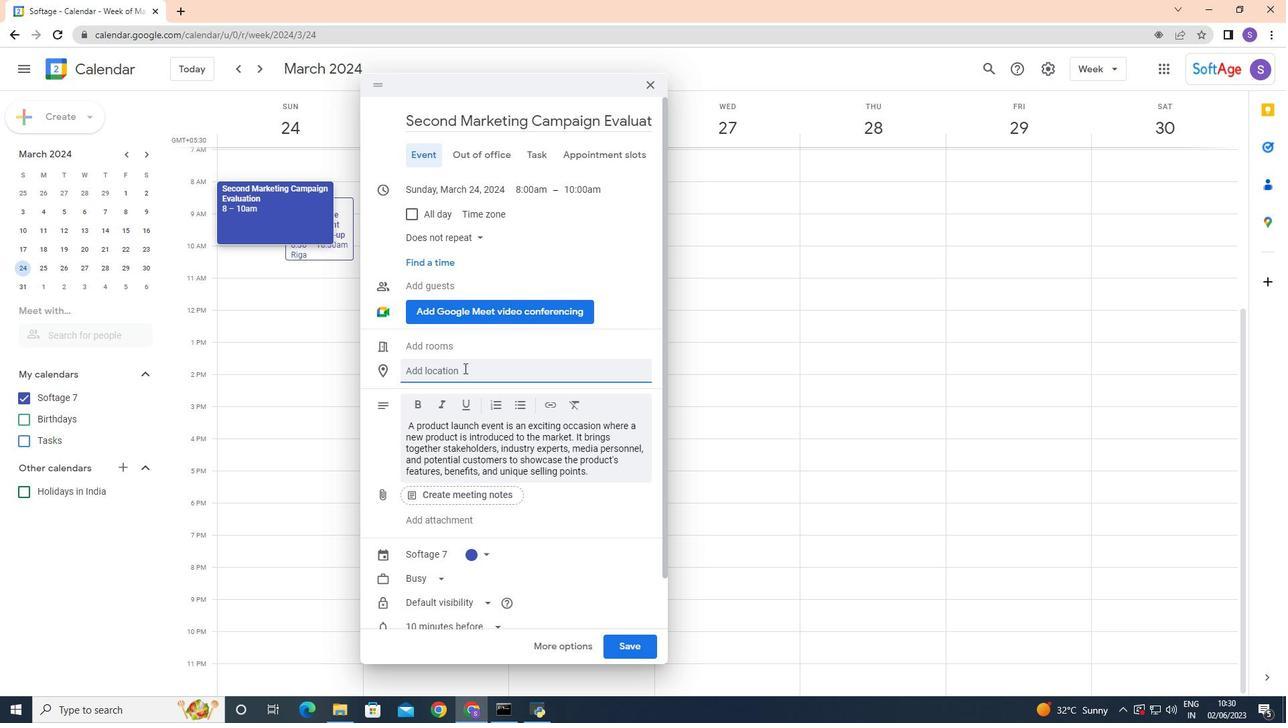 
Action: Key pressed 123<Key.space><Key.shift>Eiffel<Key.space><Key.shift>Tower,<Key.space><Key.shift>paris,<Key.space>france
Screenshot: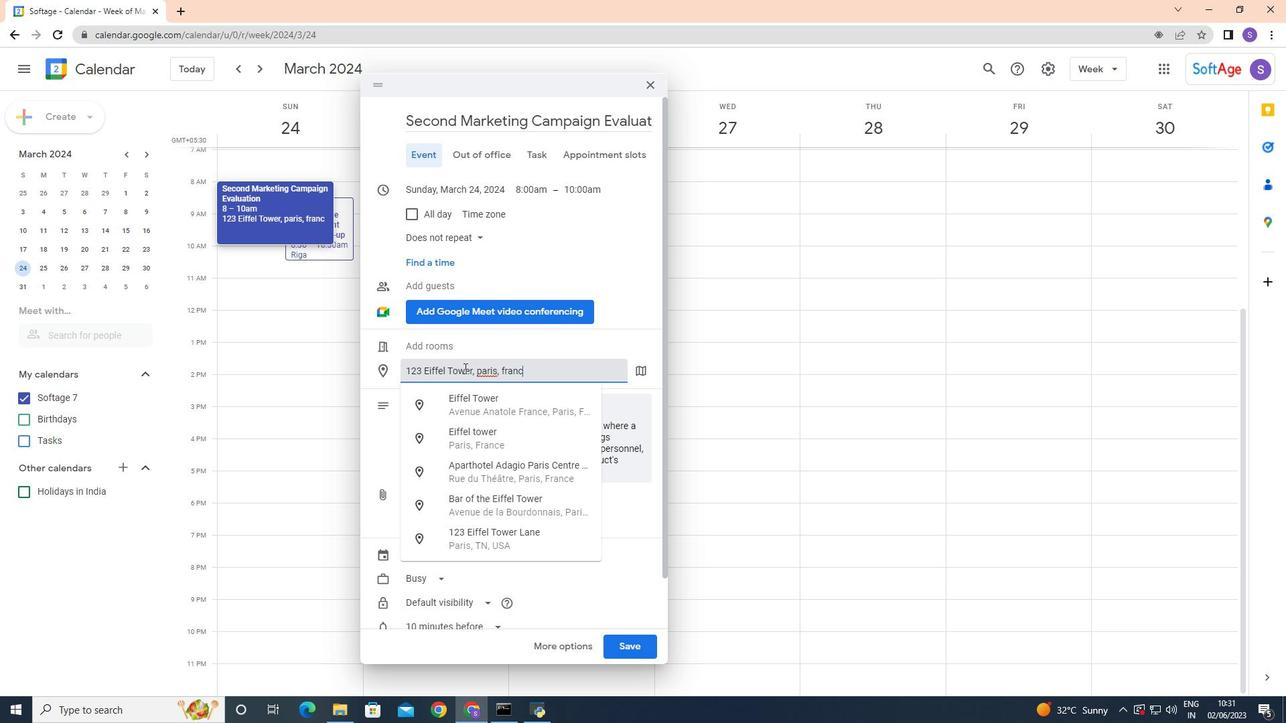
Action: Mouse moved to (576, 353)
Screenshot: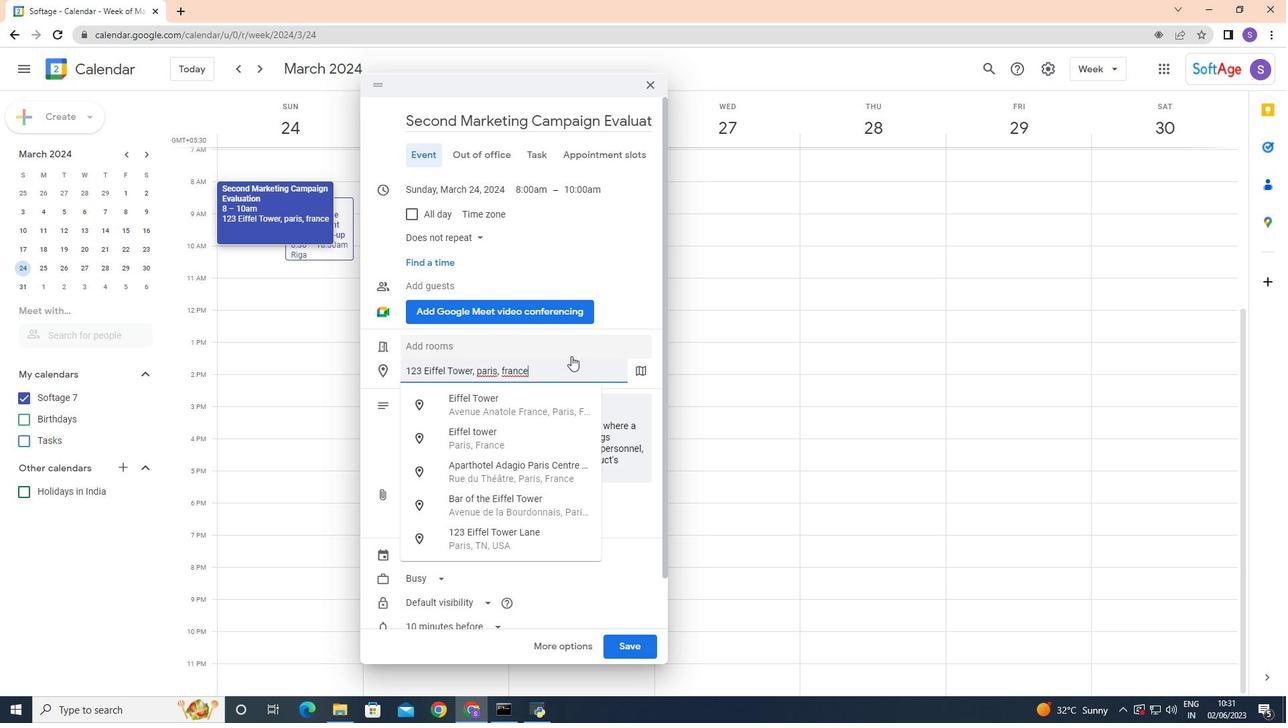 
Action: Mouse pressed left at (576, 353)
Screenshot: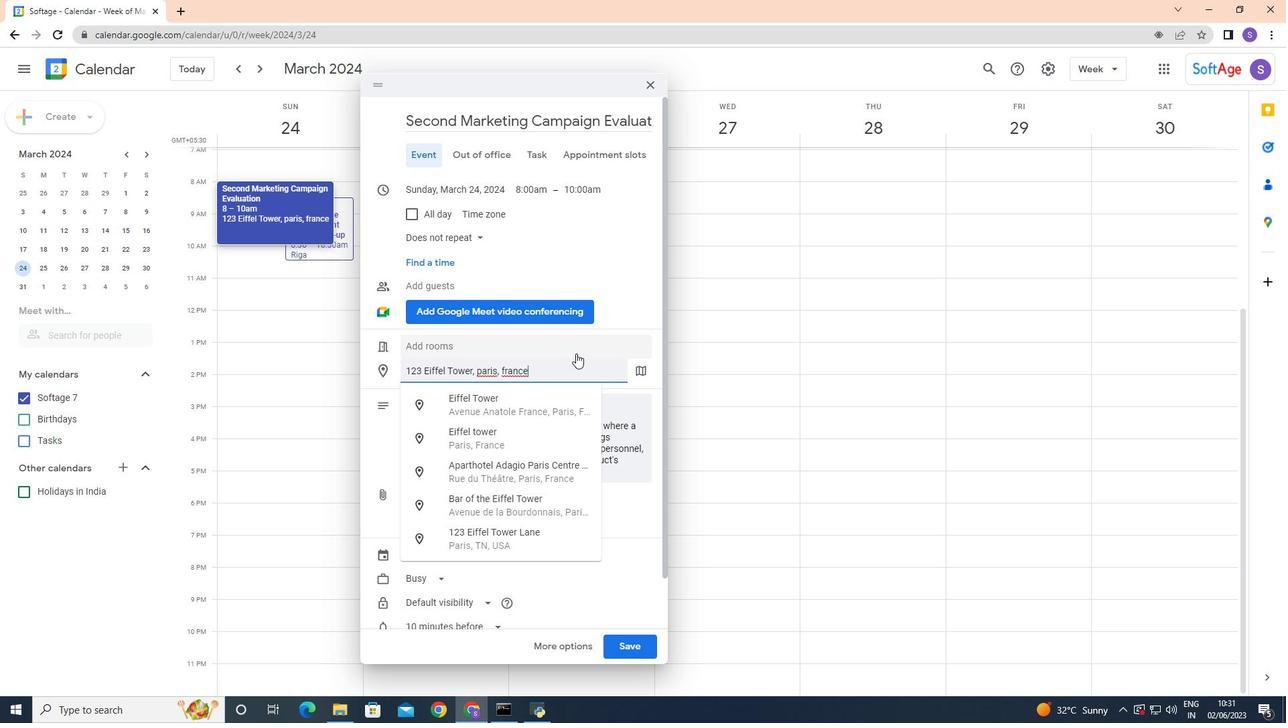 
Action: Mouse moved to (385, 101)
Screenshot: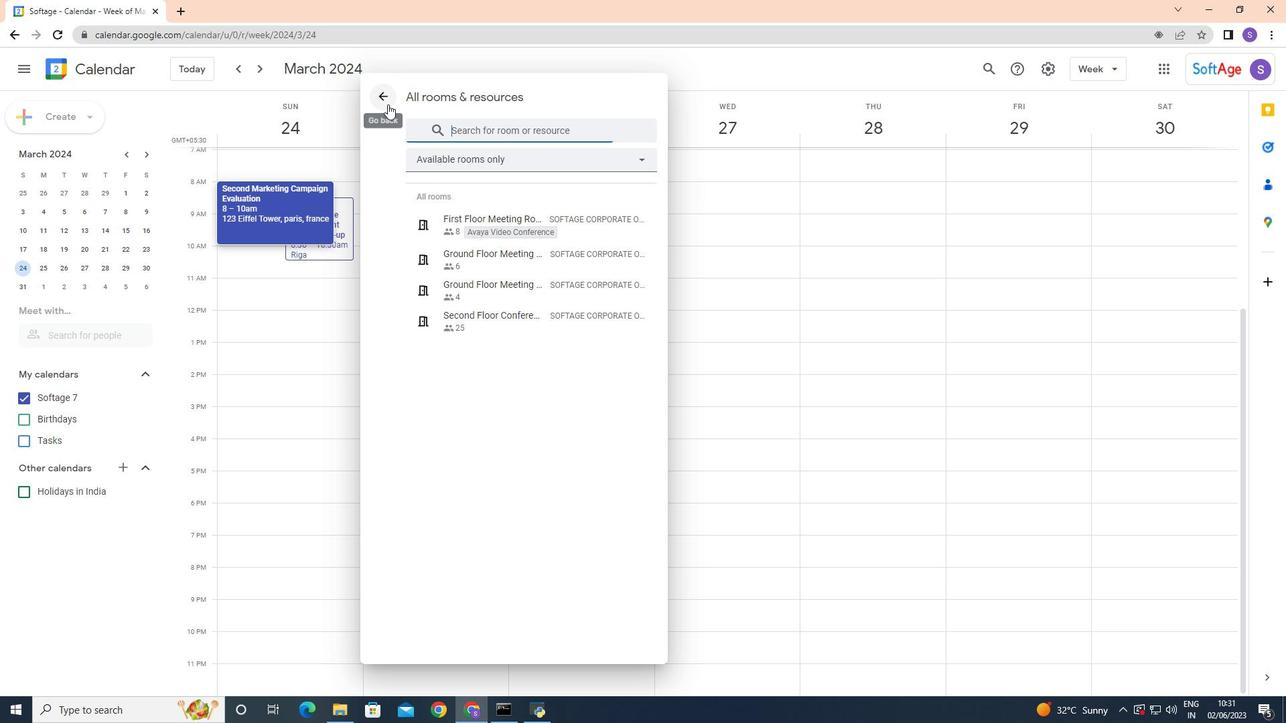 
Action: Mouse pressed left at (385, 101)
Screenshot: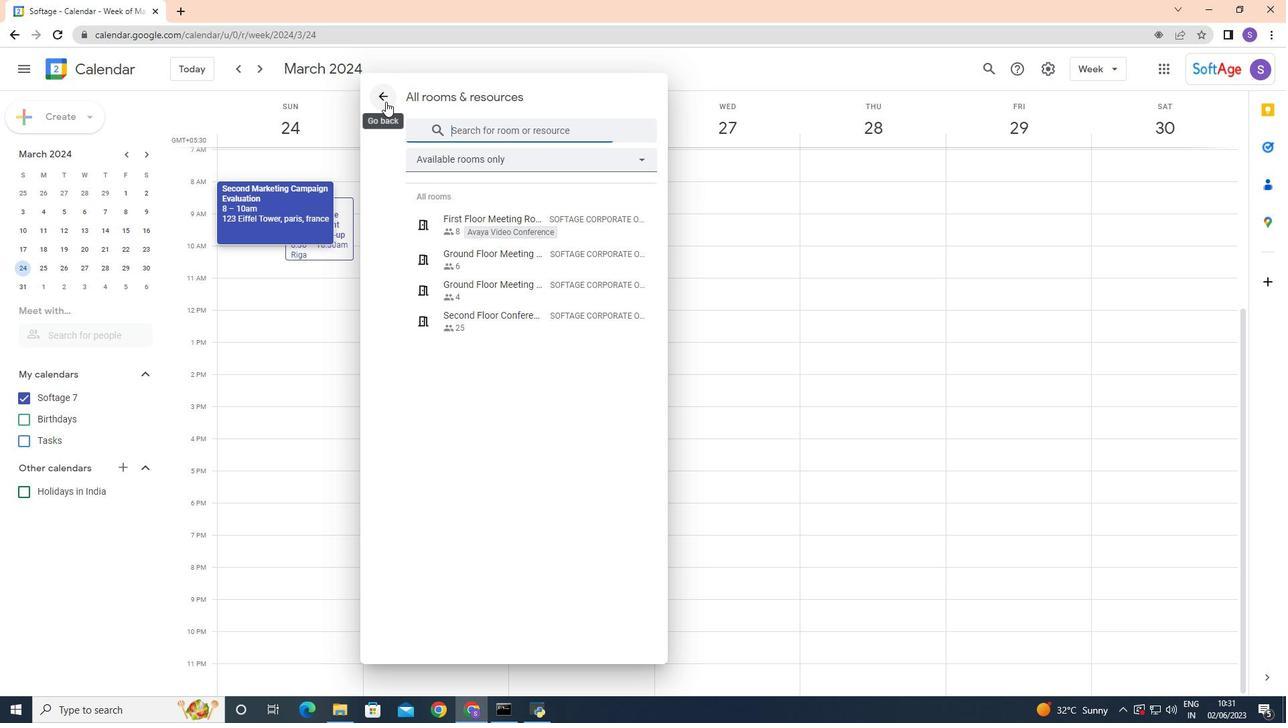 
Action: Mouse moved to (570, 367)
Screenshot: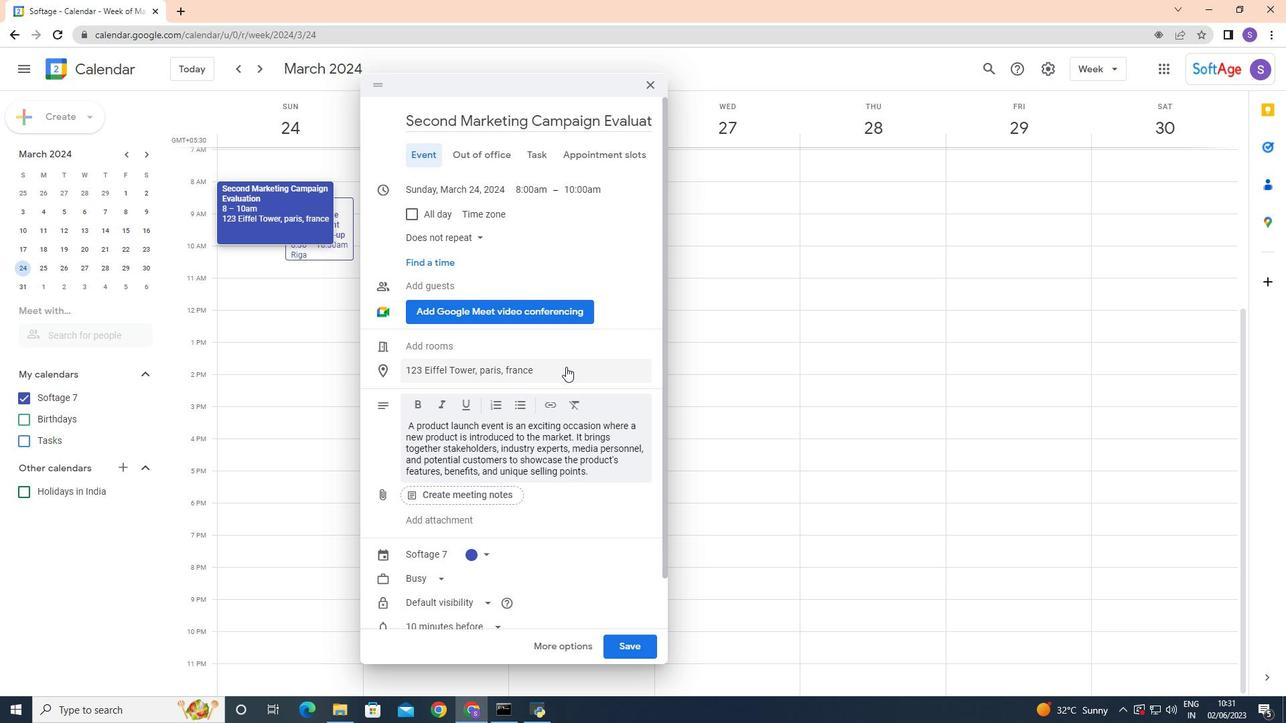 
Action: Mouse pressed left at (570, 367)
Screenshot: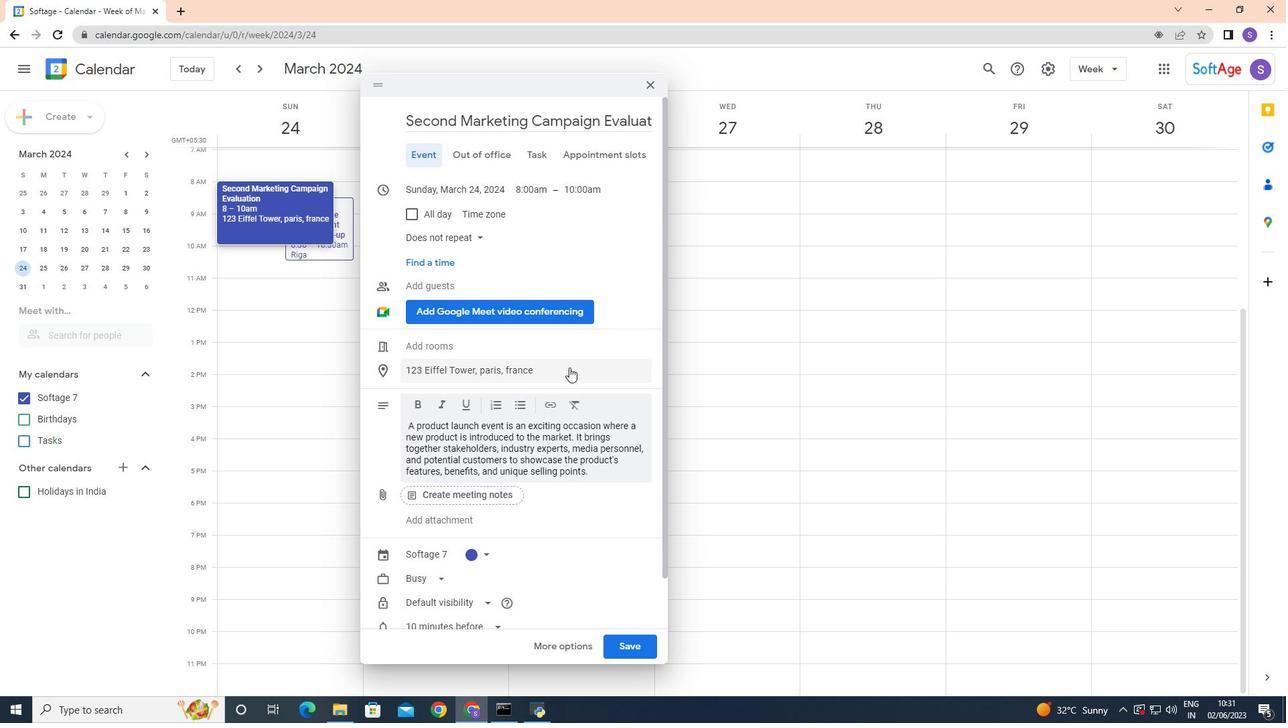 
Action: Mouse moved to (382, 367)
Screenshot: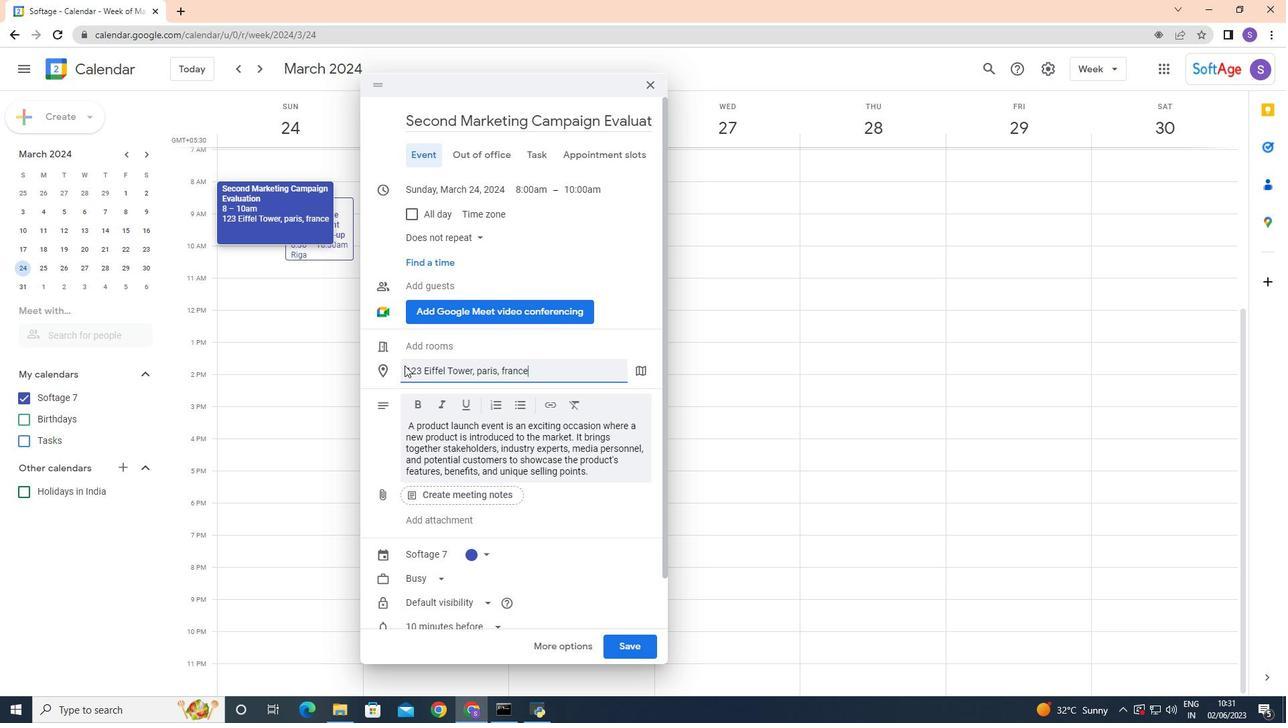 
Action: Mouse pressed left at (382, 367)
Screenshot: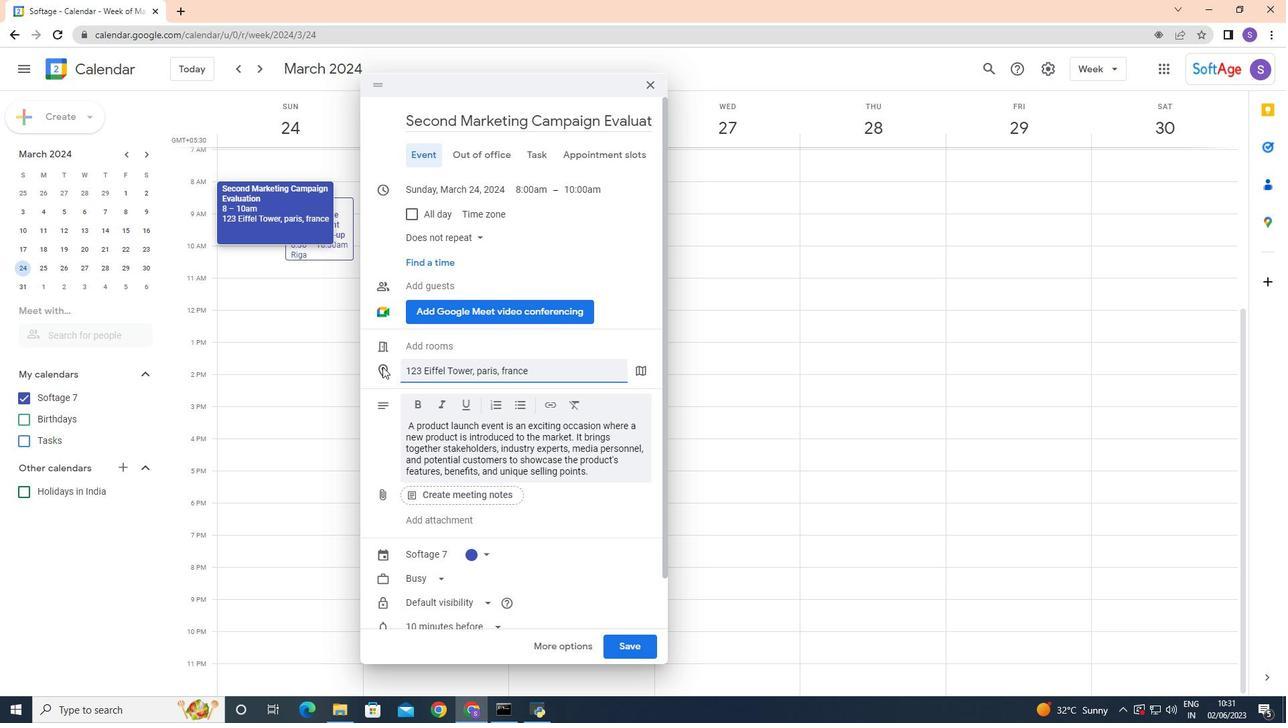 
Action: Mouse moved to (572, 371)
Screenshot: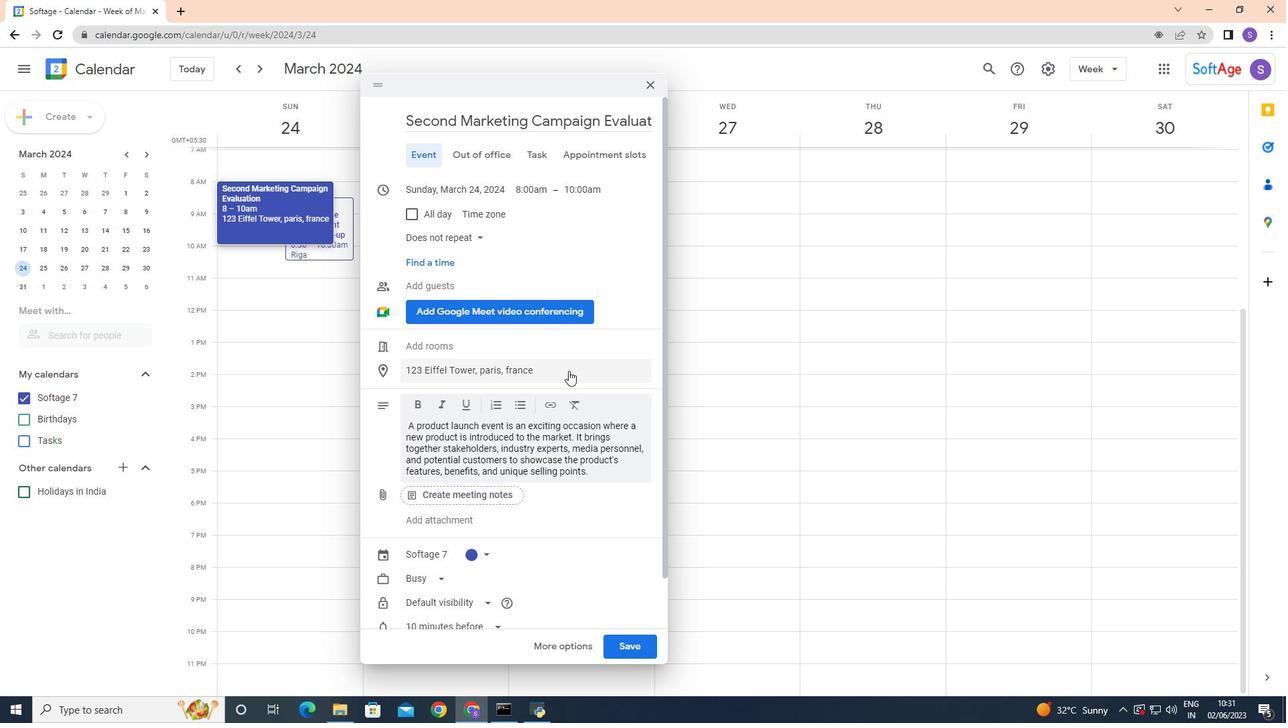 
Action: Mouse pressed left at (572, 371)
Screenshot: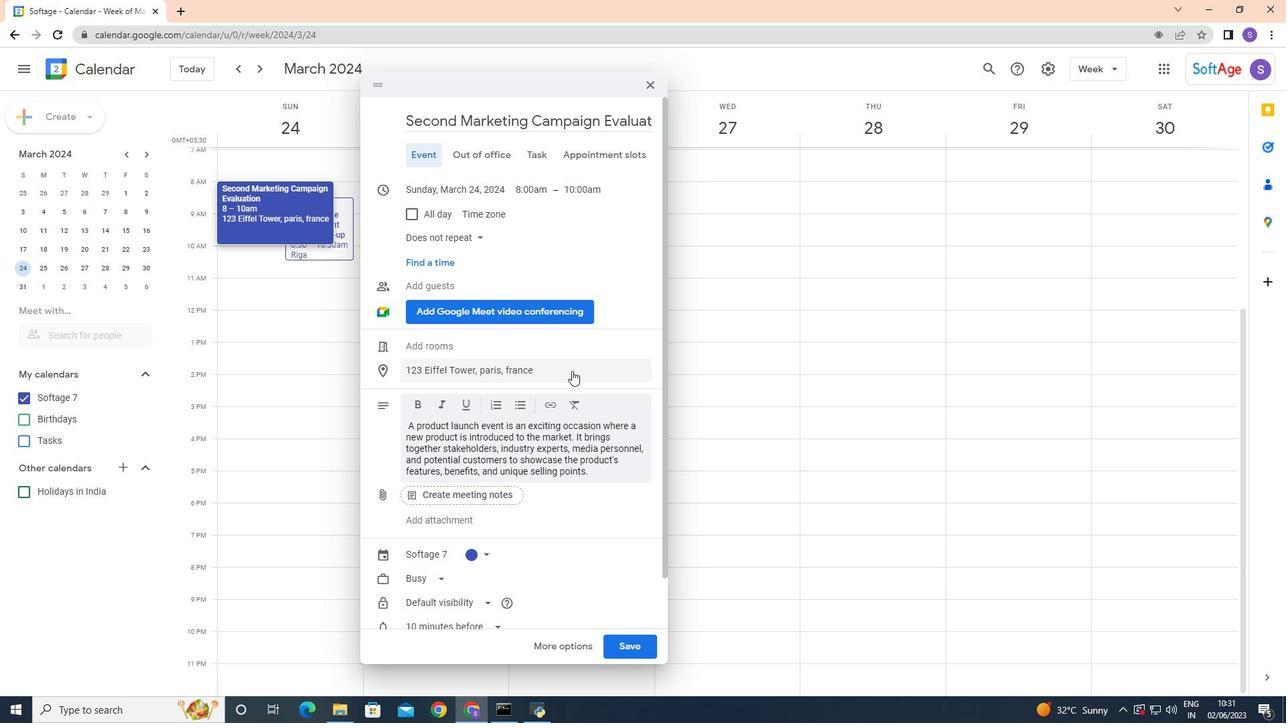 
Action: Mouse moved to (460, 558)
Screenshot: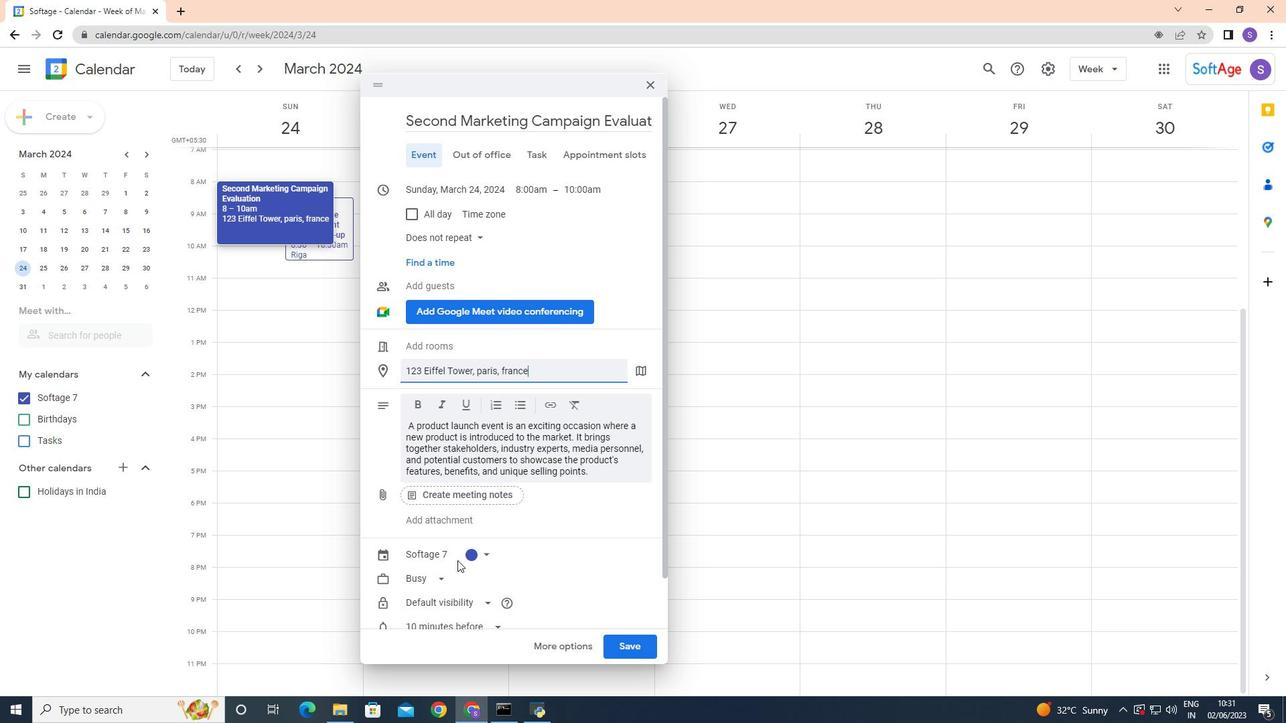
Action: Mouse scrolled (460, 558) with delta (0, 0)
Screenshot: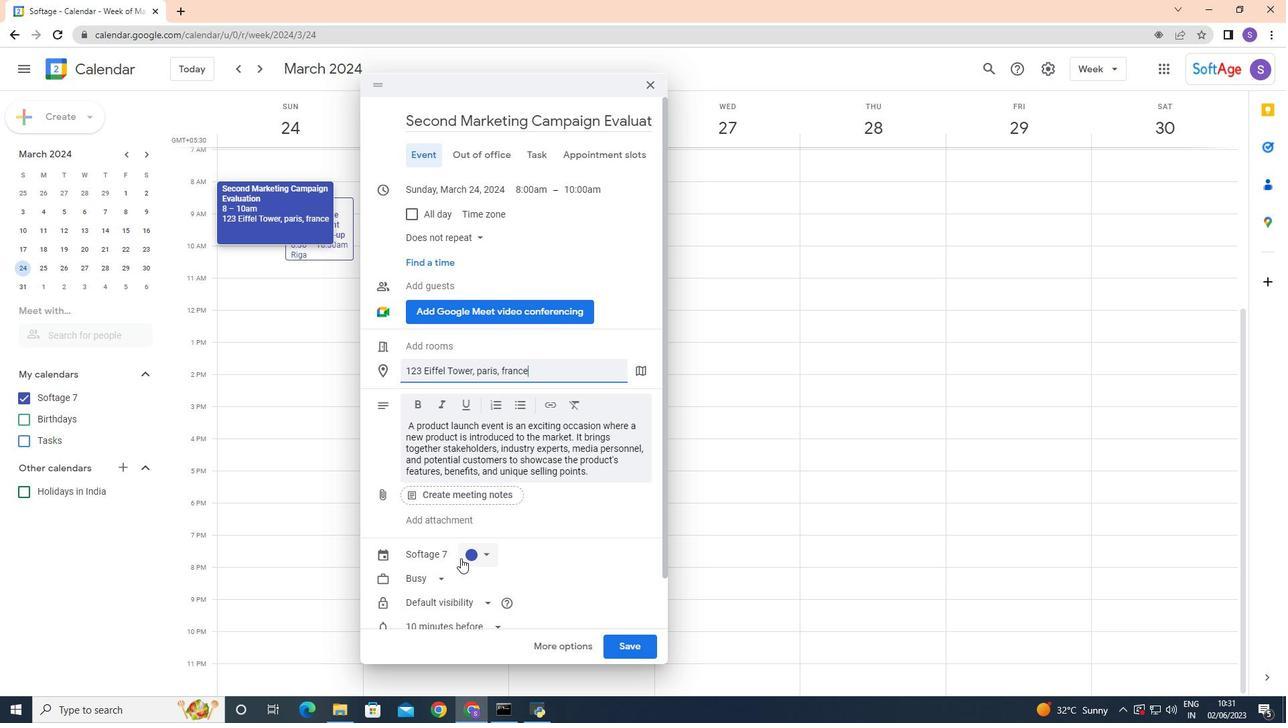 
Action: Mouse moved to (450, 225)
Screenshot: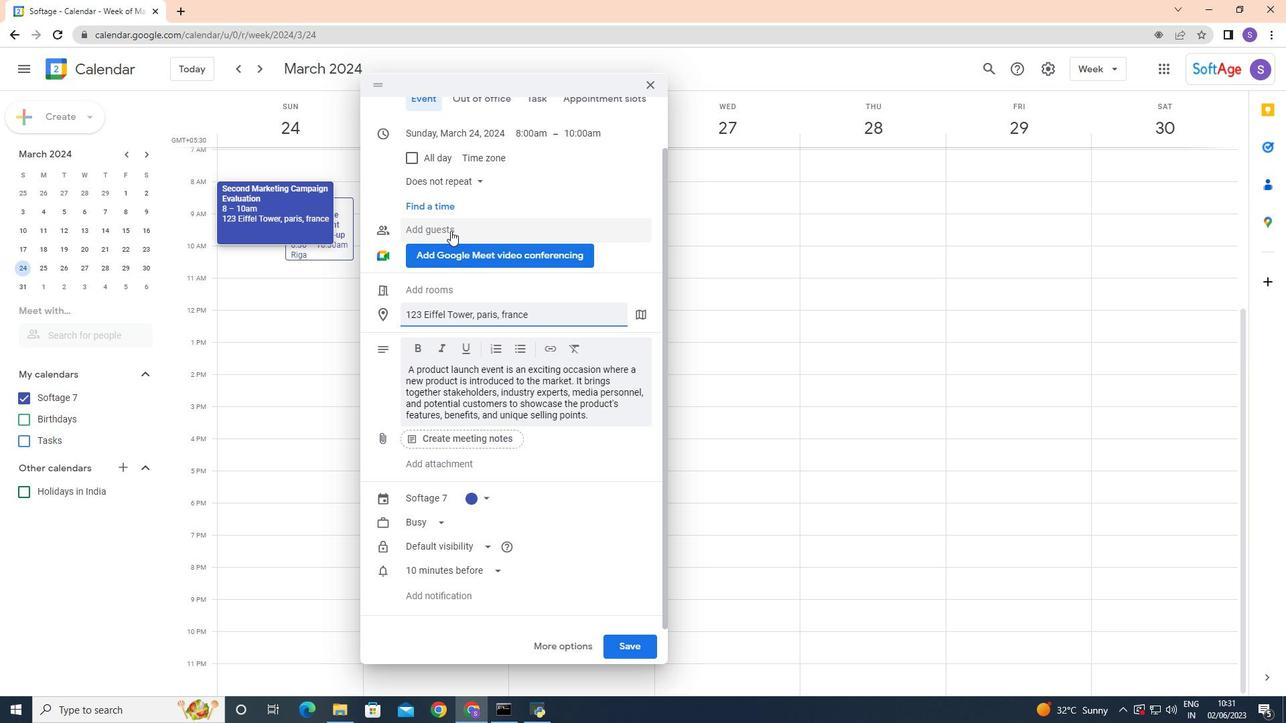 
Action: Mouse pressed left at (450, 225)
Screenshot: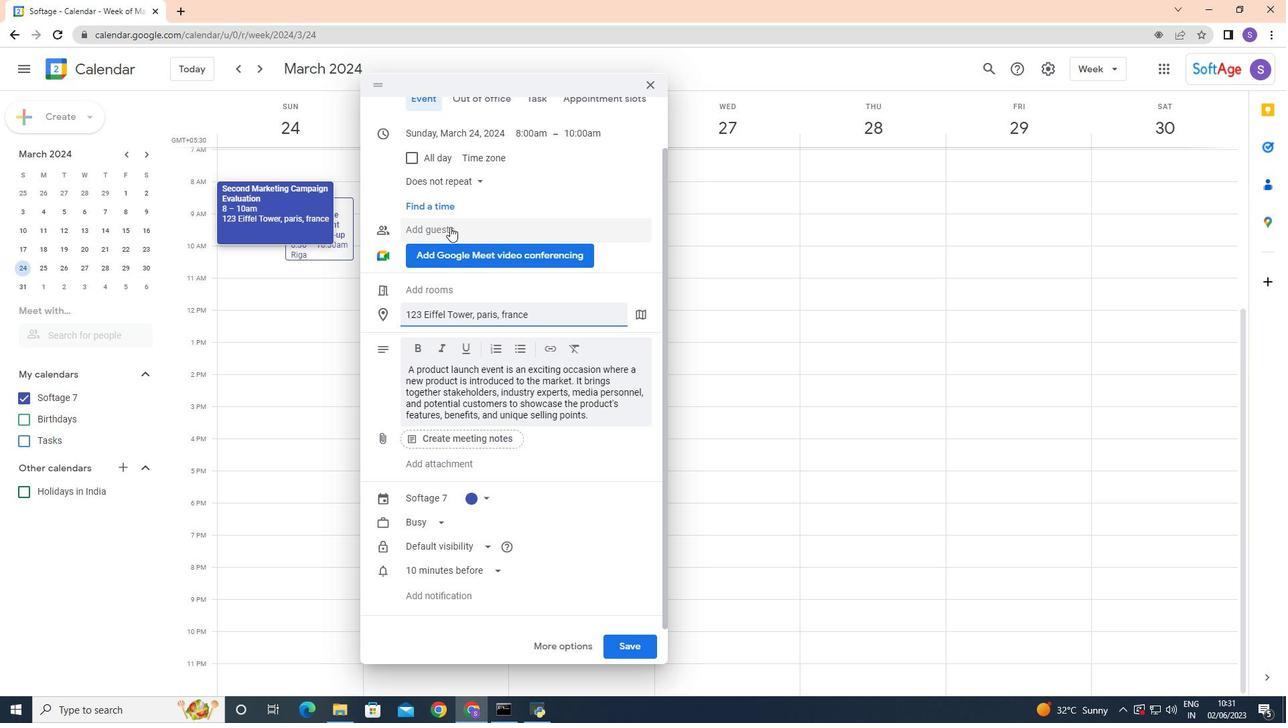 
Action: Mouse moved to (457, 241)
Screenshot: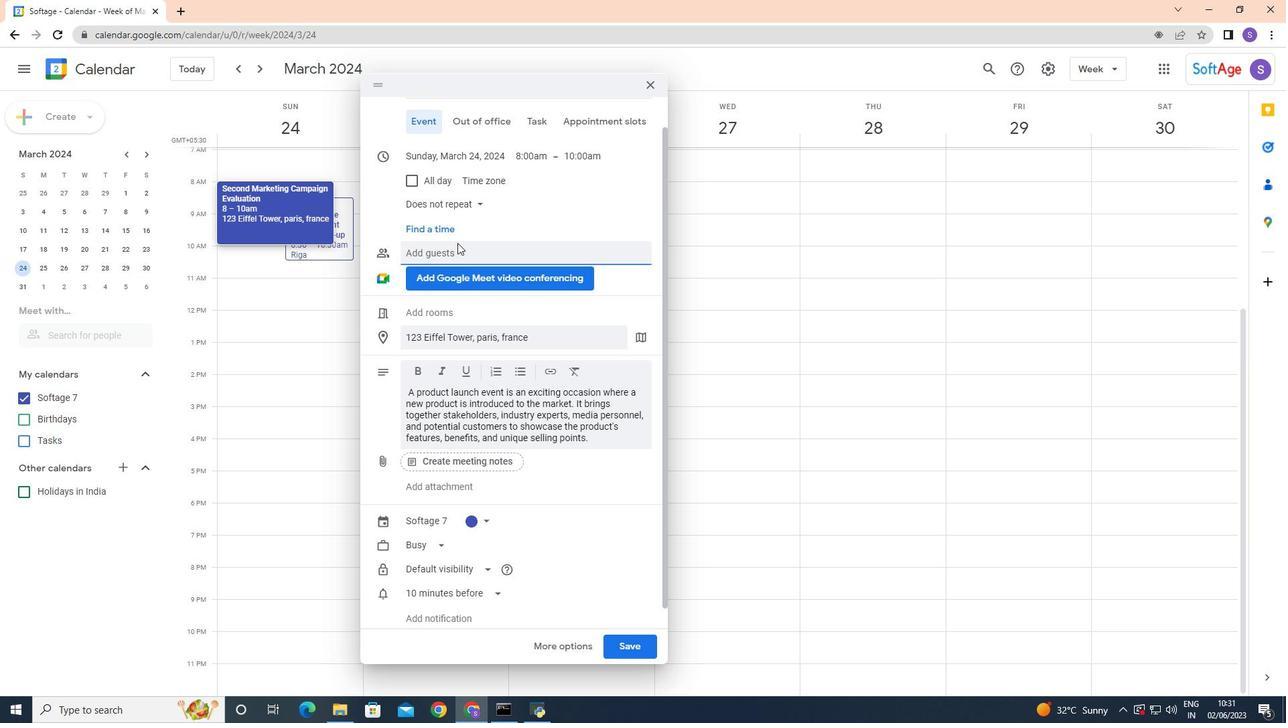 
Action: Mouse pressed left at (457, 241)
Screenshot: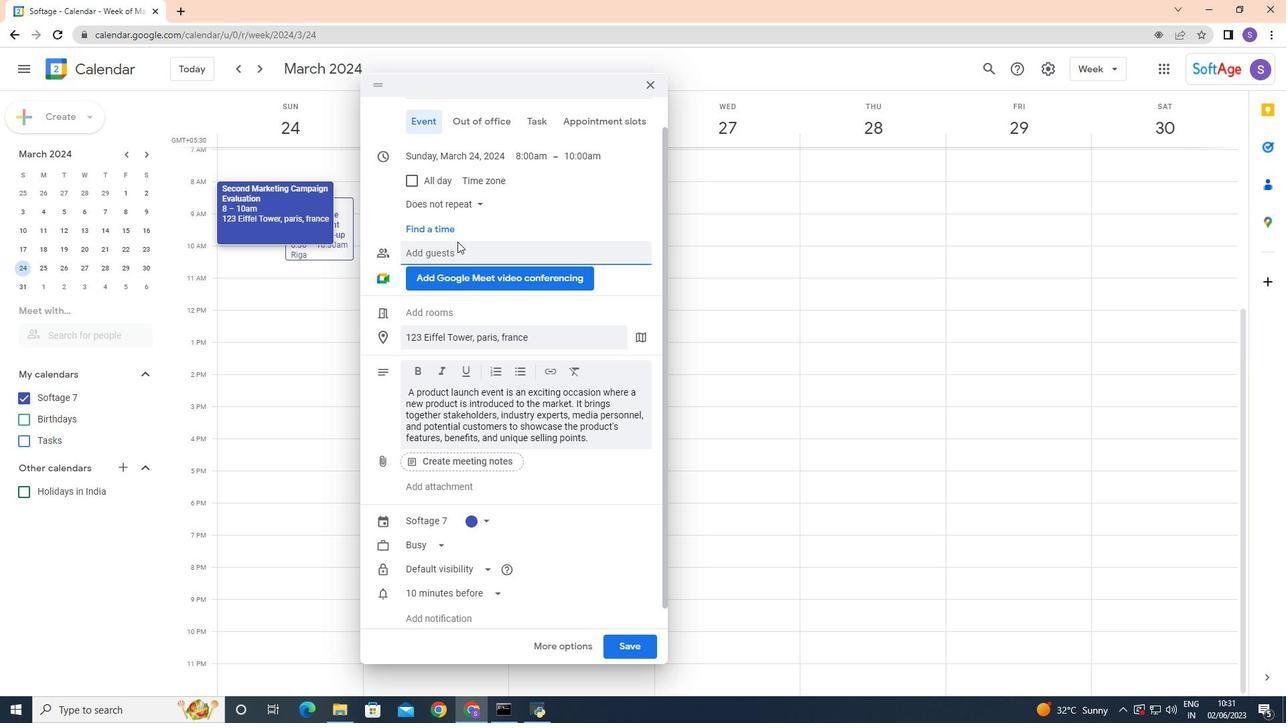 
Action: Mouse moved to (460, 246)
Screenshot: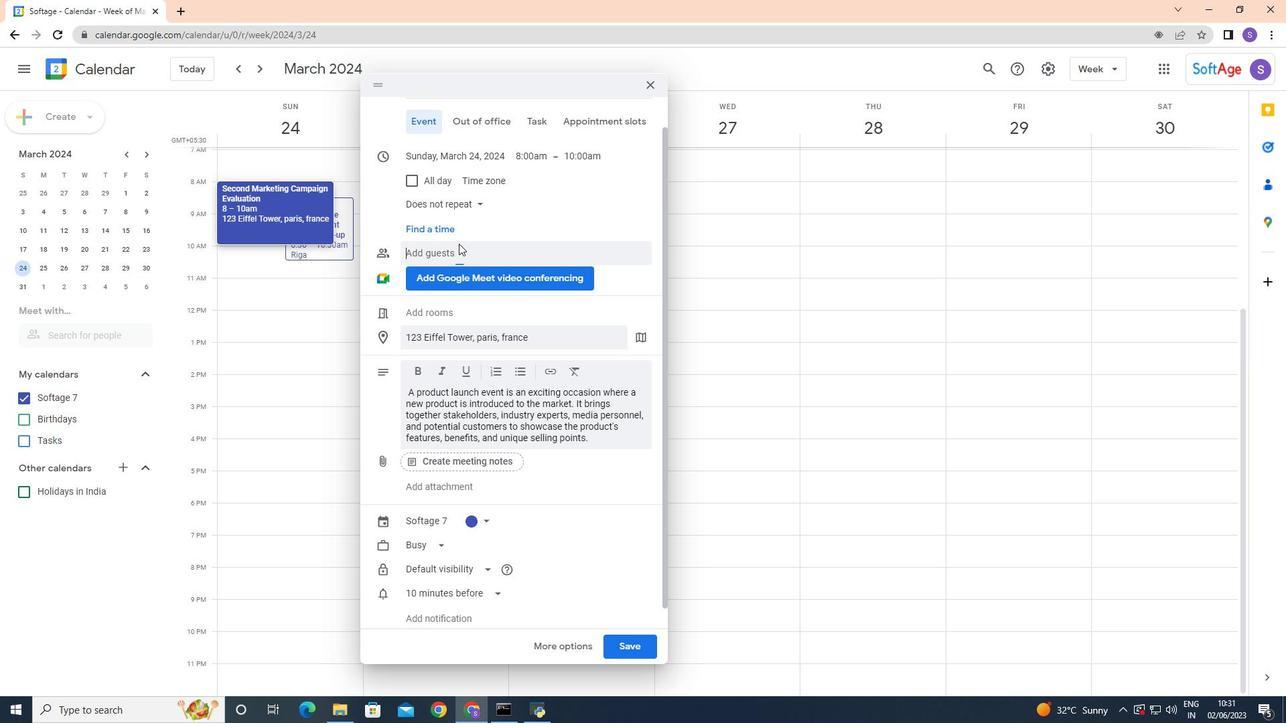 
Action: Mouse pressed left at (460, 246)
Screenshot: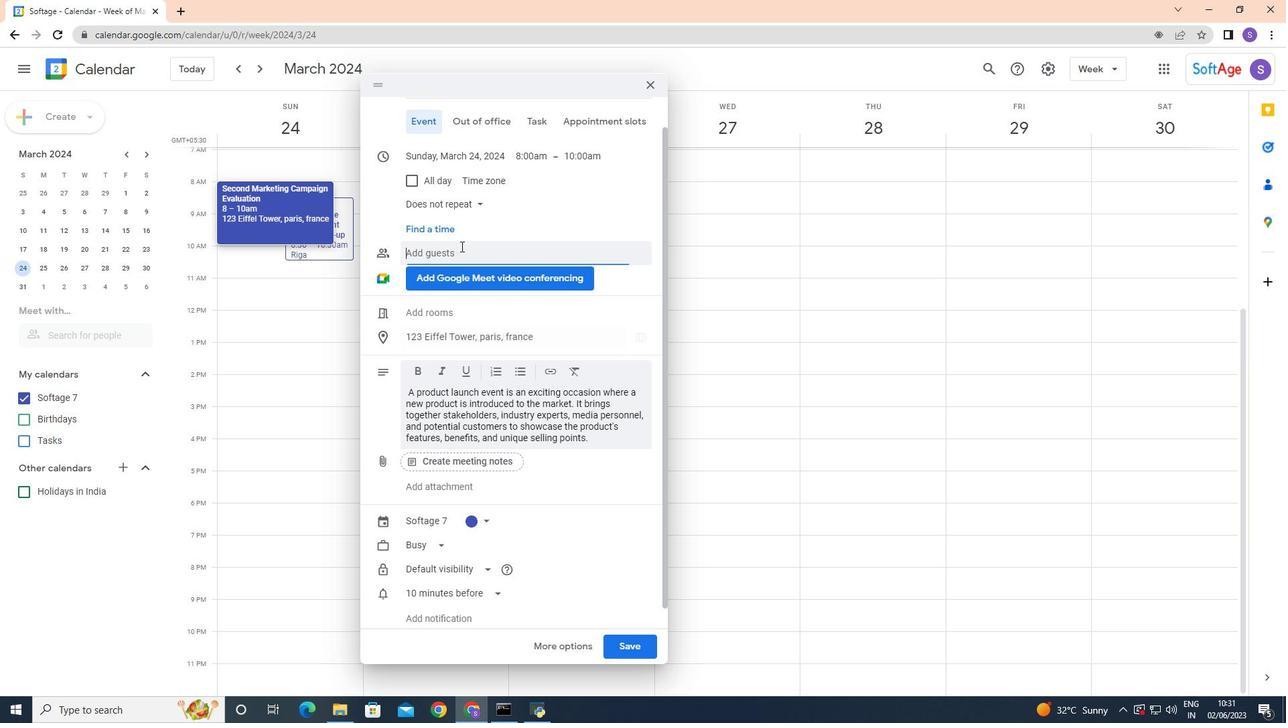
Action: Key pressed sof
Screenshot: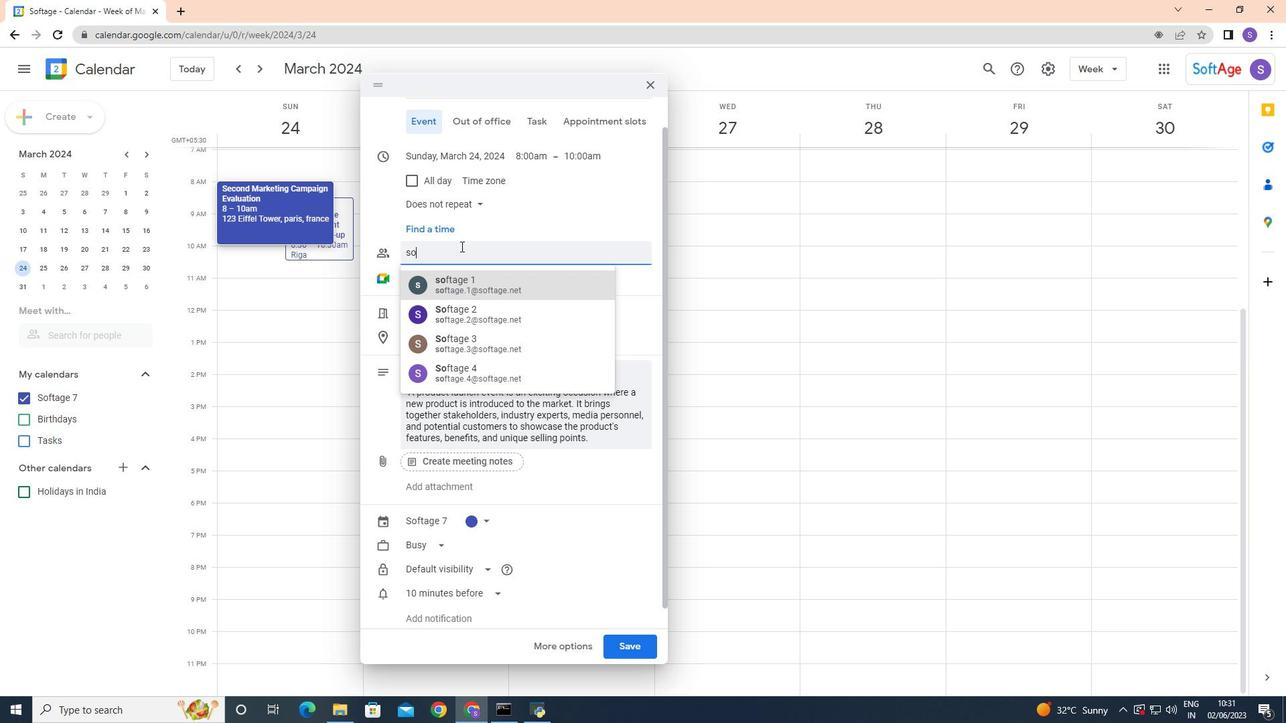 
Action: Mouse moved to (495, 314)
Screenshot: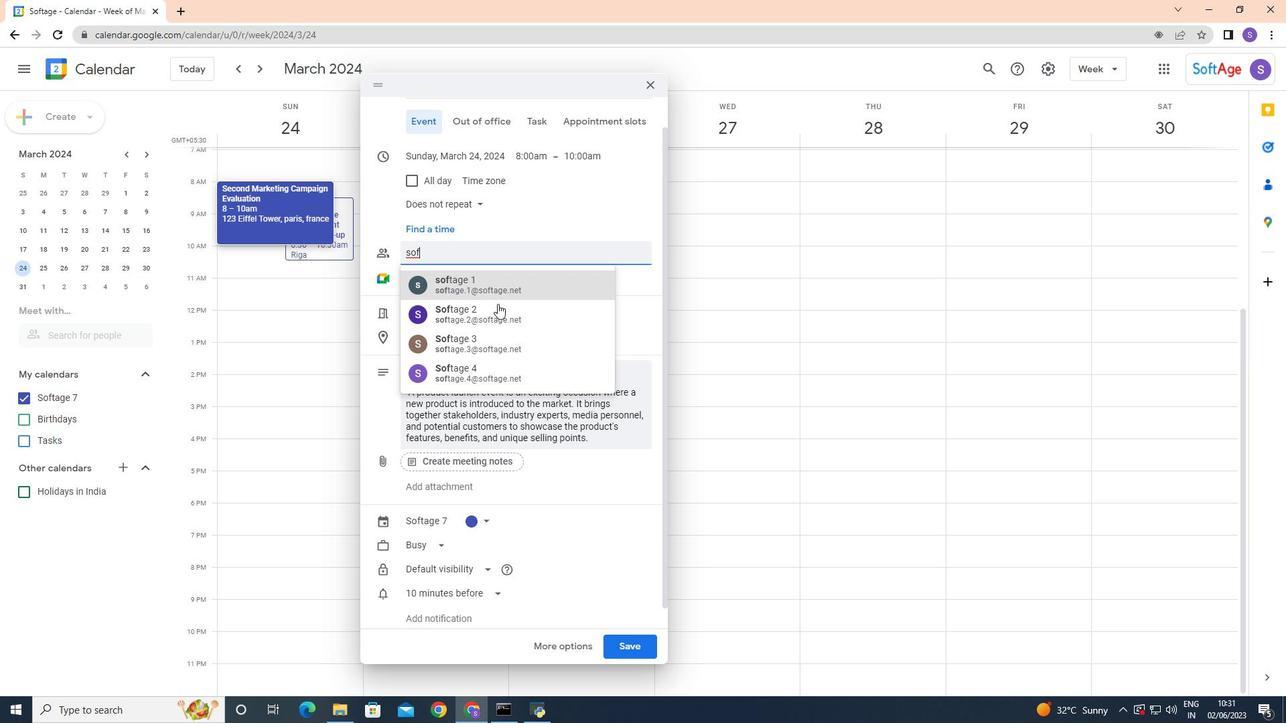 
Action: Mouse pressed left at (495, 314)
Screenshot: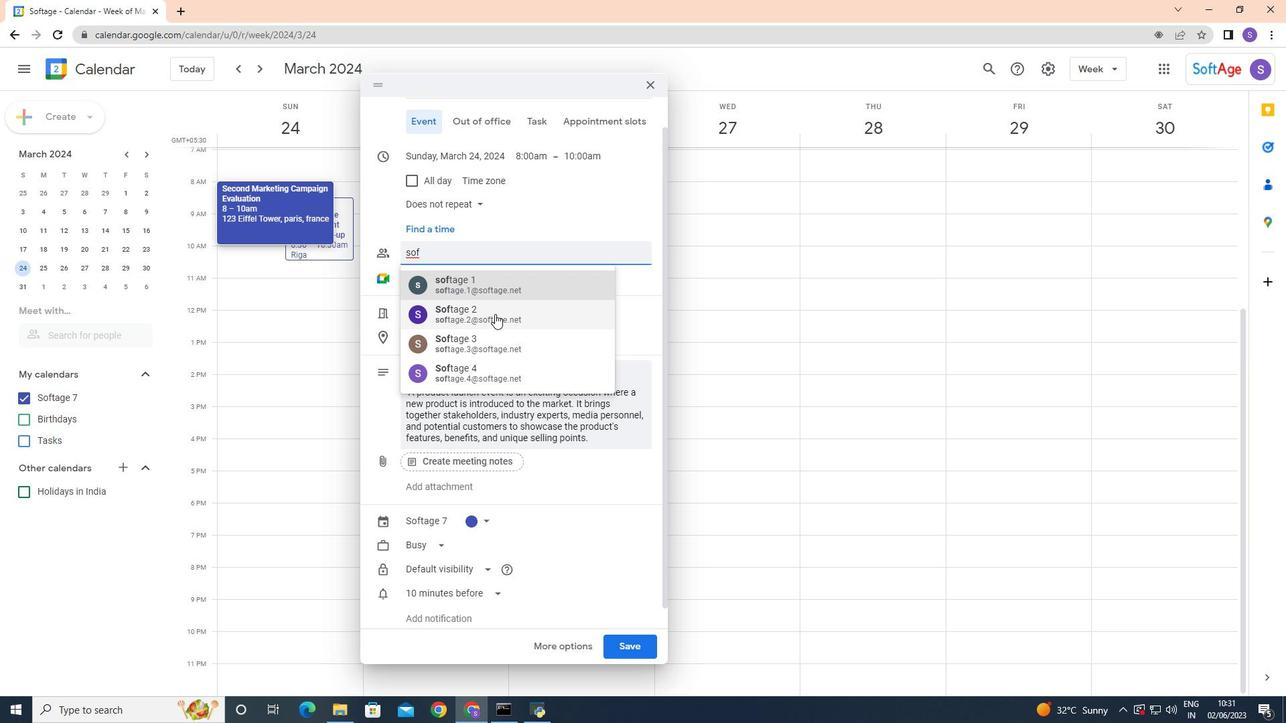 
Action: Mouse moved to (635, 298)
Screenshot: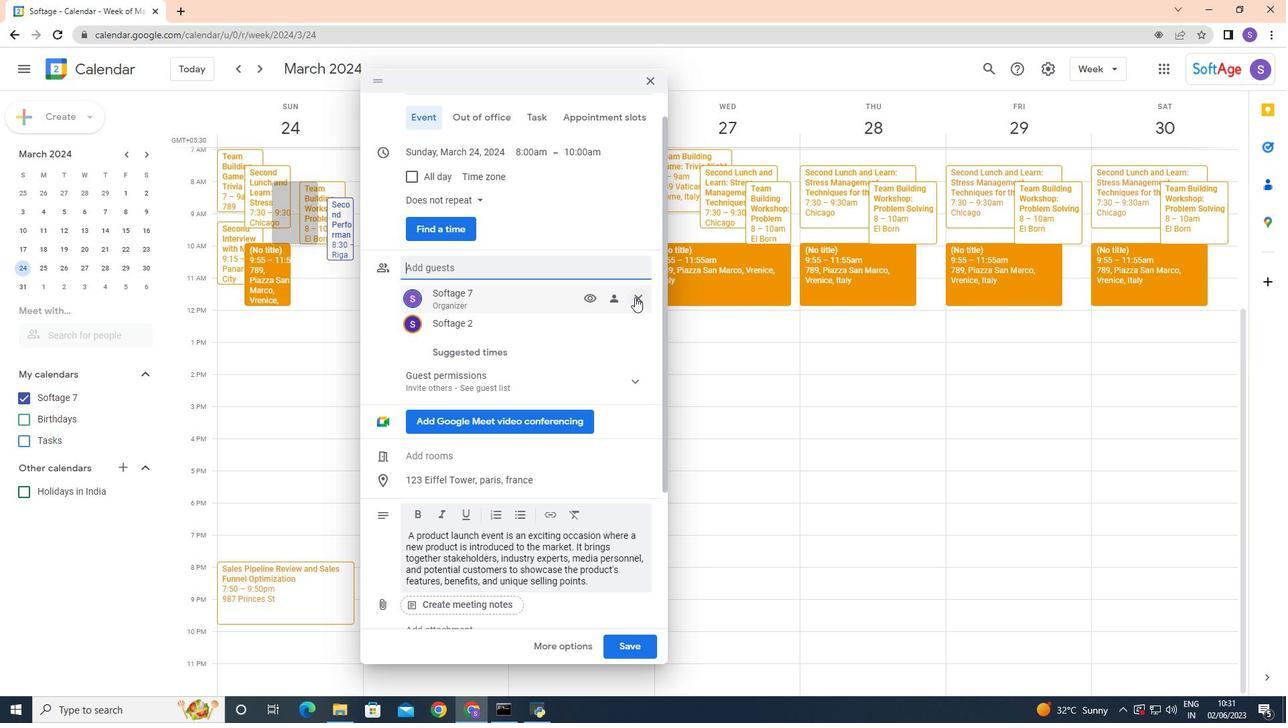 
Action: Mouse pressed left at (635, 298)
Screenshot: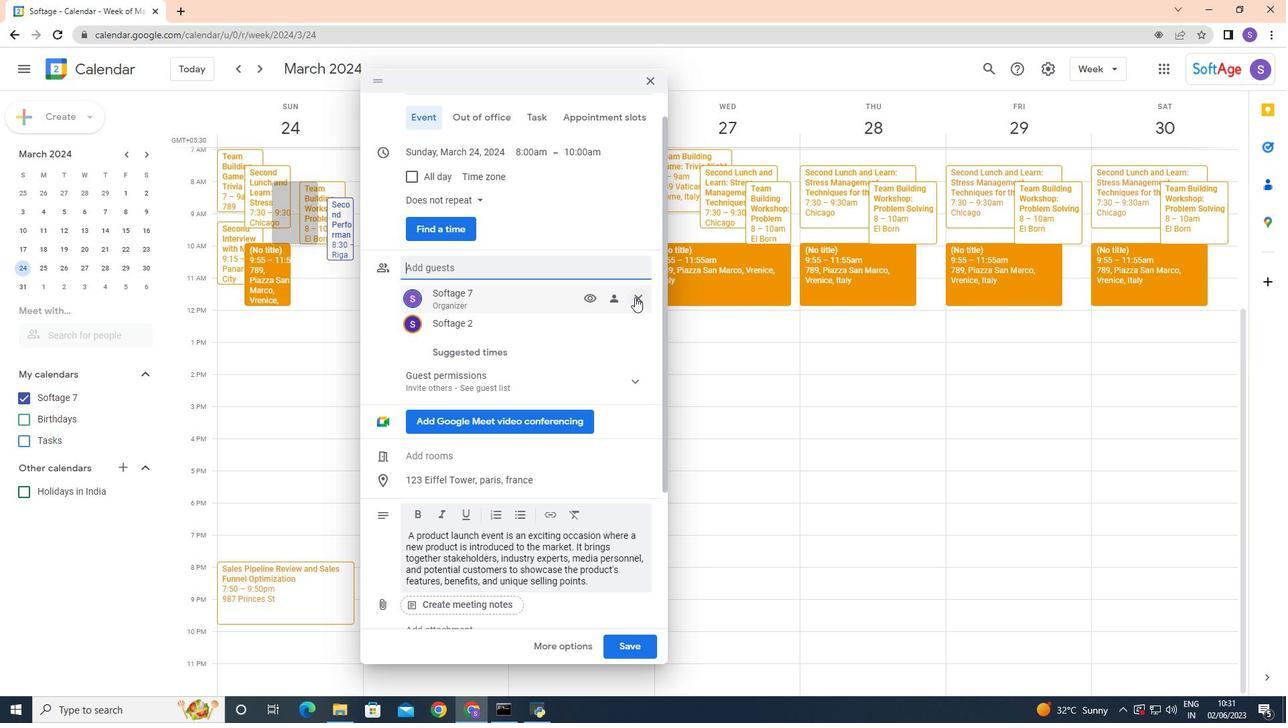 
Action: Mouse moved to (481, 270)
Screenshot: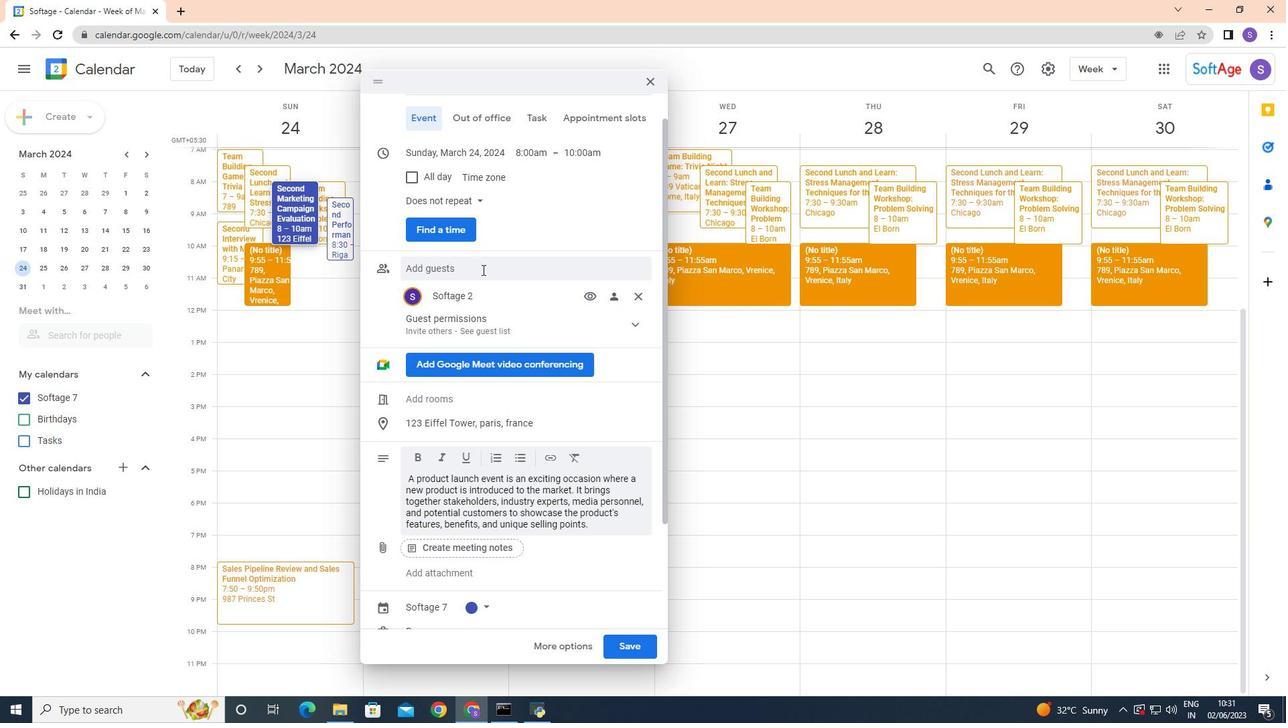 
Action: Mouse pressed left at (481, 270)
Screenshot: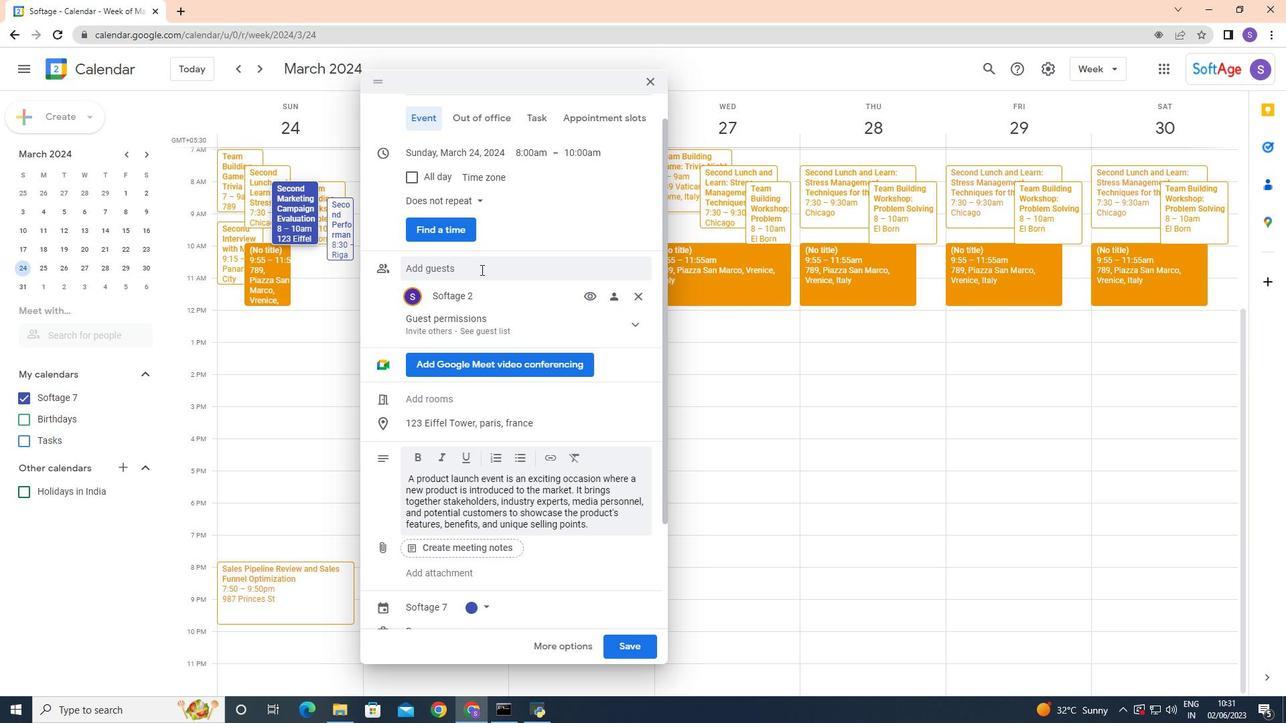
Action: Key pressed so
Screenshot: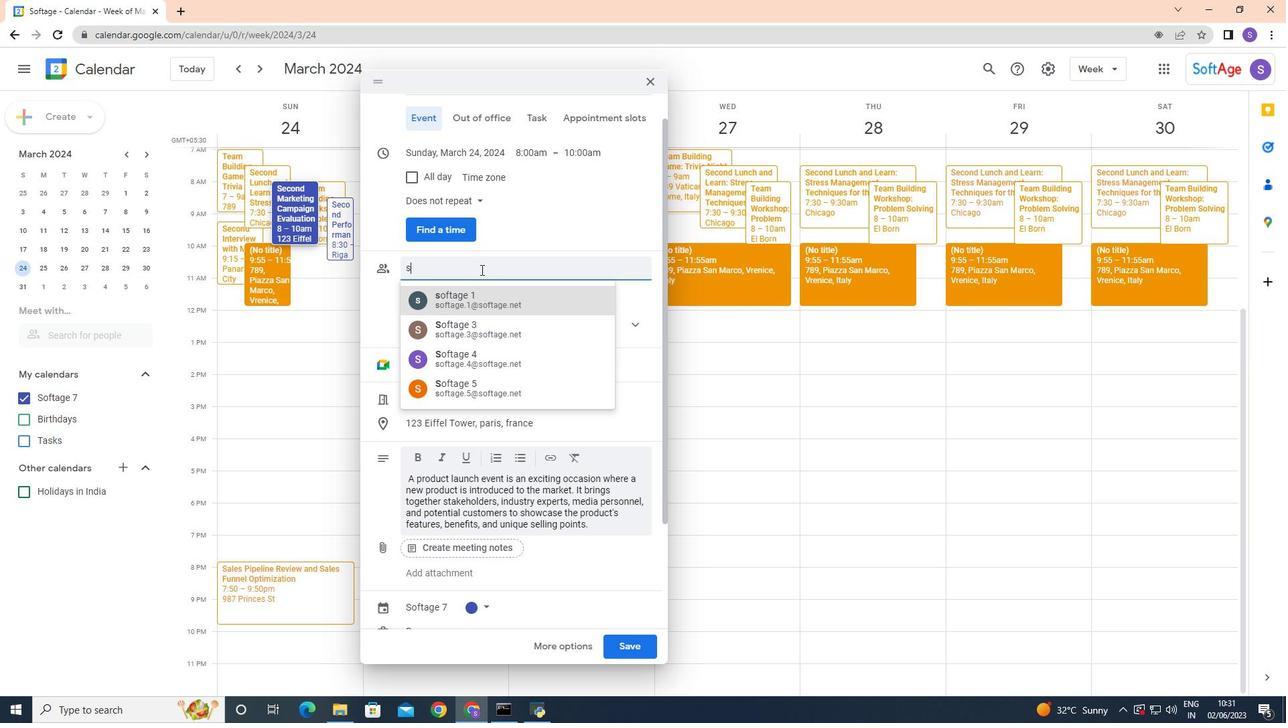 
Action: Mouse moved to (478, 272)
Screenshot: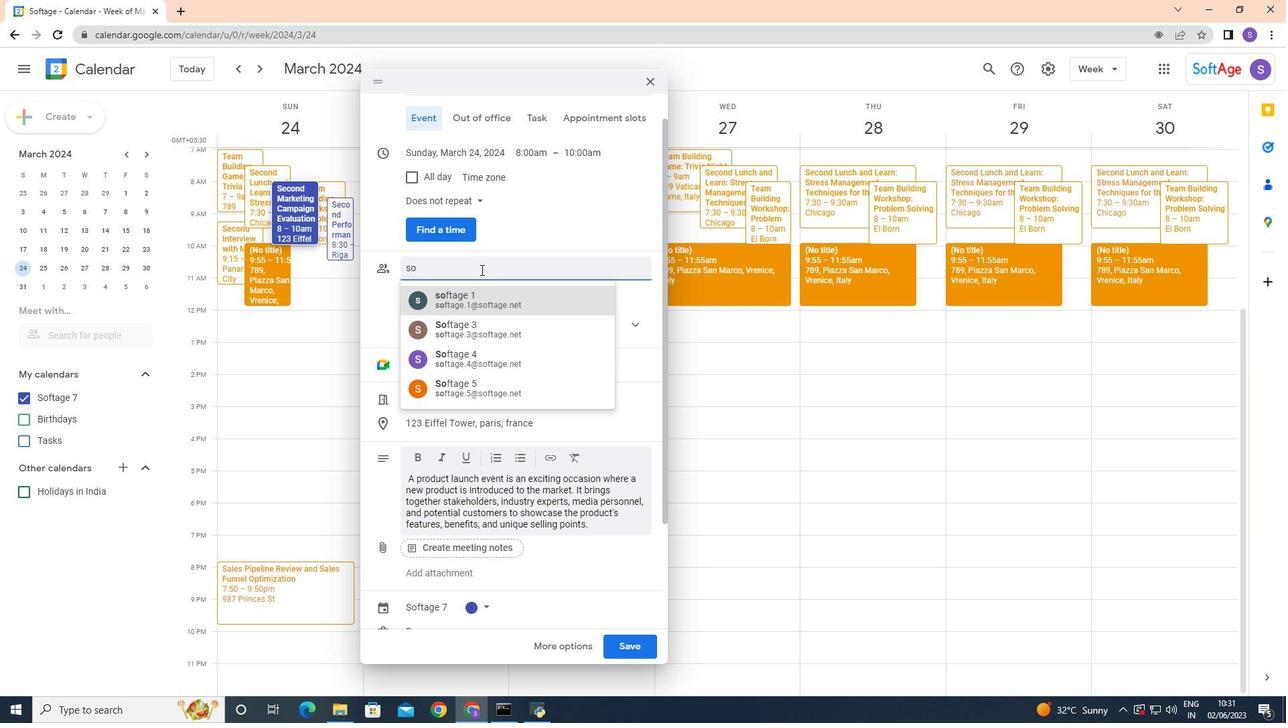 
Action: Key pressed f
Screenshot: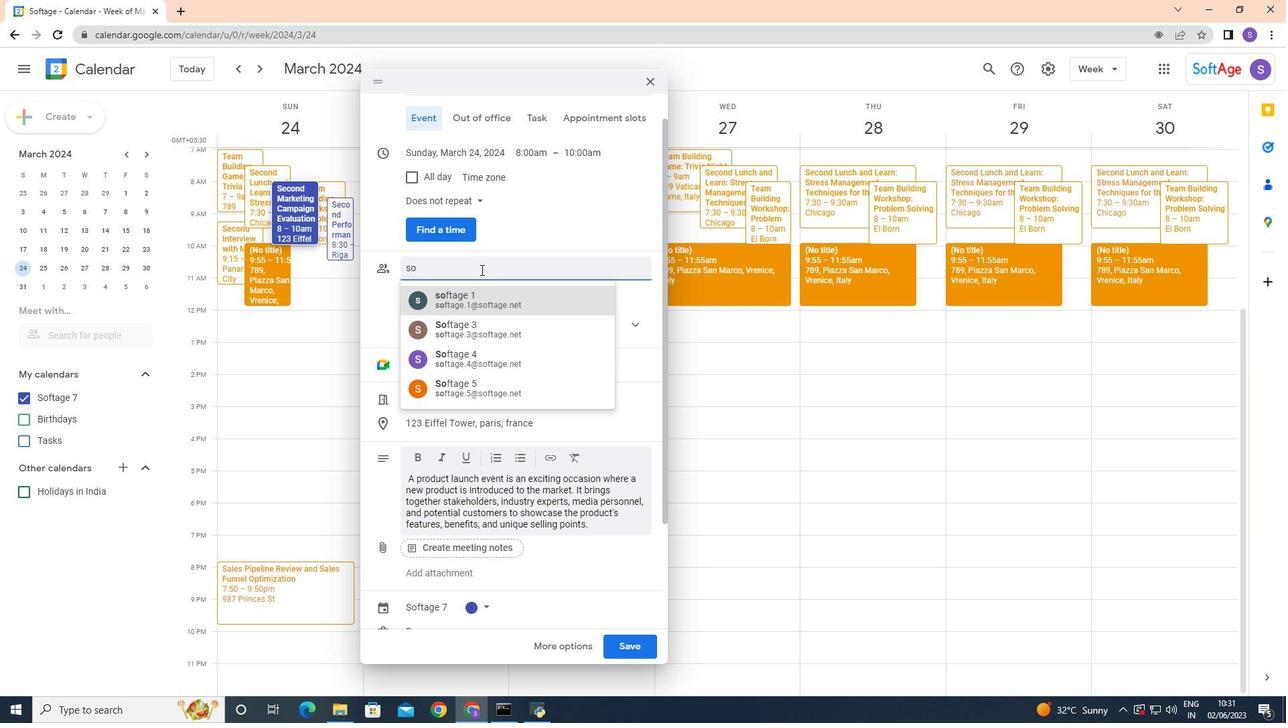 
Action: Mouse moved to (460, 333)
Screenshot: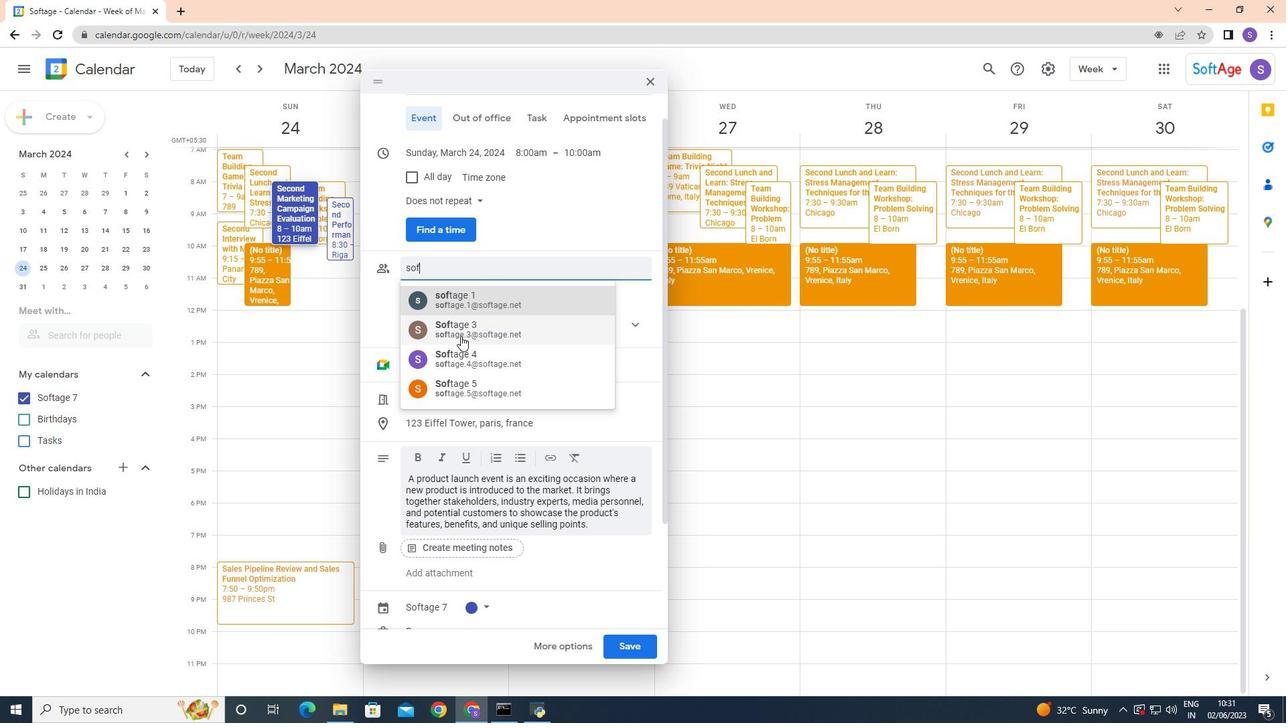
Action: Mouse pressed left at (460, 333)
Screenshot: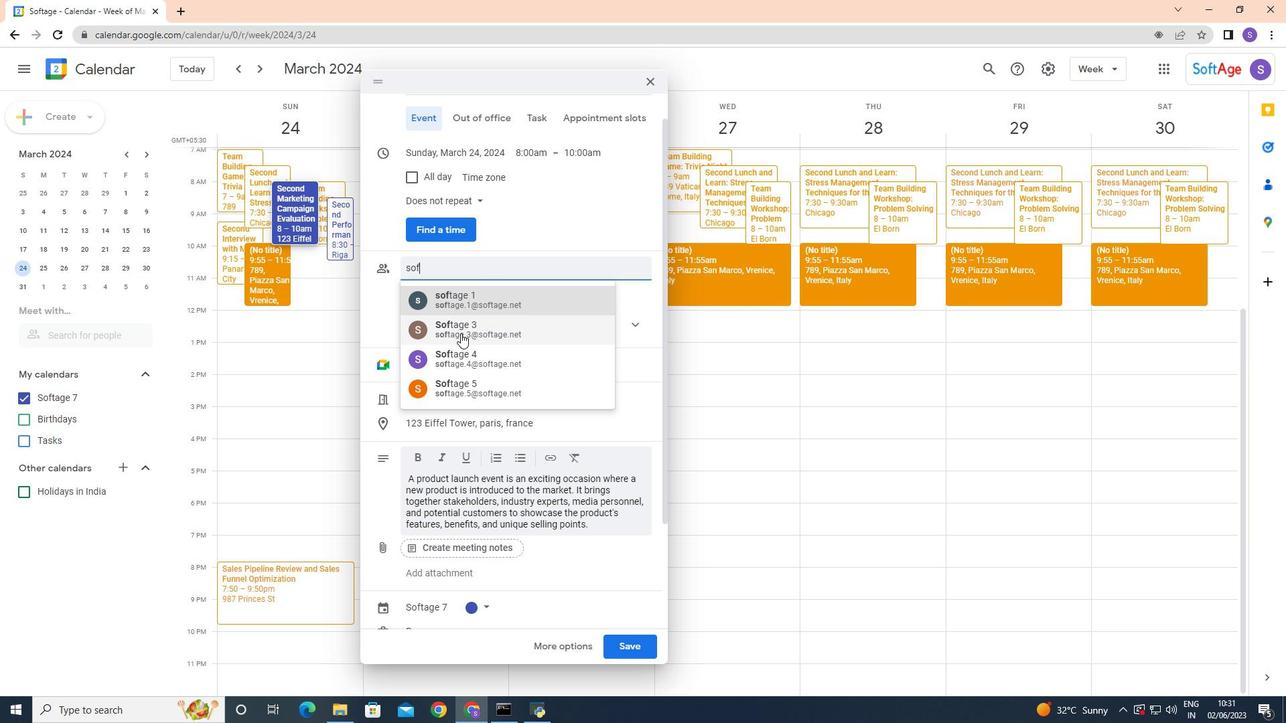 
Action: Mouse moved to (514, 372)
Screenshot: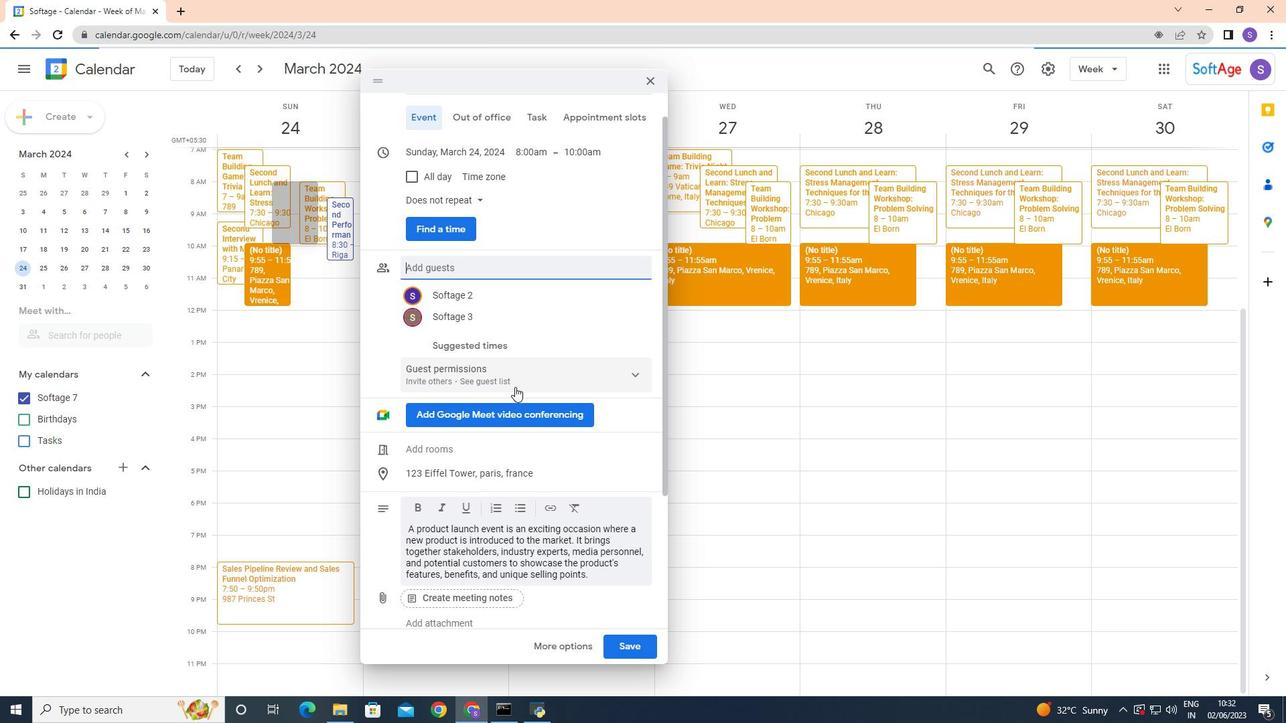 
Action: Mouse pressed left at (514, 372)
Screenshot: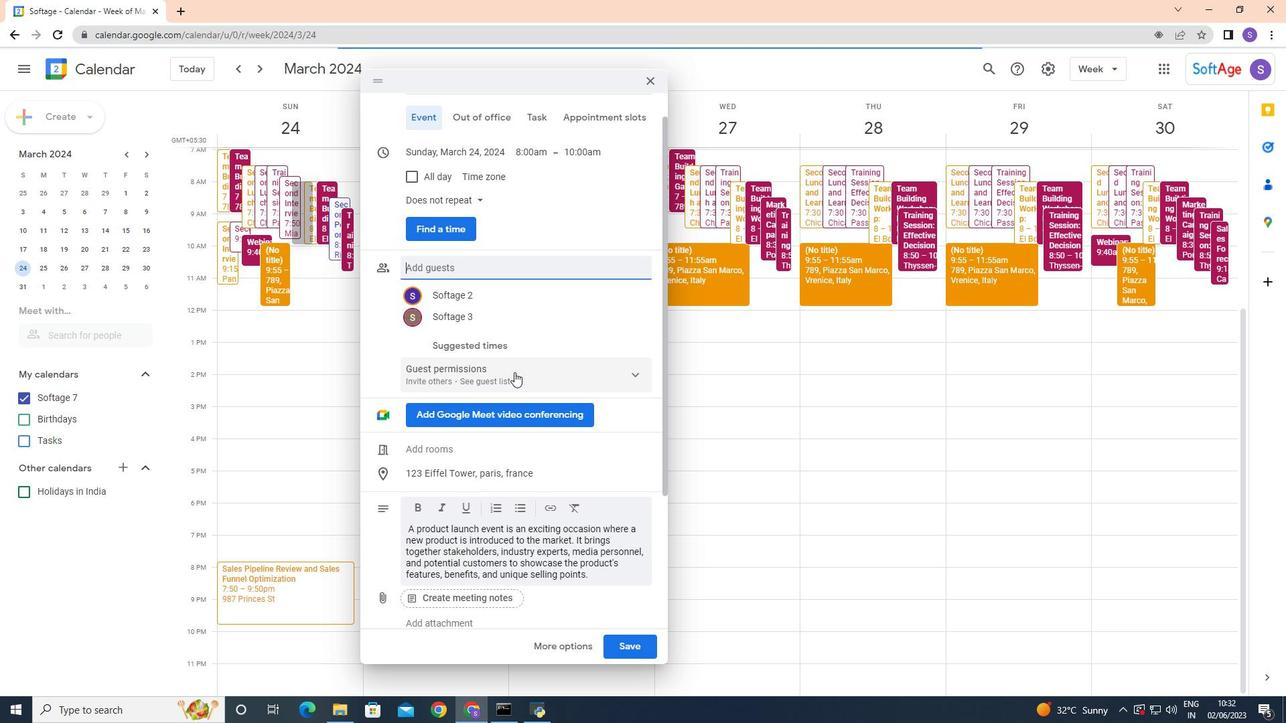 
Action: Mouse moved to (467, 432)
Screenshot: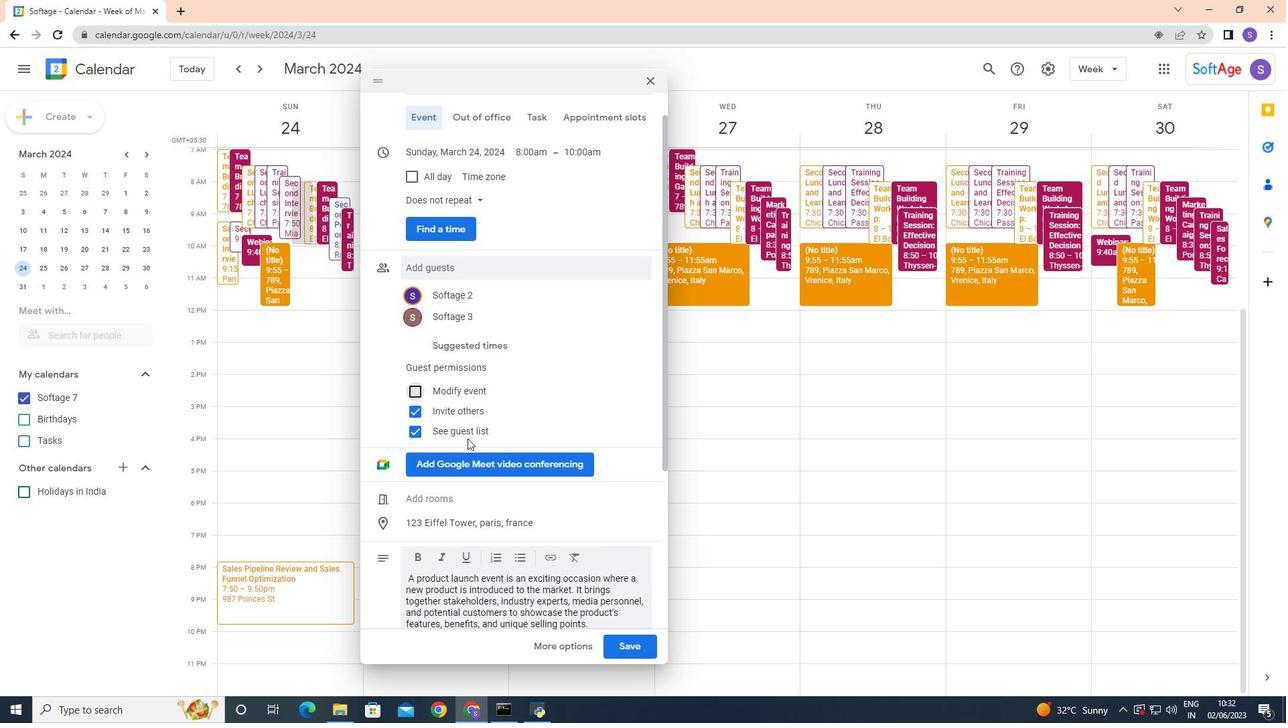 
Action: Mouse pressed left at (467, 432)
Screenshot: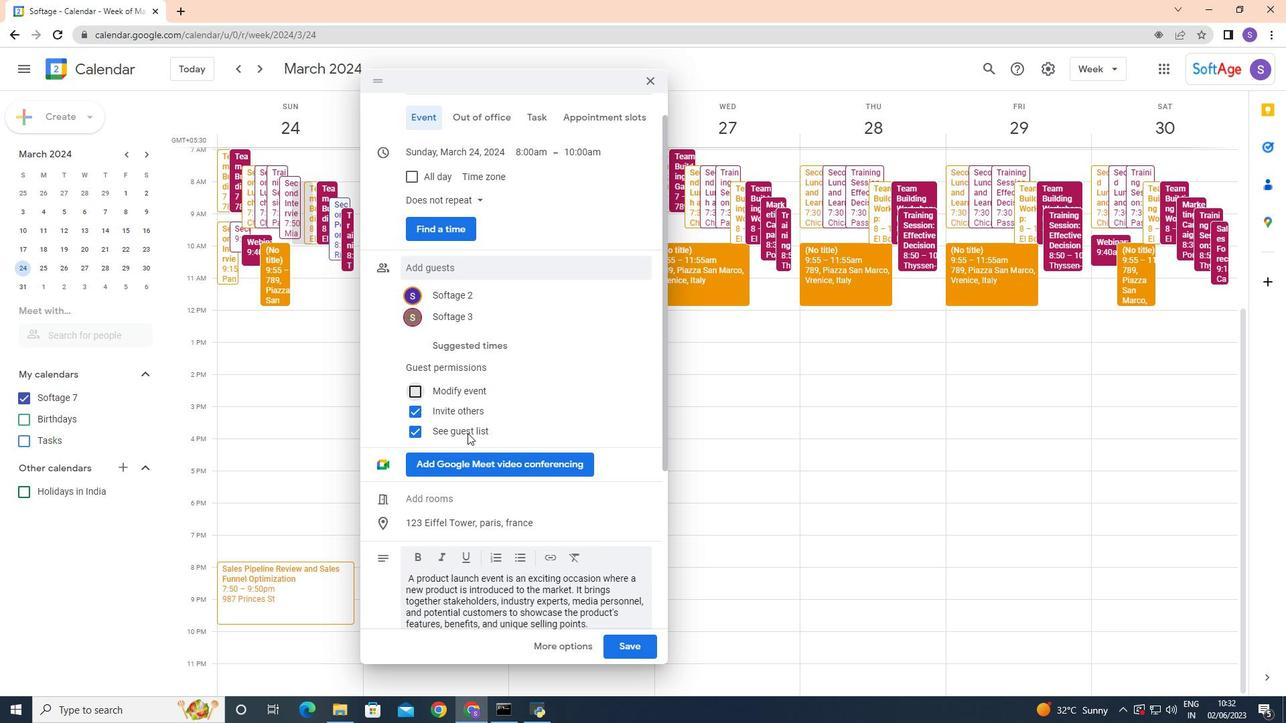 
Action: Mouse moved to (458, 200)
Screenshot: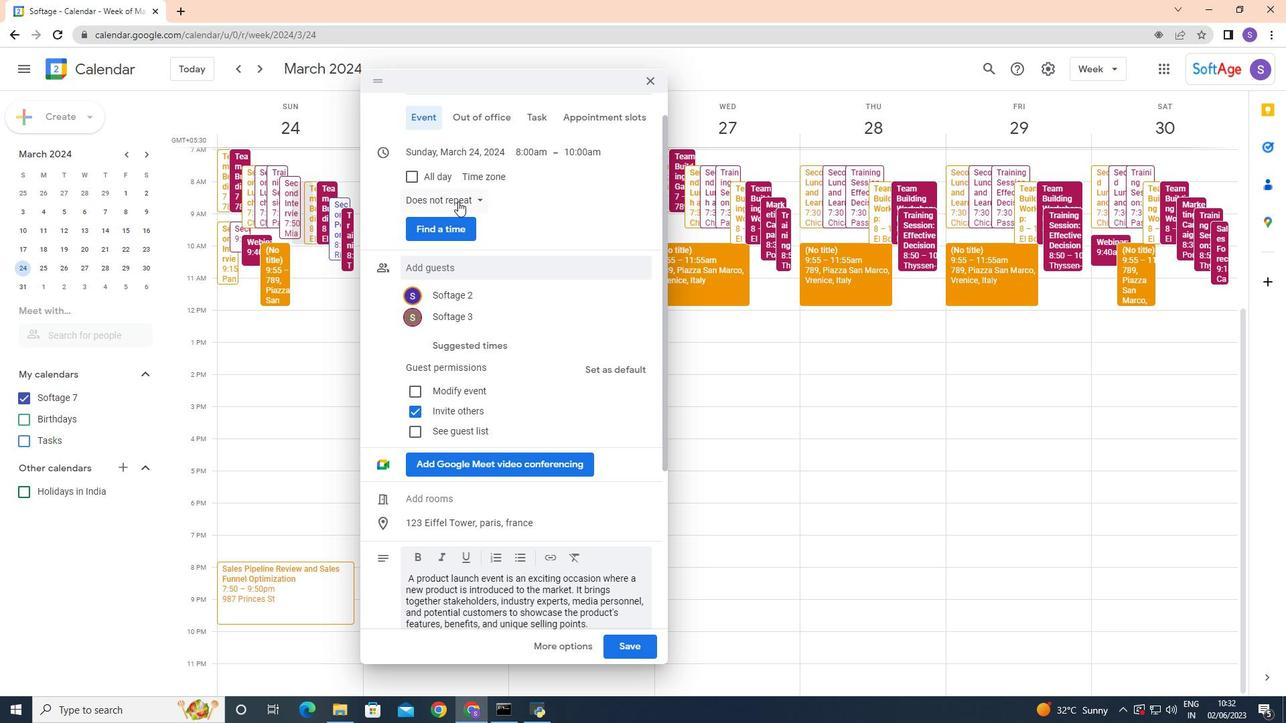
Action: Mouse pressed left at (458, 200)
Screenshot: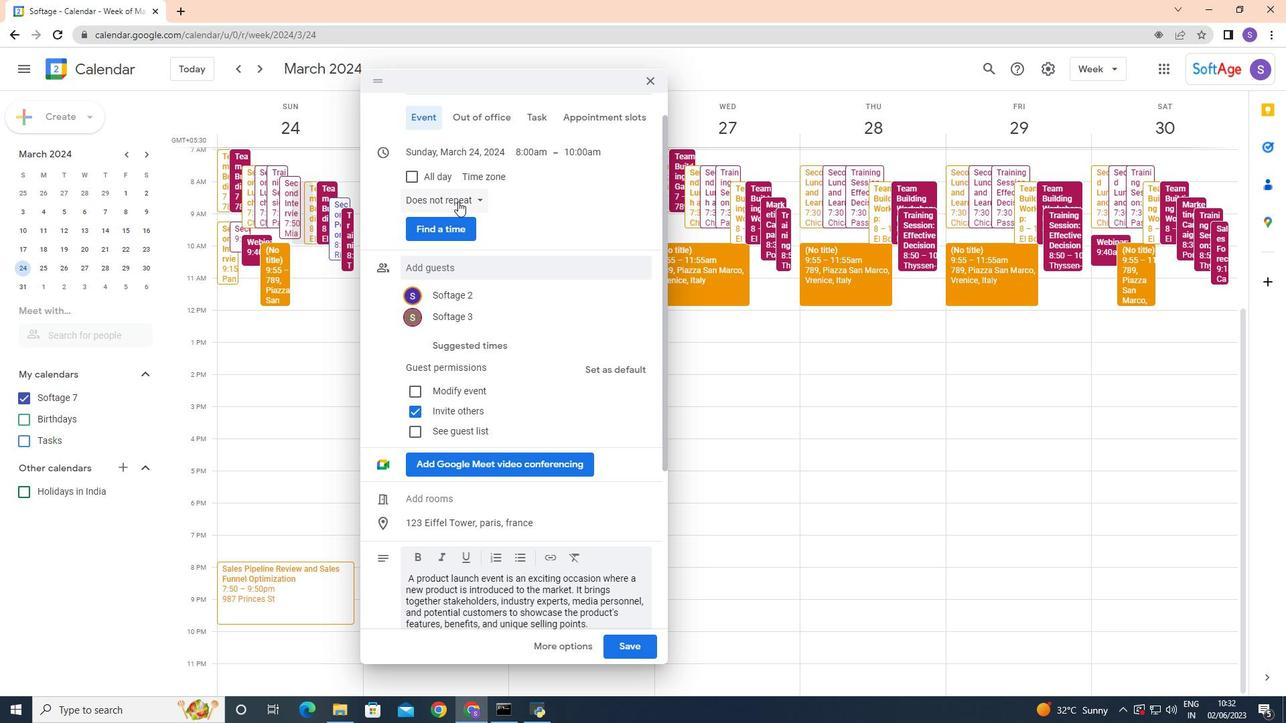 
Action: Mouse moved to (458, 324)
Screenshot: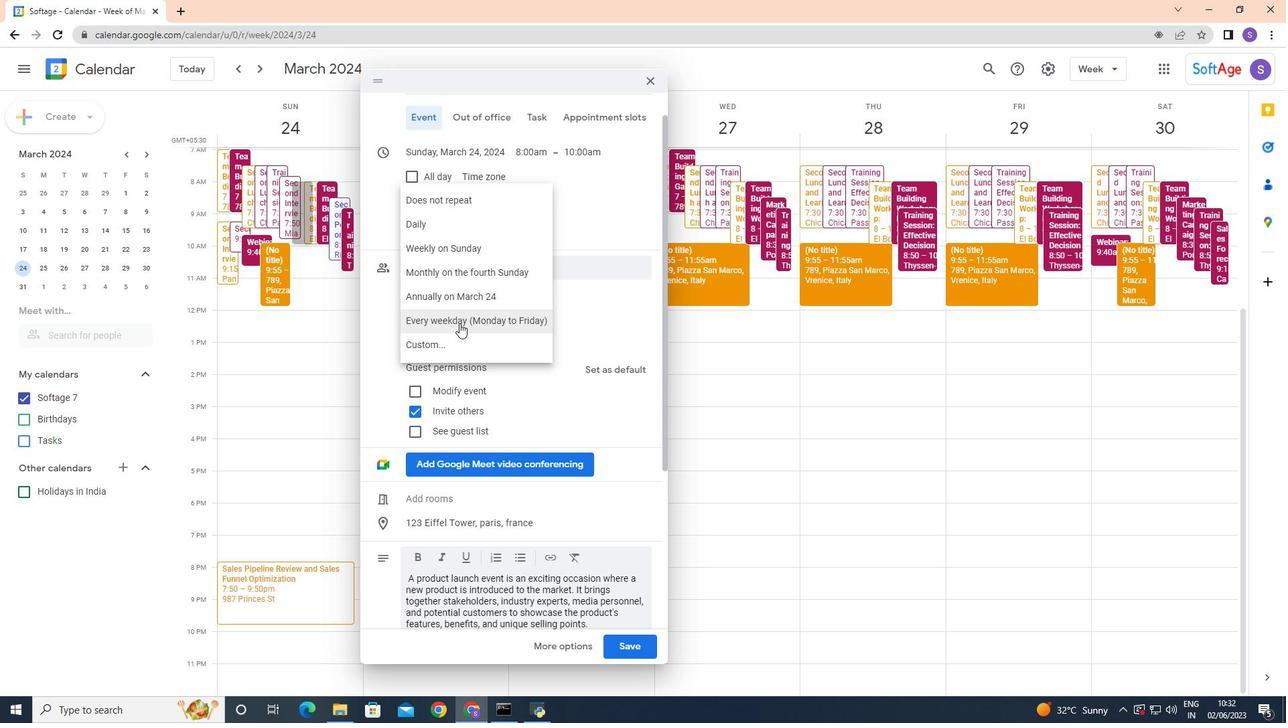 
Action: Mouse pressed left at (458, 324)
Screenshot: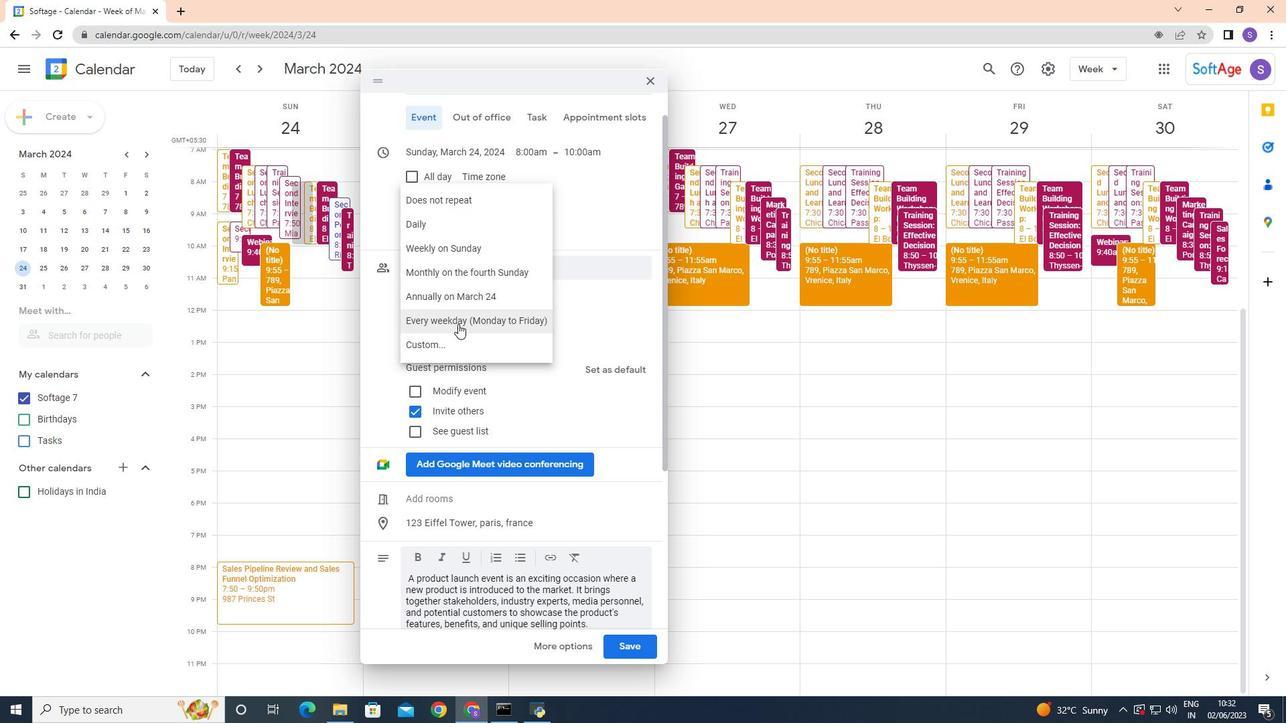 
Action: Mouse moved to (592, 372)
Screenshot: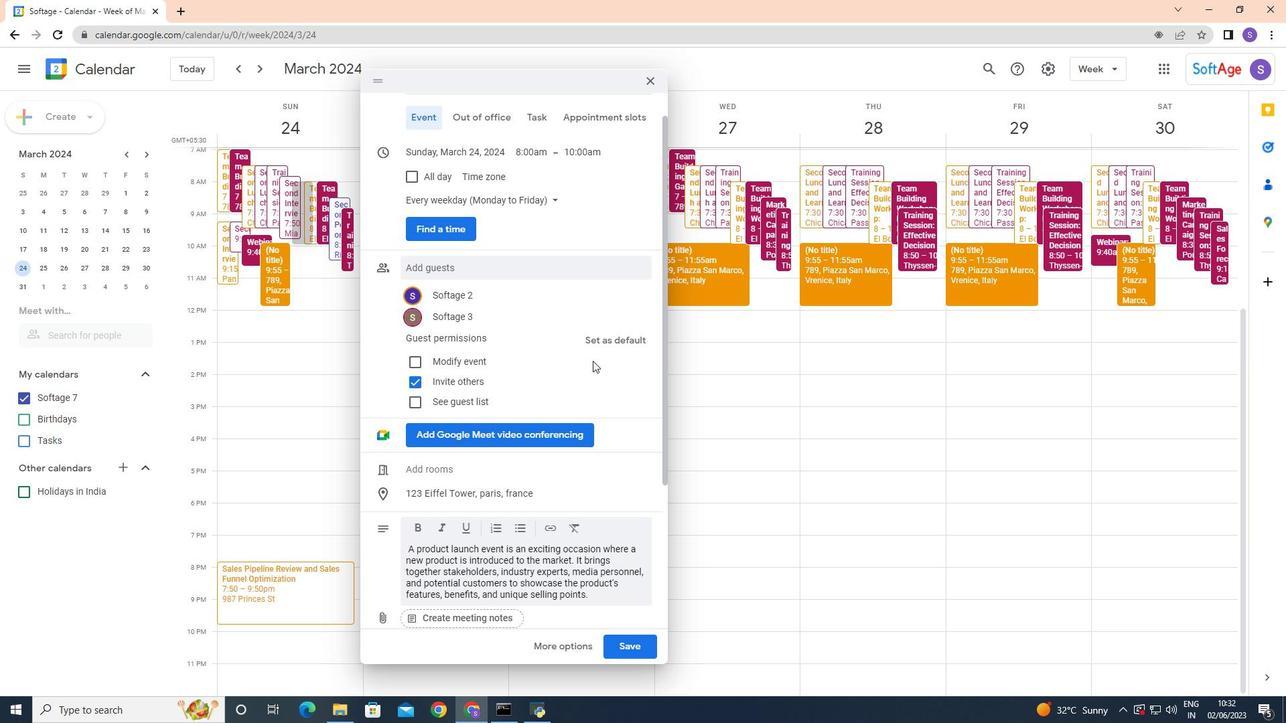
Action: Mouse scrolled (592, 371) with delta (0, 0)
Screenshot: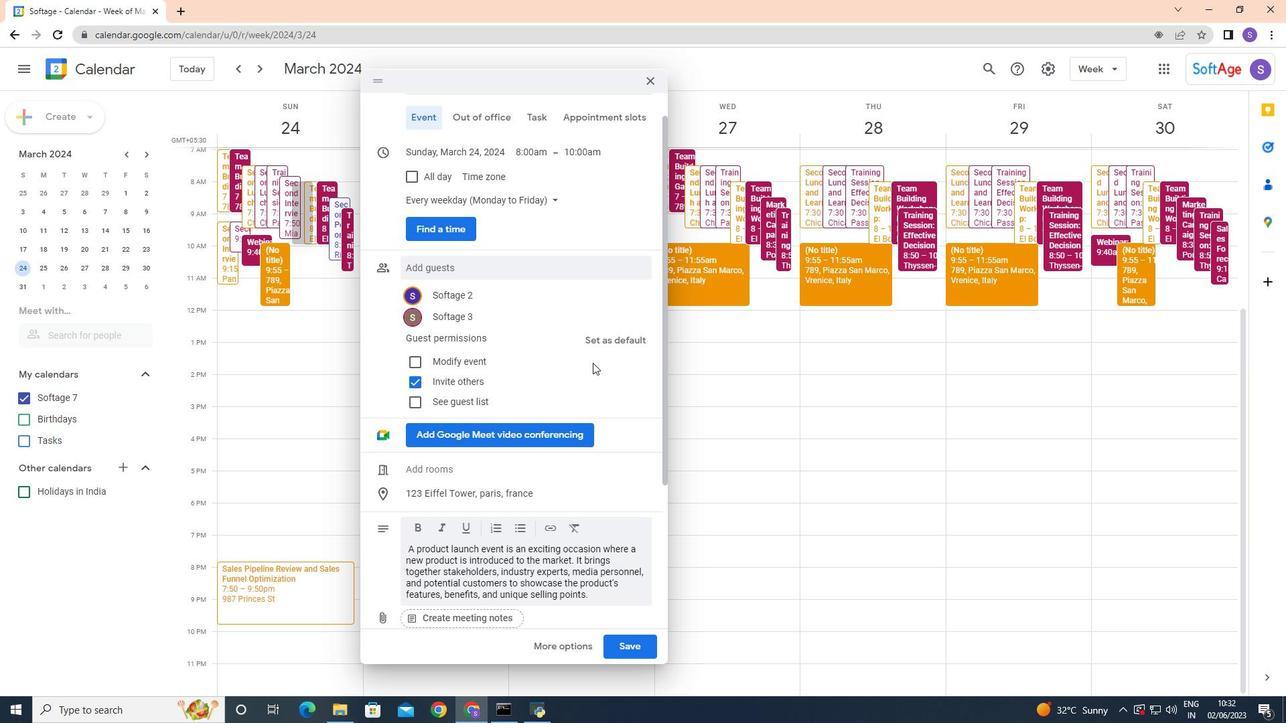 
Action: Mouse moved to (590, 379)
Screenshot: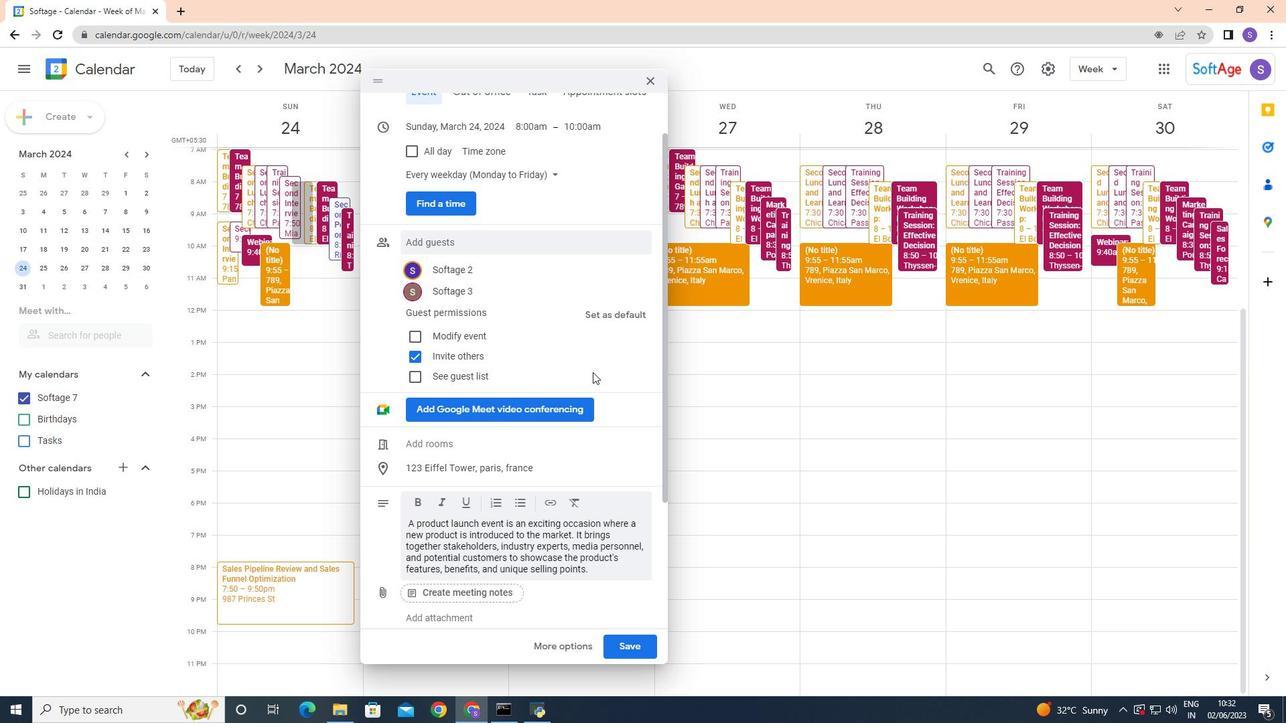 
Action: Mouse scrolled (591, 375) with delta (0, 0)
Screenshot: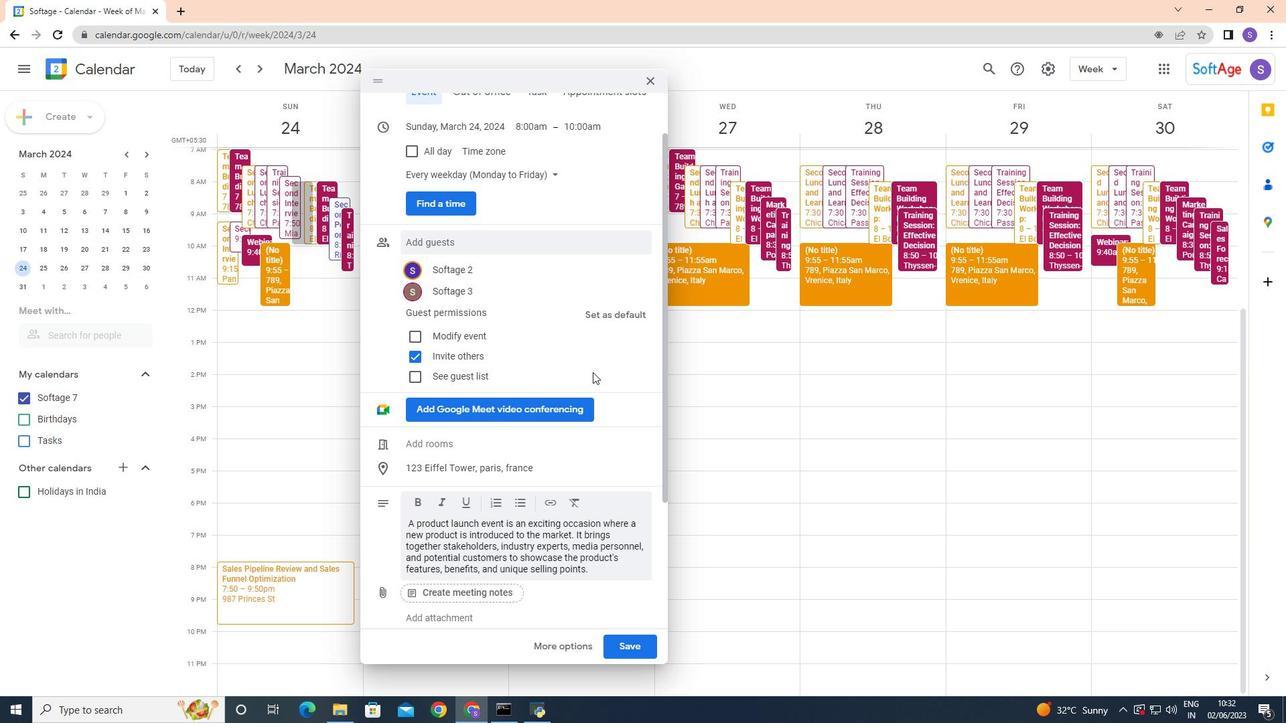 
Action: Mouse moved to (590, 379)
Screenshot: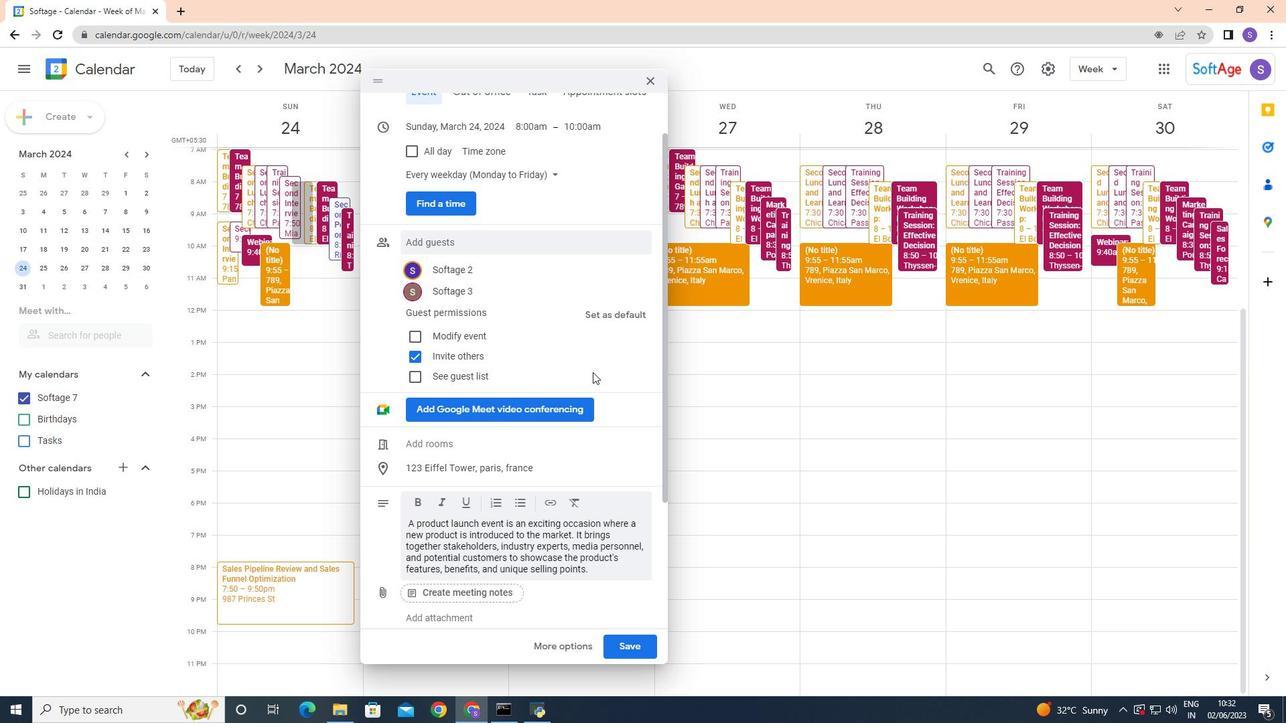 
Action: Mouse scrolled (590, 378) with delta (0, 0)
Screenshot: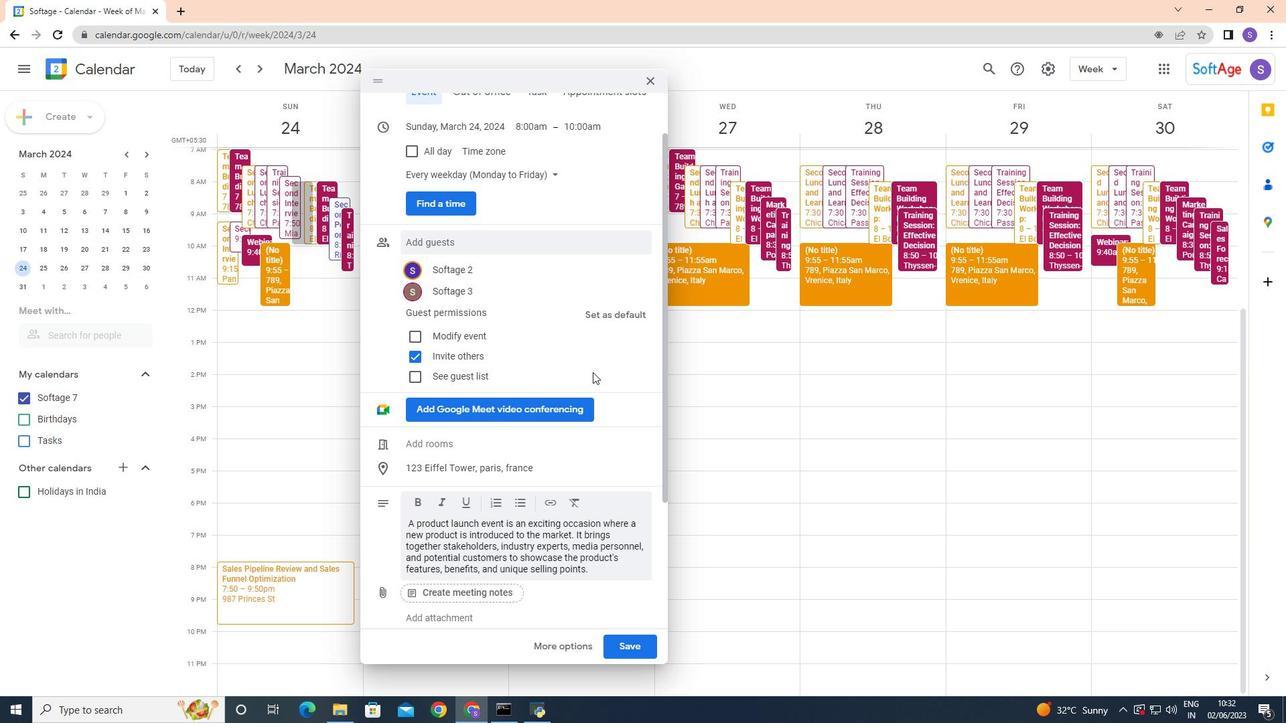 
Action: Mouse moved to (613, 533)
Screenshot: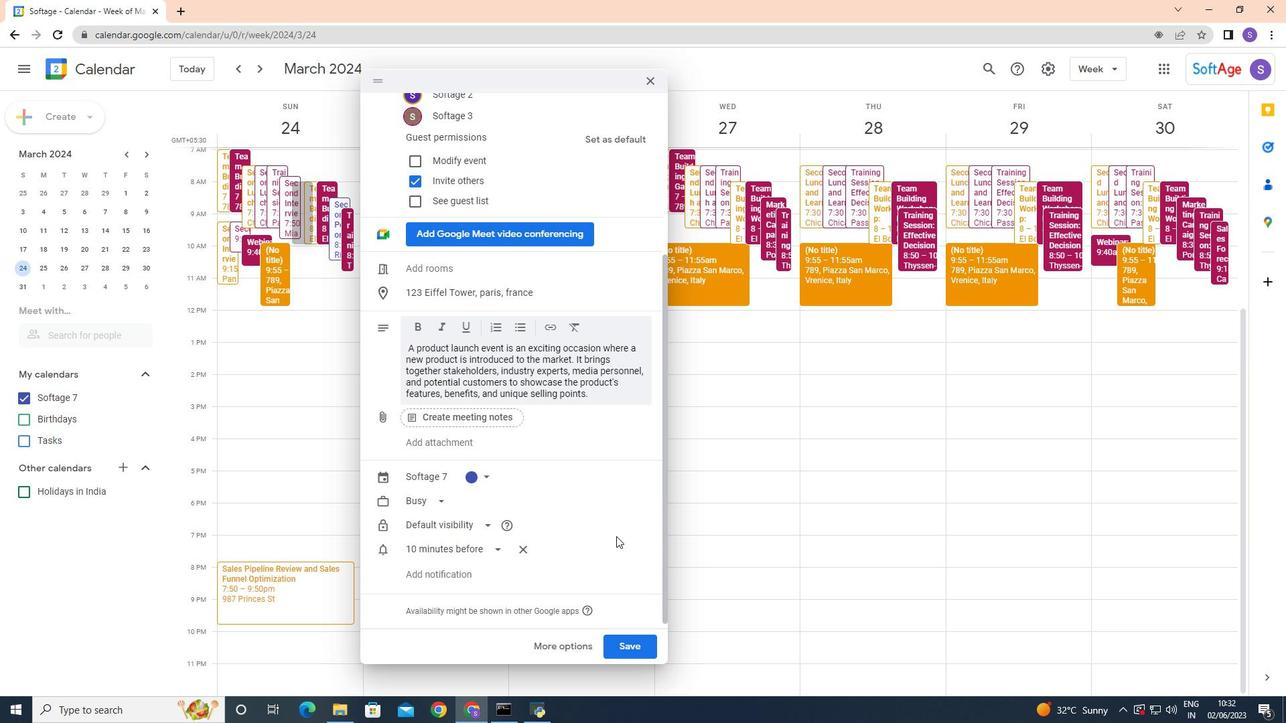 
Action: Mouse scrolled (613, 532) with delta (0, 0)
Screenshot: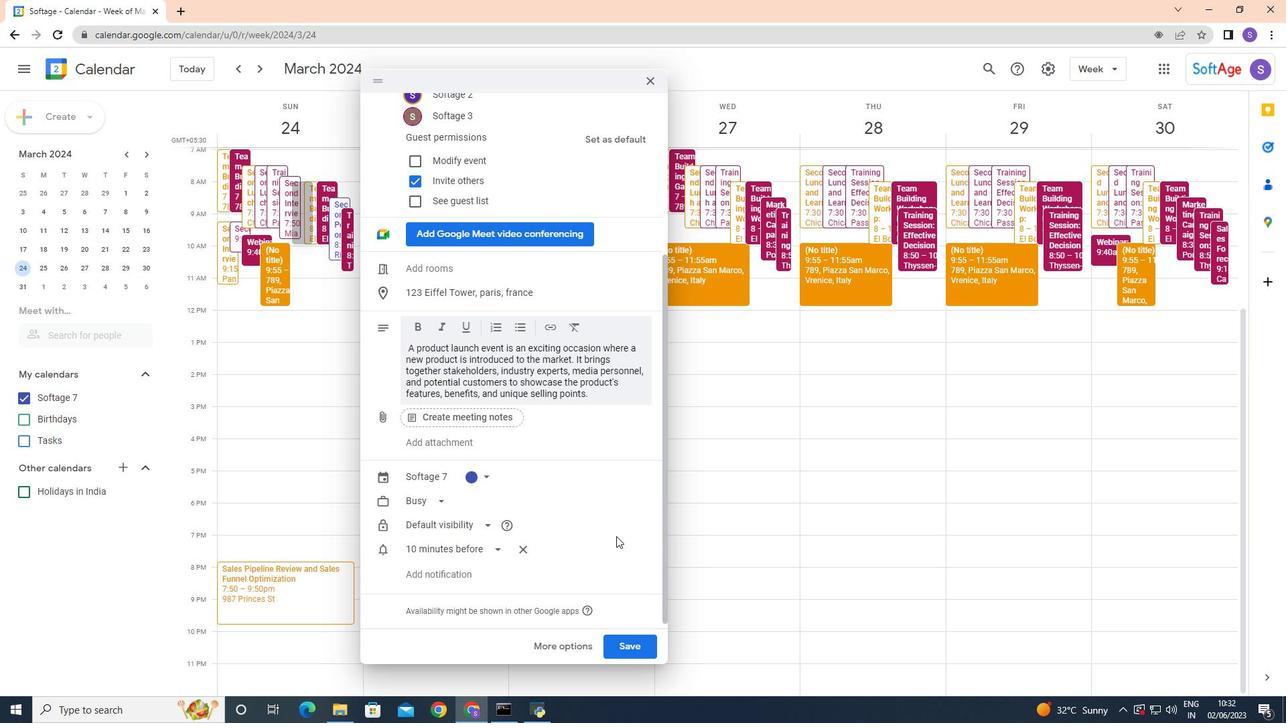 
Action: Mouse moved to (612, 533)
Screenshot: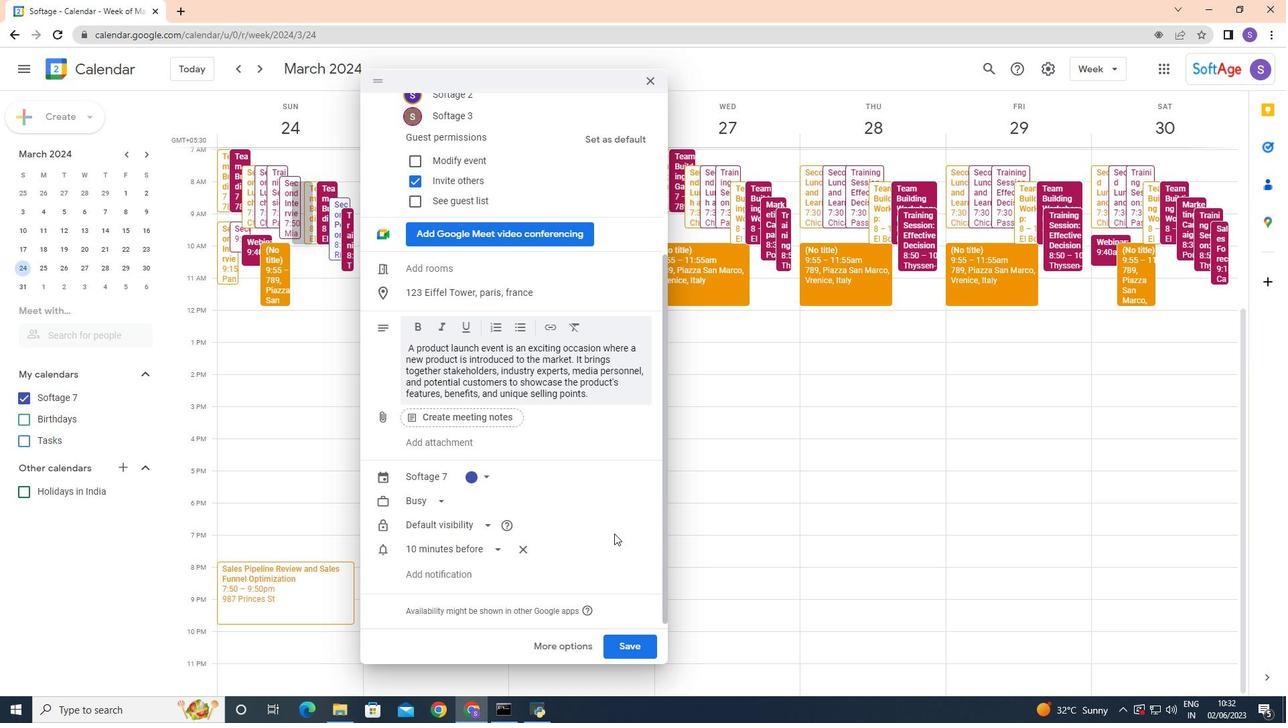 
Action: Mouse scrolled (612, 532) with delta (0, 0)
Screenshot: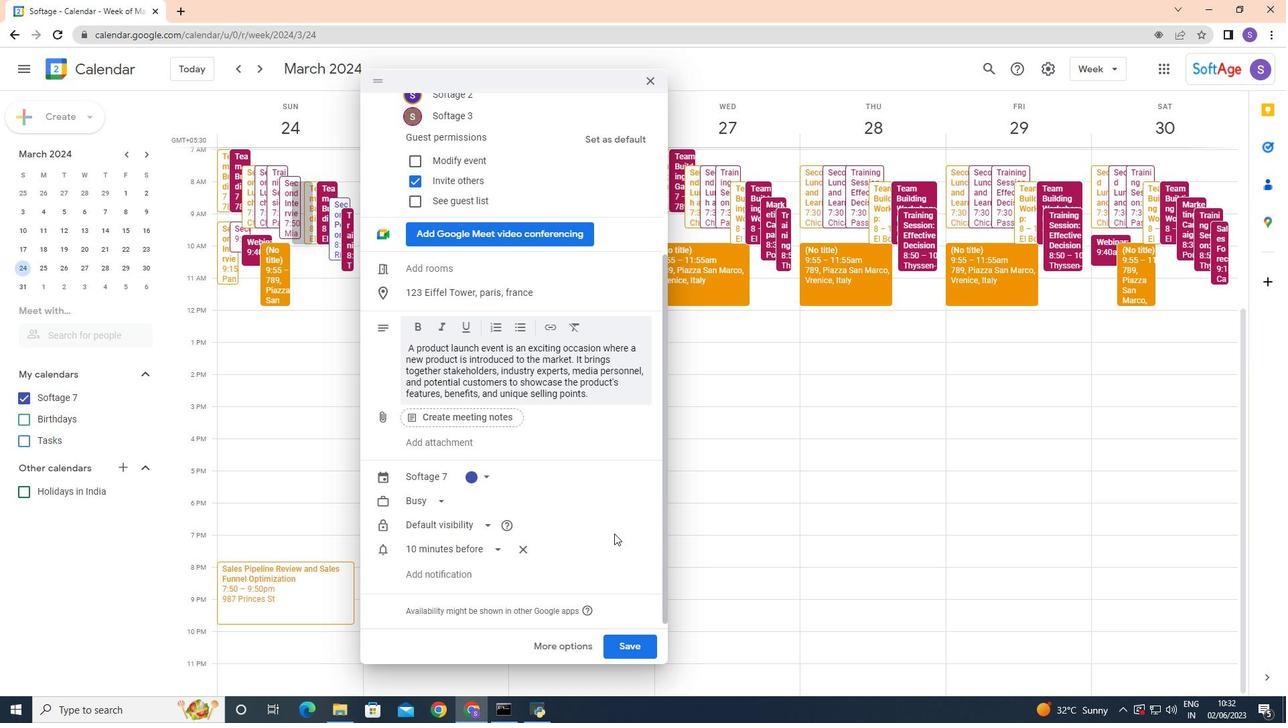 
Action: Mouse moved to (612, 533)
Screenshot: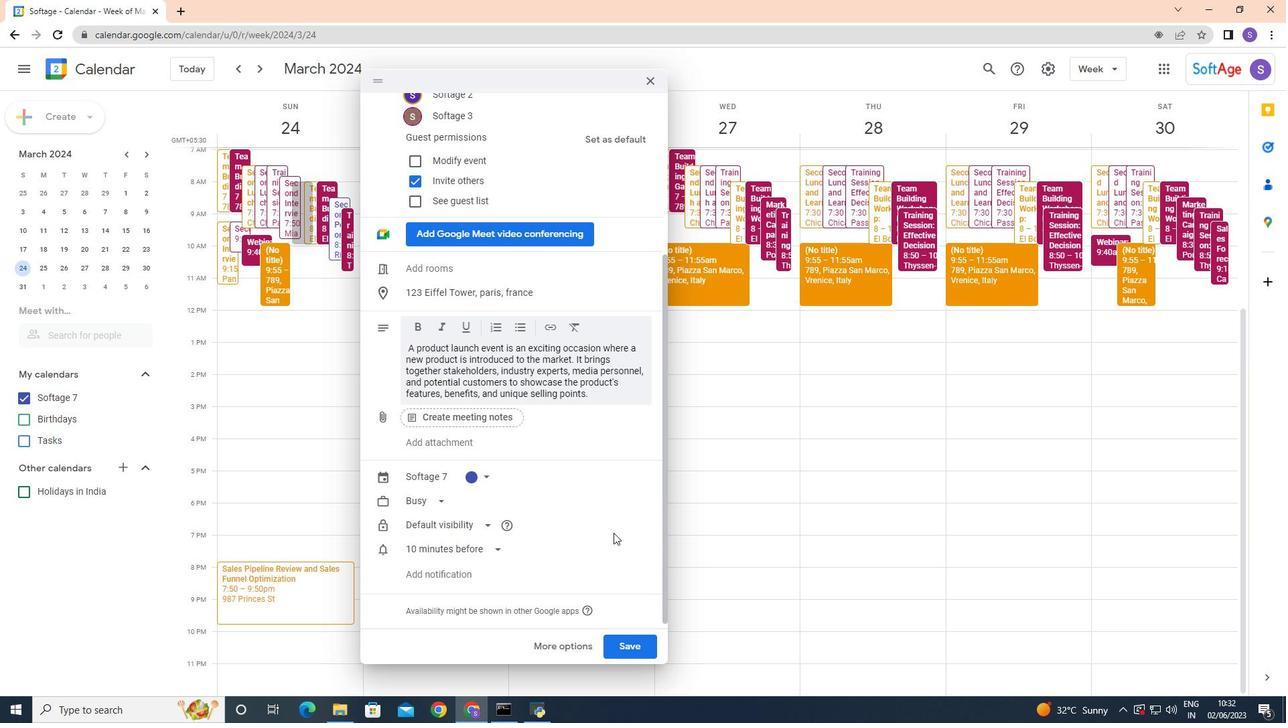 
Action: Mouse scrolled (612, 532) with delta (0, 0)
Screenshot: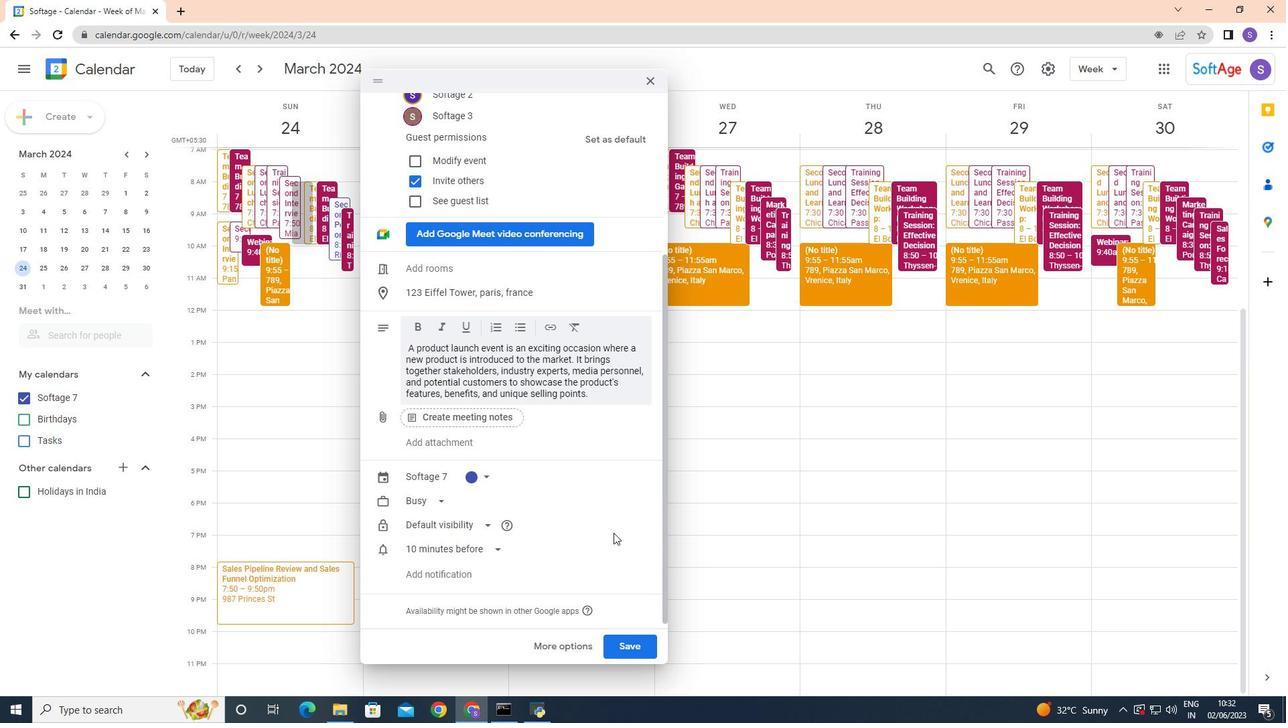 
Action: Mouse moved to (633, 643)
Screenshot: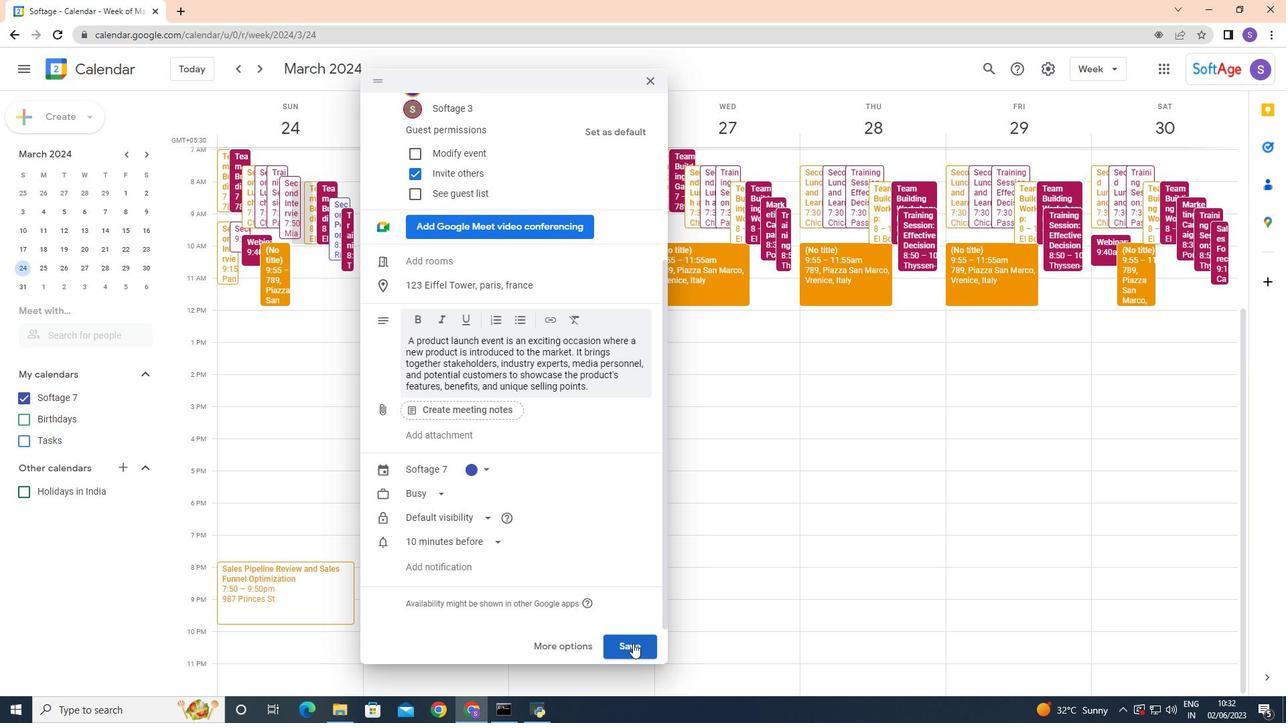 
Action: Mouse pressed left at (633, 643)
Screenshot: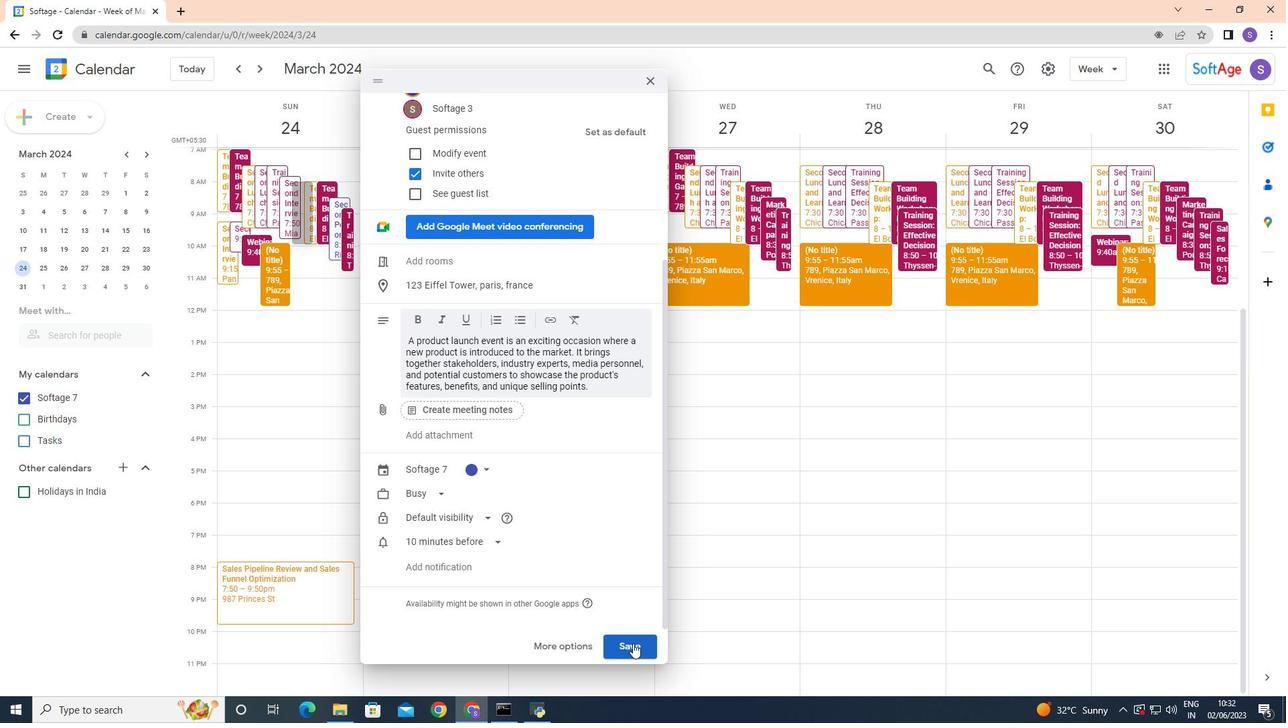
Action: Mouse moved to (764, 408)
Screenshot: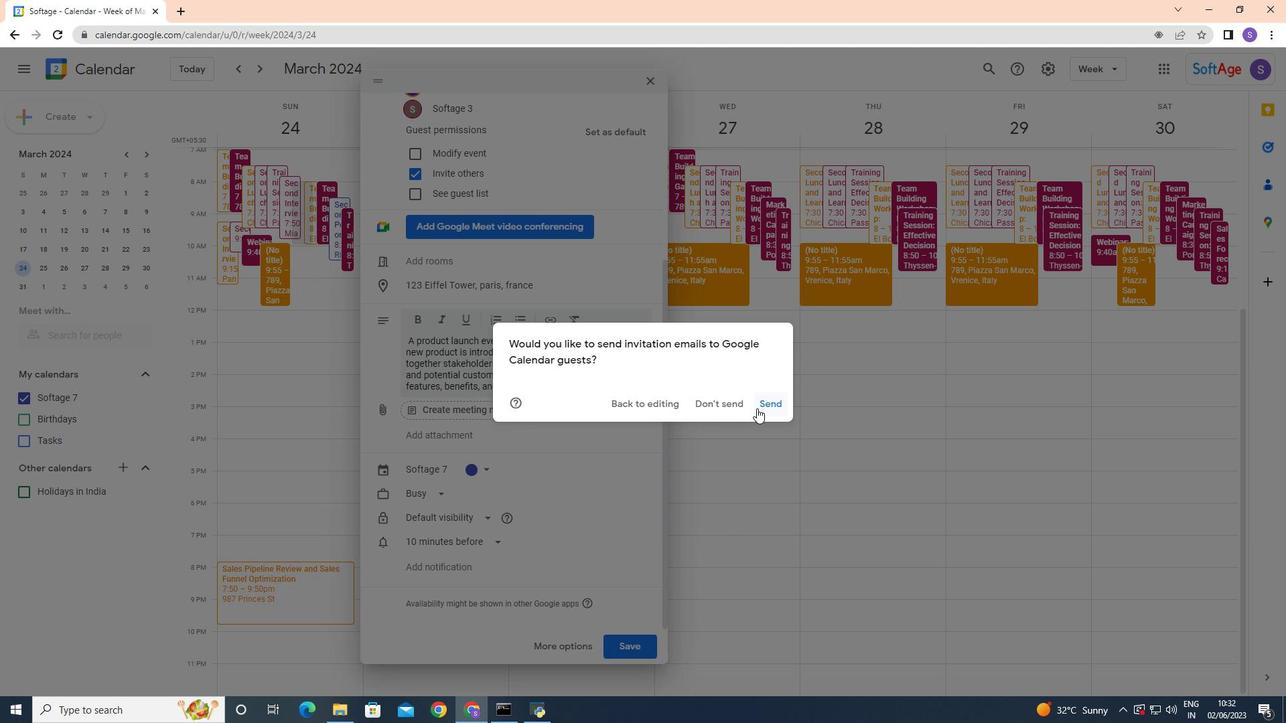 
Action: Mouse pressed left at (764, 408)
Screenshot: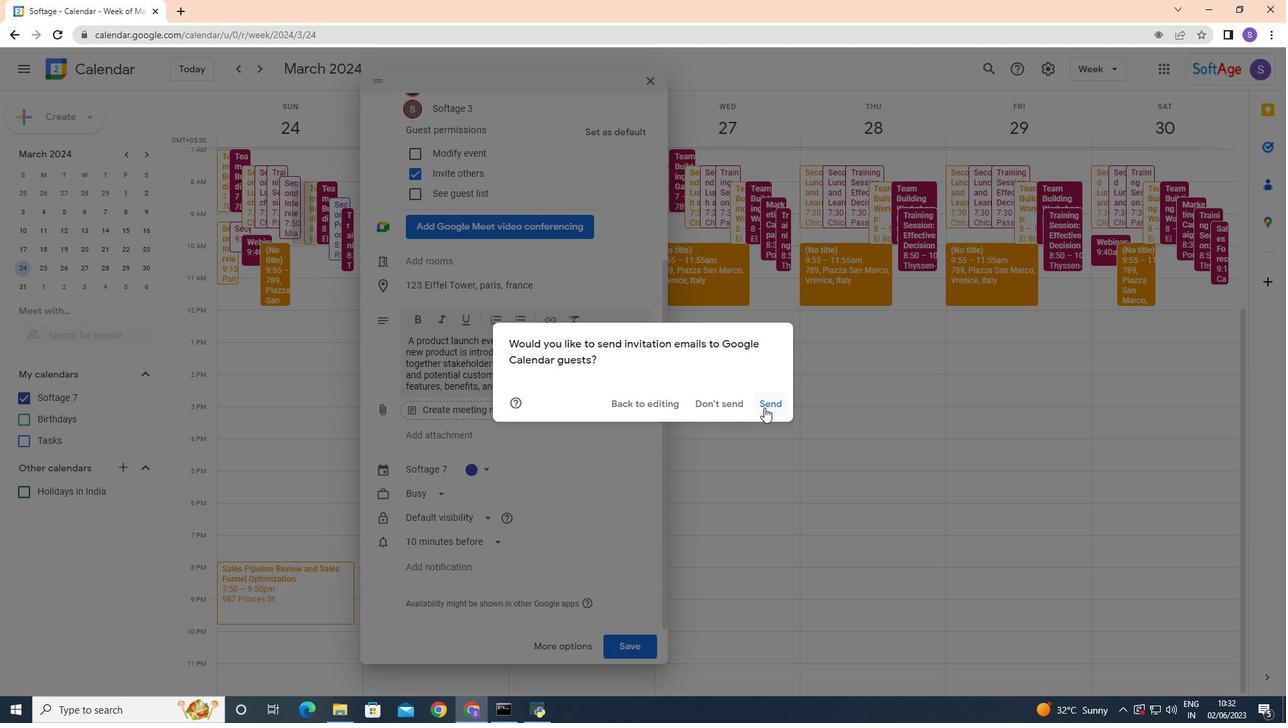 
